 Task: Create new invoice with Date Opened :15-Apr-23, Select Customer: Marcos Pizza, Terms: Payment Term 1. Make invoice entry for item-1 with Date: 15-Apr-23, Description: Chesters Hot Fries 5.25 oz._x000D_
, Action: Material, Income Account: Income:Sales, Quantity: 1, Unit Price: 6.25, Discount %: 9. Make entry for item-2 with Date: 15-Apr-23, Description: Toll House Semi-Sweet Chocolate Chips (10 oz)_x000D_
, Action: Material, Income Account: Income:Sales, Quantity: 2, Unit Price: 9.5, Discount %: 6. Make entry for item-3 with Date: 15-Apr-23, Description: Blue Bunny Strawberry Shortcake Loadd Sundae_x000D_
, Action: Material, Income Account: Income:Sales, Quantity: 2, Unit Price: 10.5, Discount %: 8. Write Notes: Looking forward to serving you again.. Post Invoice with Post Date: 15-Apr-23, Post to Accounts: Assets:Accounts Receivable. Pay / Process Payment with Transaction Date: 15-May-23, Amount: 42.8675, Transfer Account: Checking Account. Print Invoice, display notes by going to Option, then go to Display Tab and check Invoice Notes.
Action: Mouse pressed left at (199, 38)
Screenshot: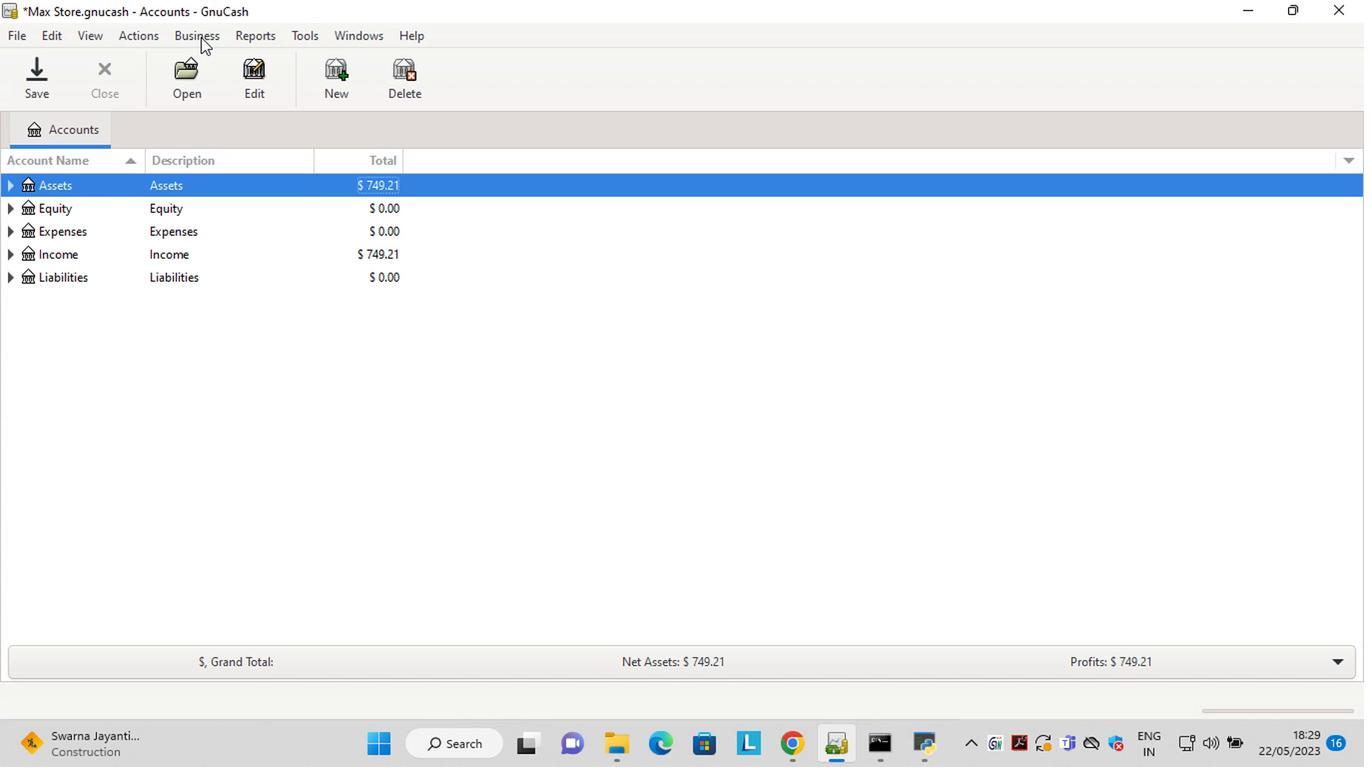 
Action: Mouse moved to (431, 136)
Screenshot: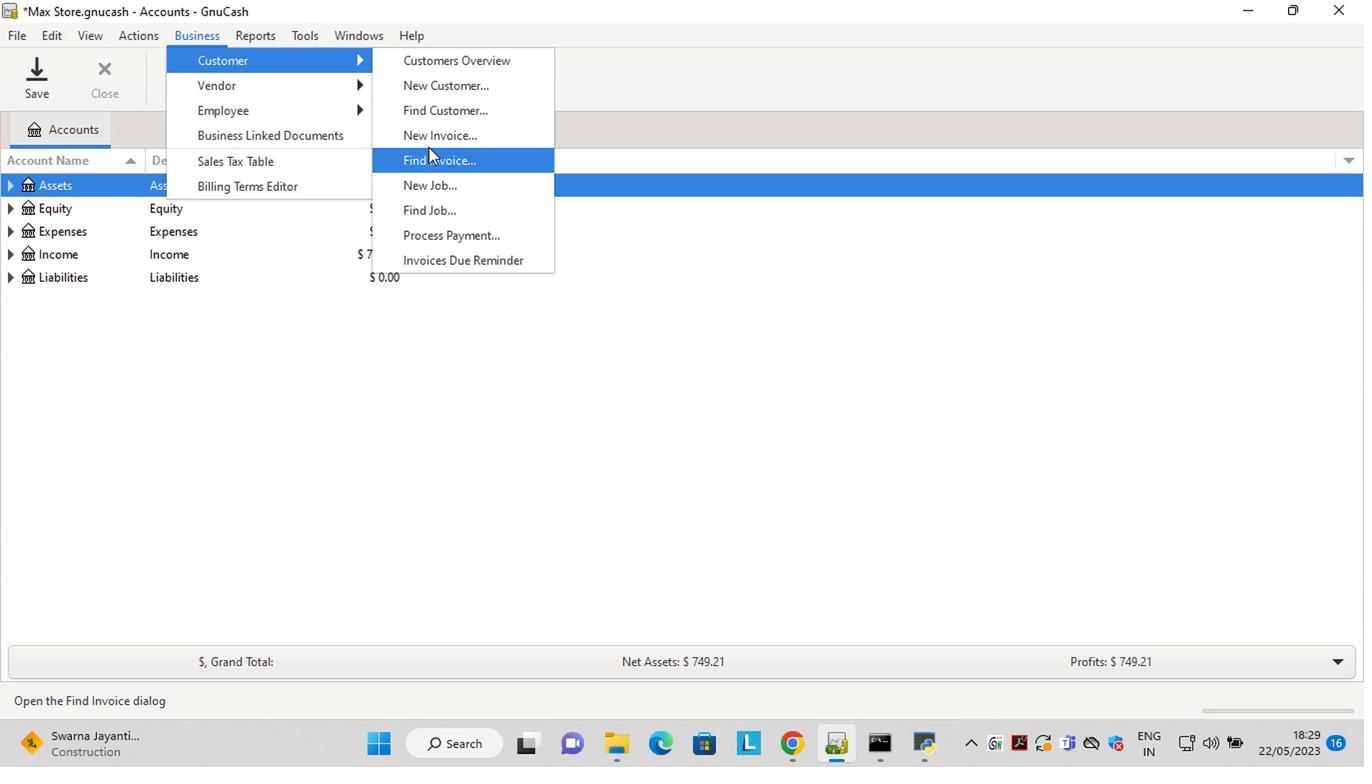 
Action: Mouse pressed left at (431, 136)
Screenshot: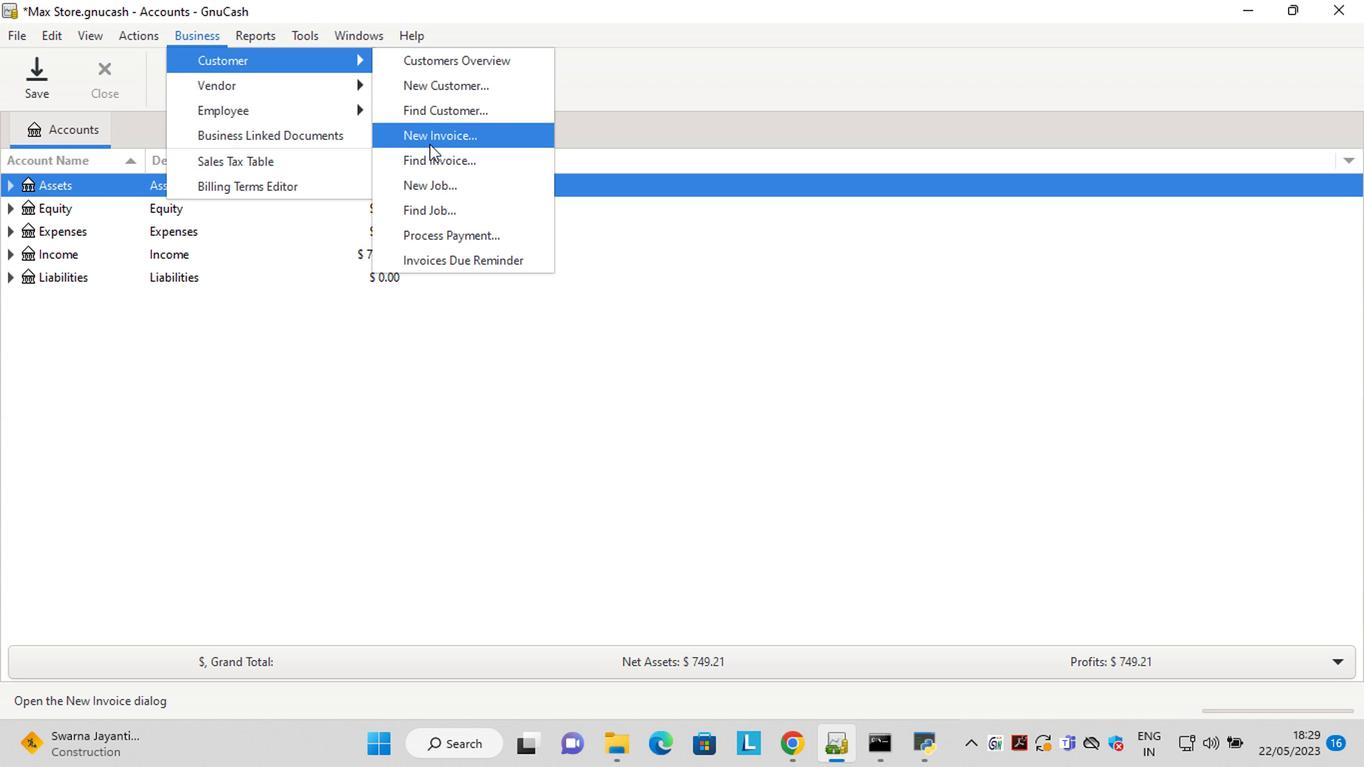 
Action: Mouse moved to (677, 260)
Screenshot: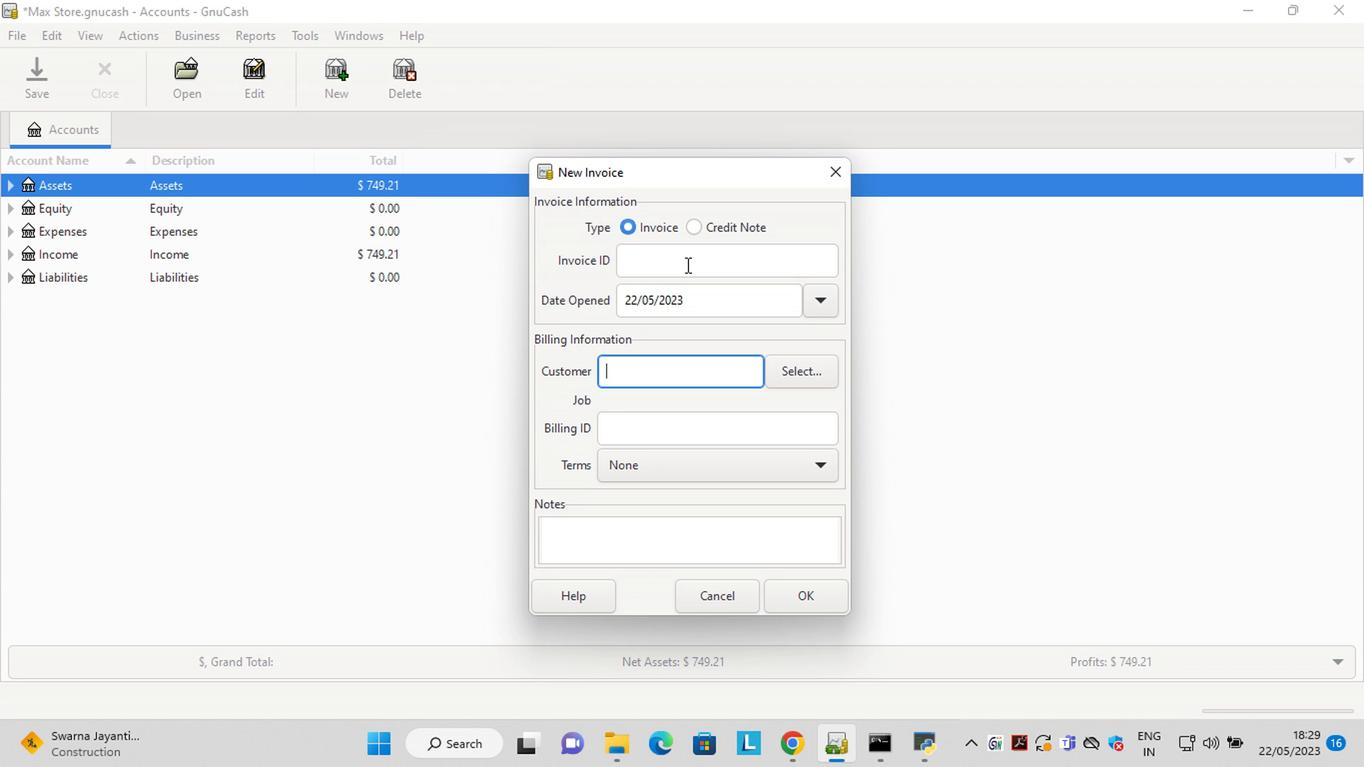 
Action: Mouse pressed left at (677, 260)
Screenshot: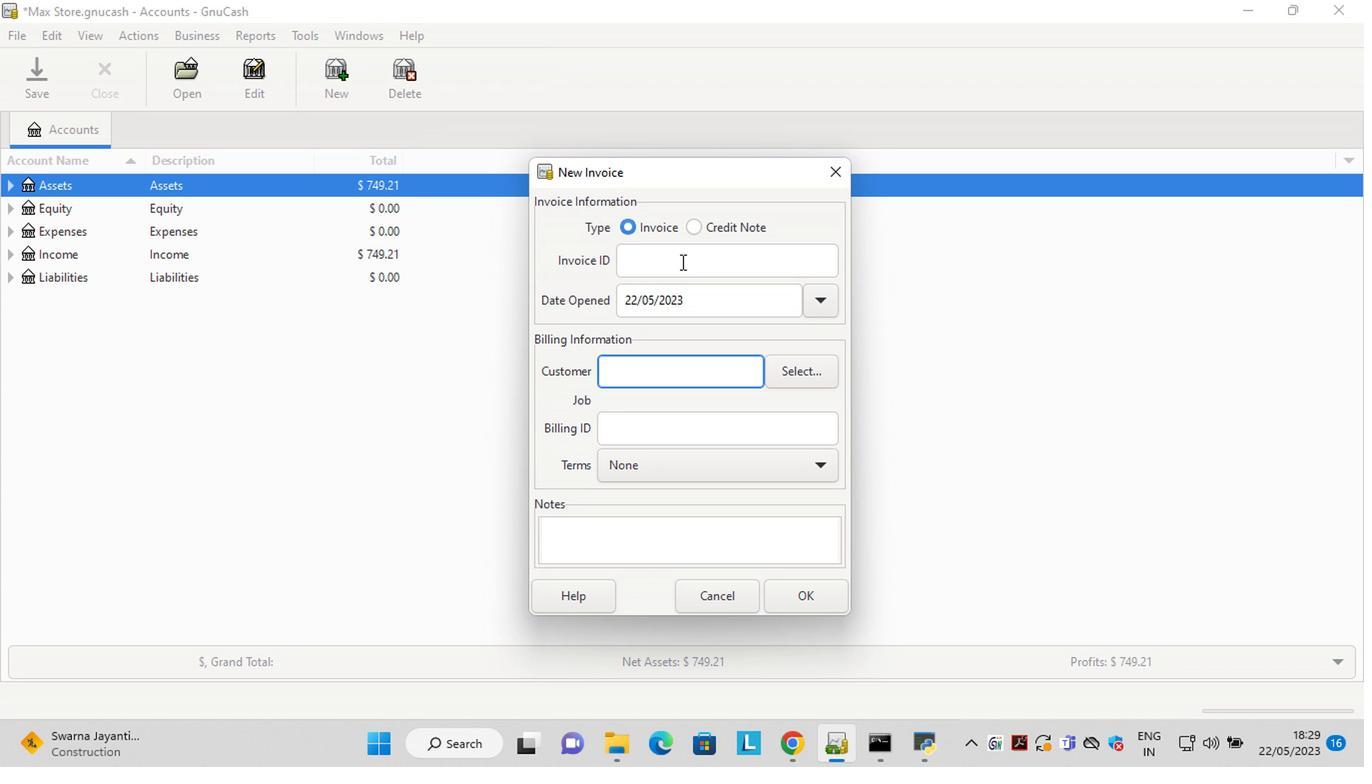 
Action: Mouse moved to (696, 301)
Screenshot: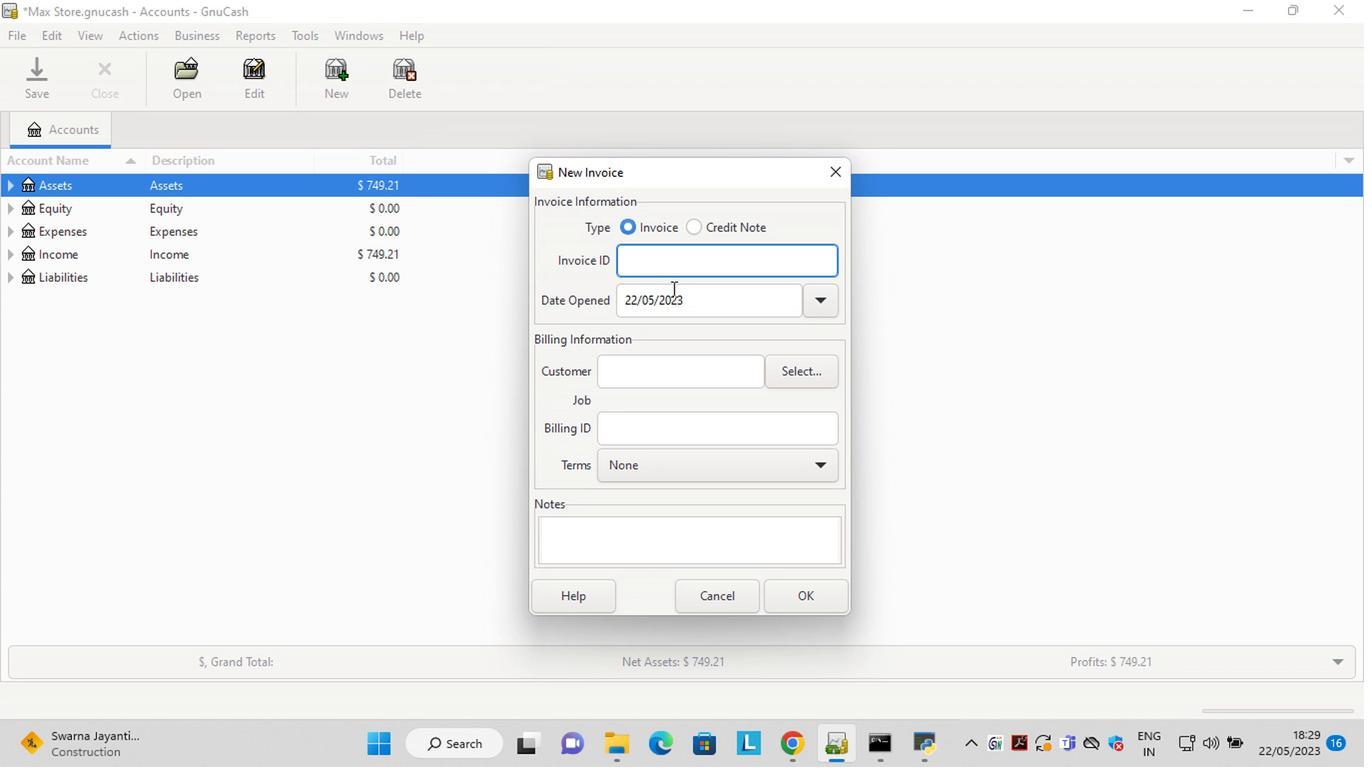 
Action: Mouse pressed left at (696, 301)
Screenshot: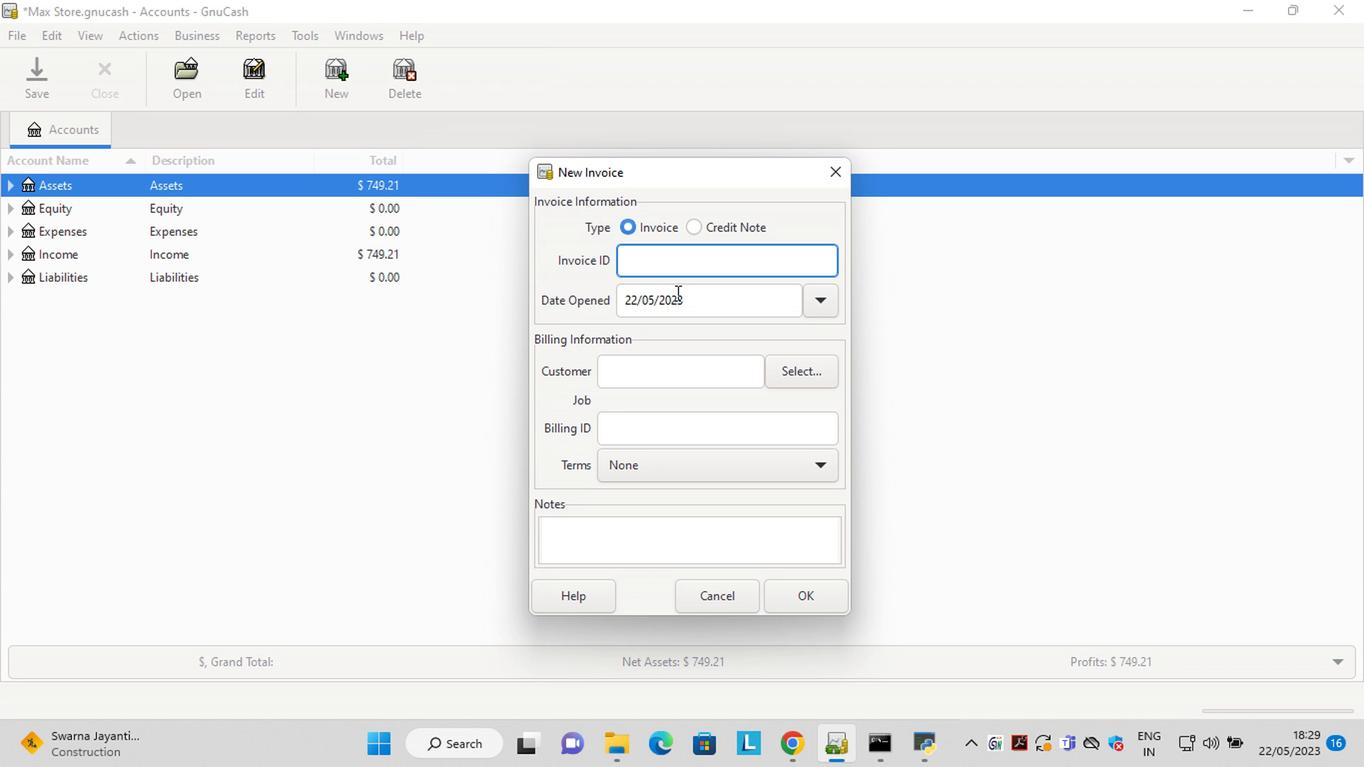 
Action: Key pressed <Key.left><Key.left><Key.left><Key.left><Key.left><Key.left><Key.left><Key.left><Key.left><Key.left><Key.left><Key.delete><Key.delete>15<Key.right><Key.right><Key.delete>4
Screenshot: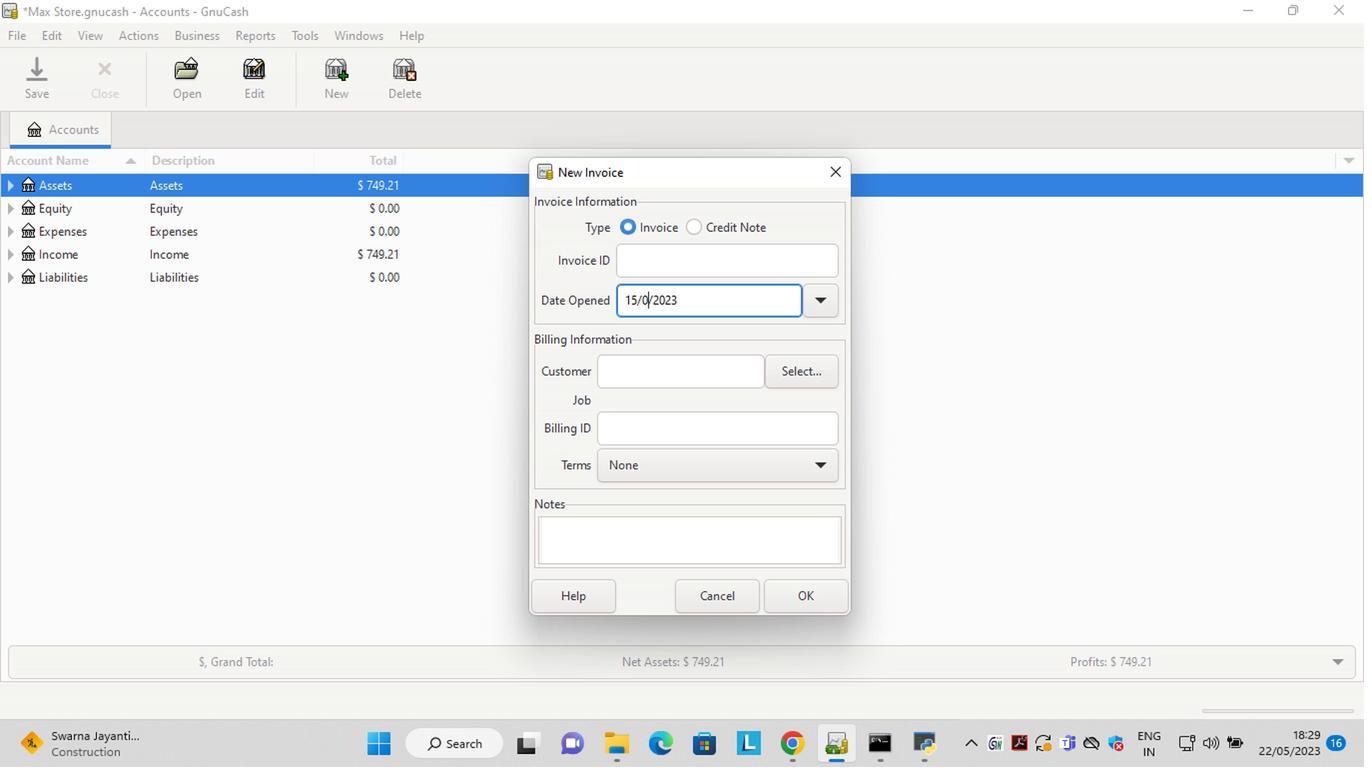 
Action: Mouse moved to (790, 373)
Screenshot: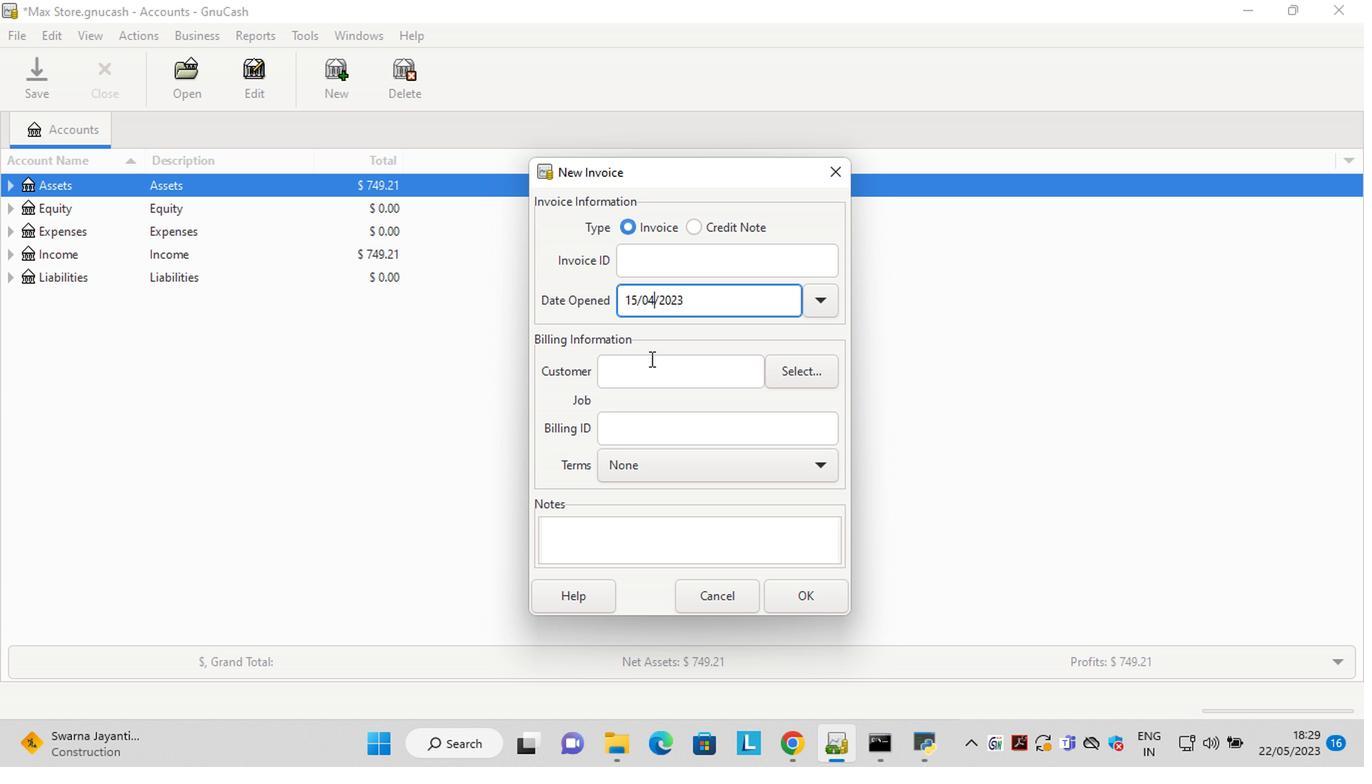 
Action: Mouse pressed left at (790, 373)
Screenshot: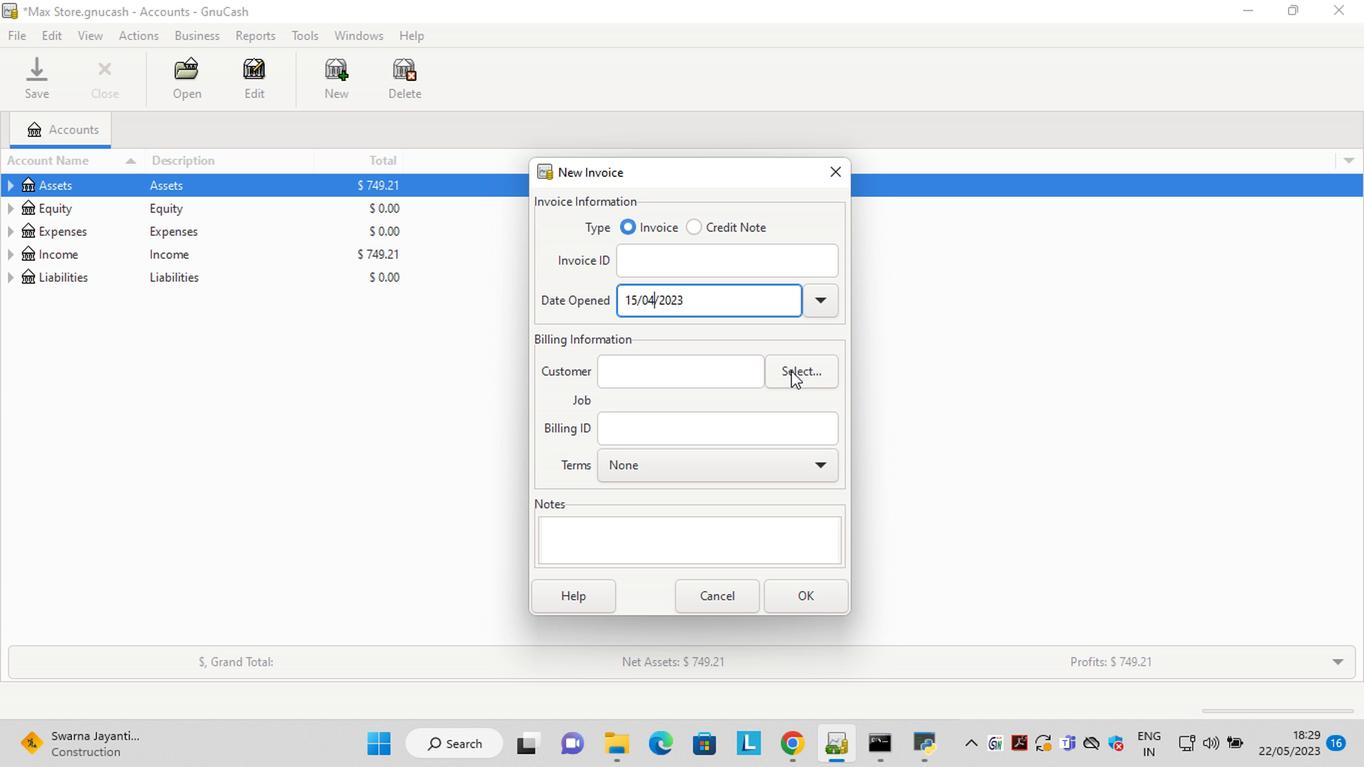 
Action: Mouse moved to (732, 334)
Screenshot: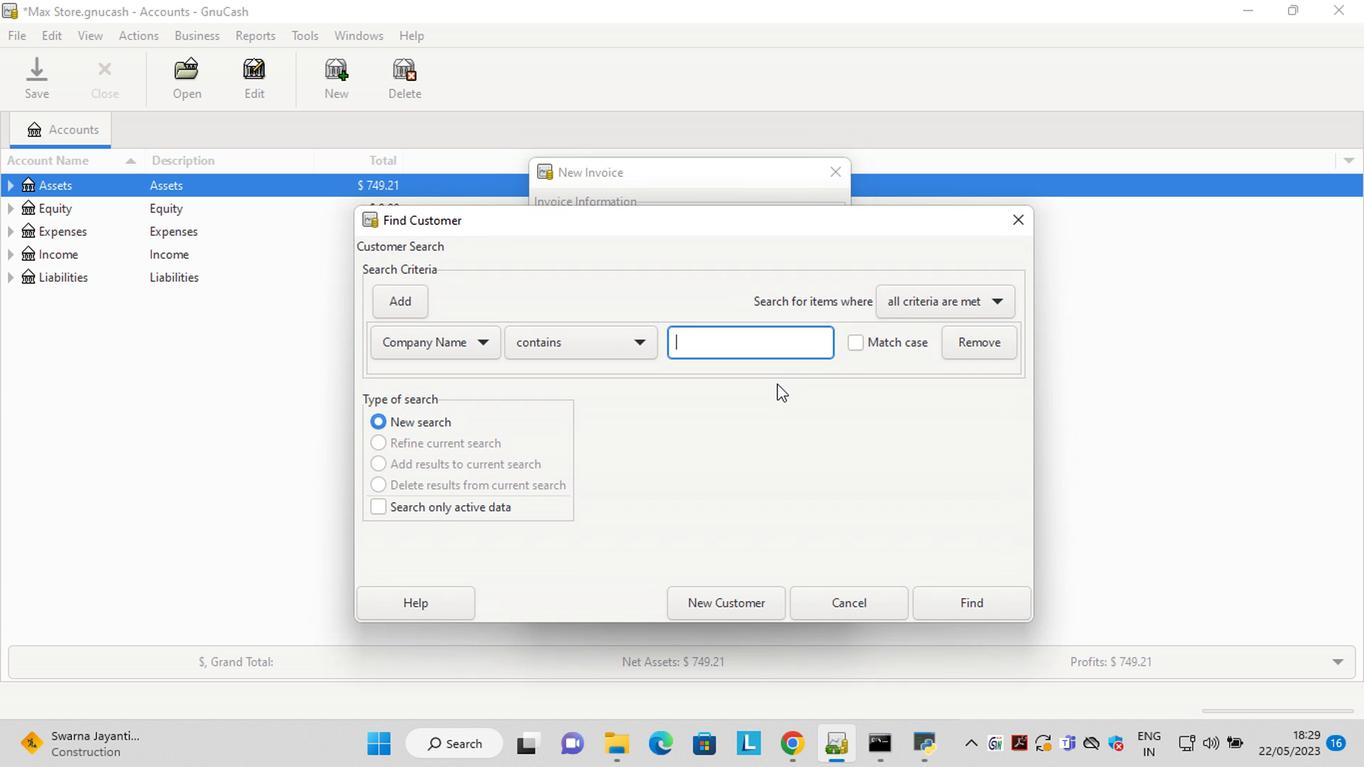 
Action: Mouse pressed left at (732, 334)
Screenshot: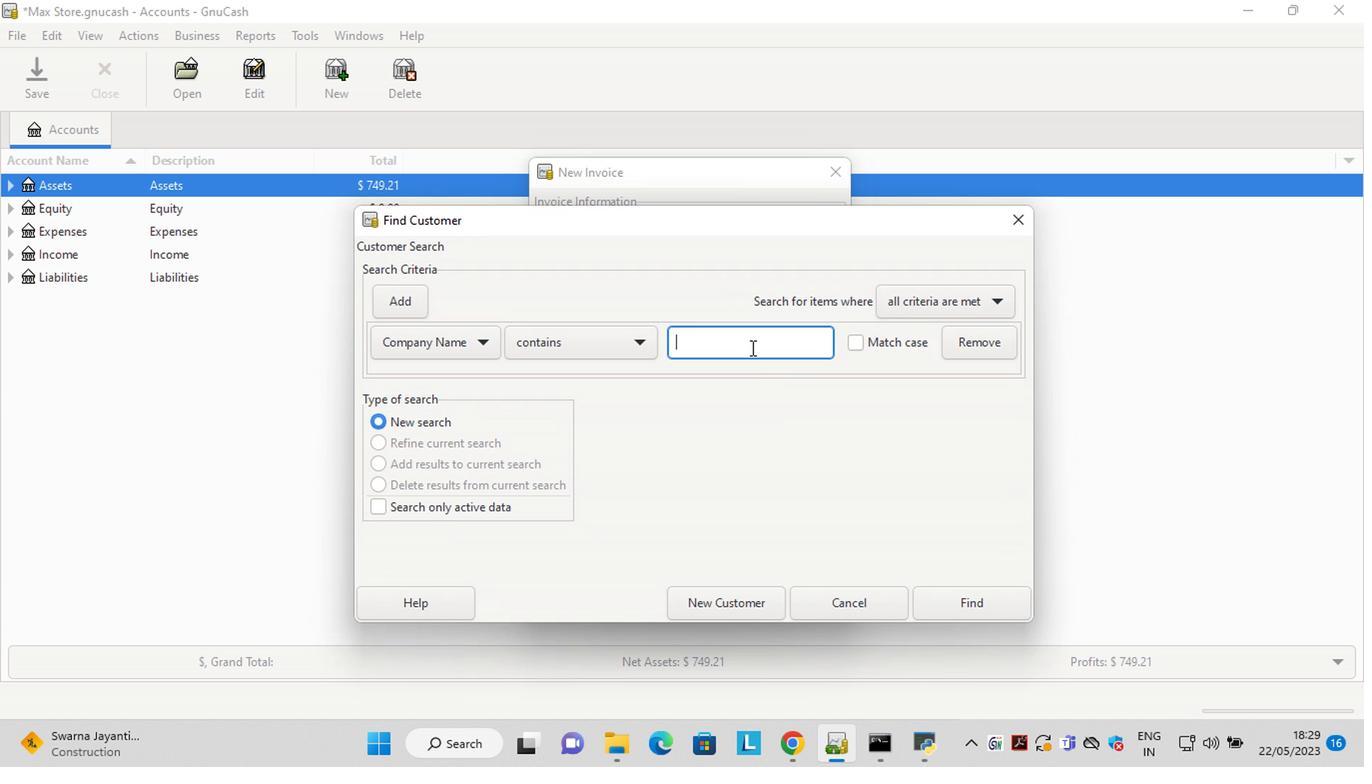 
Action: Key pressed <Key.shift>Marcos
Screenshot: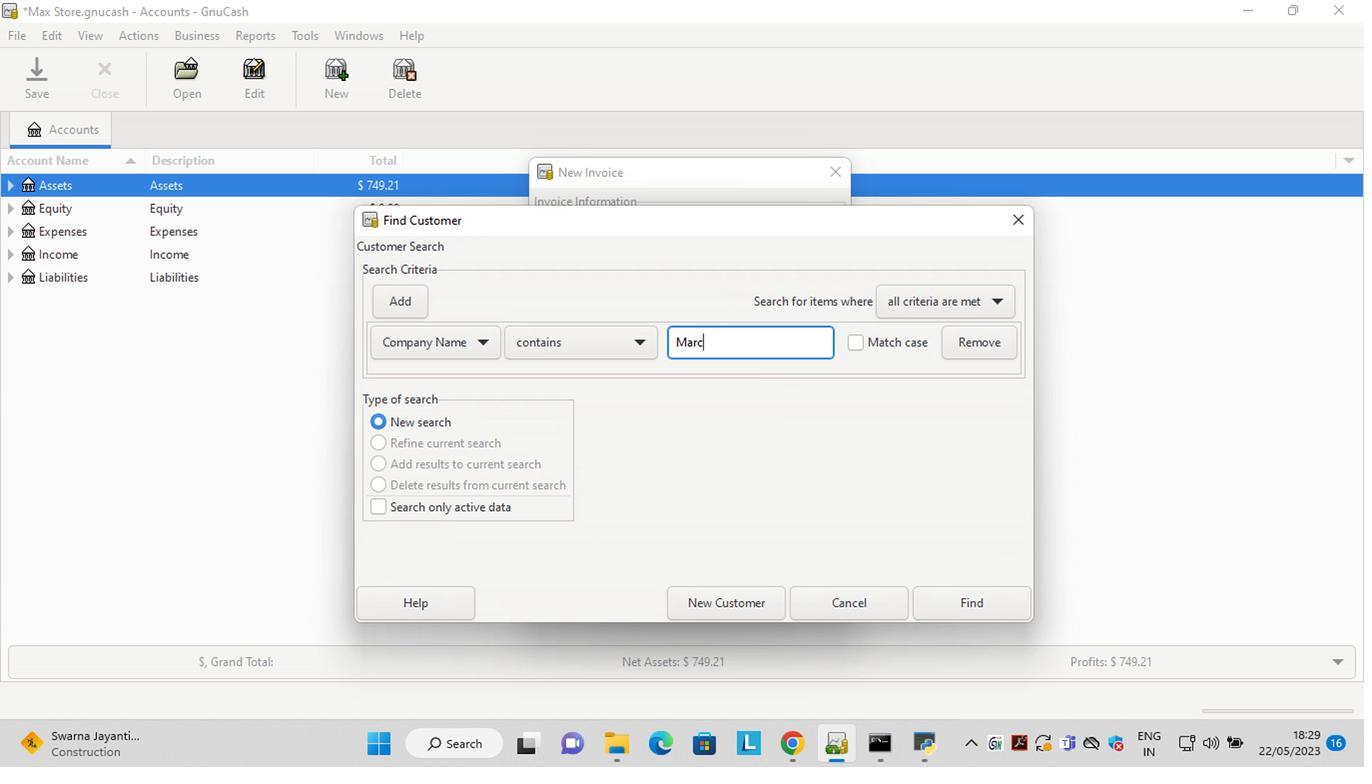 
Action: Mouse moved to (969, 608)
Screenshot: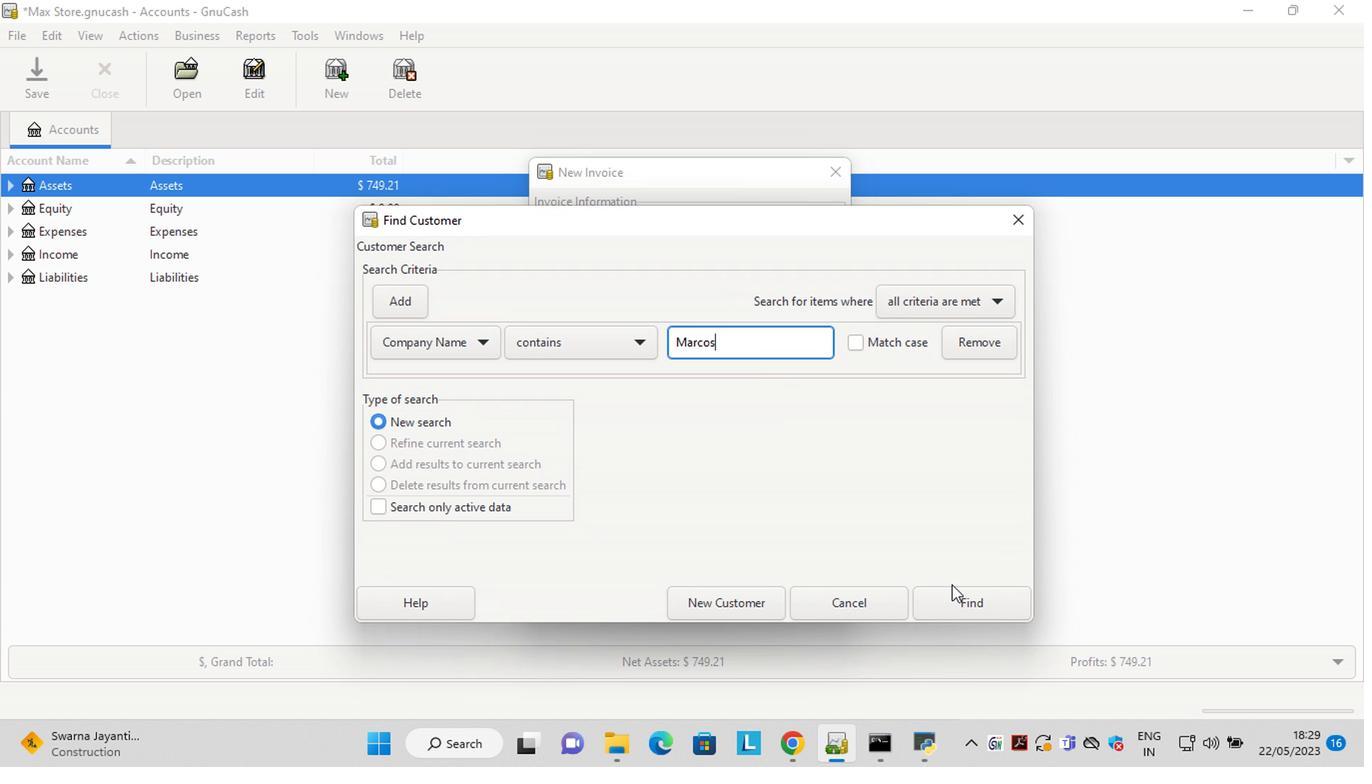 
Action: Mouse pressed left at (969, 608)
Screenshot: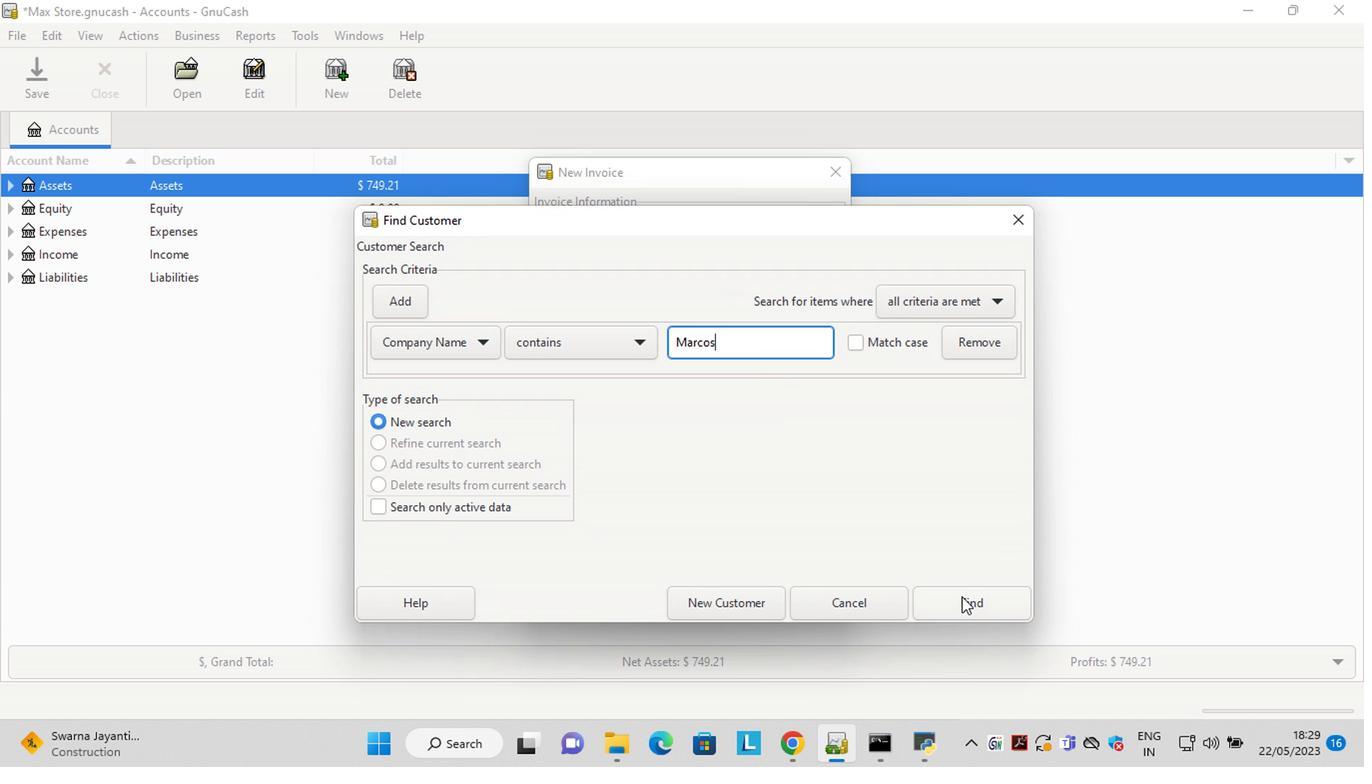 
Action: Mouse moved to (693, 401)
Screenshot: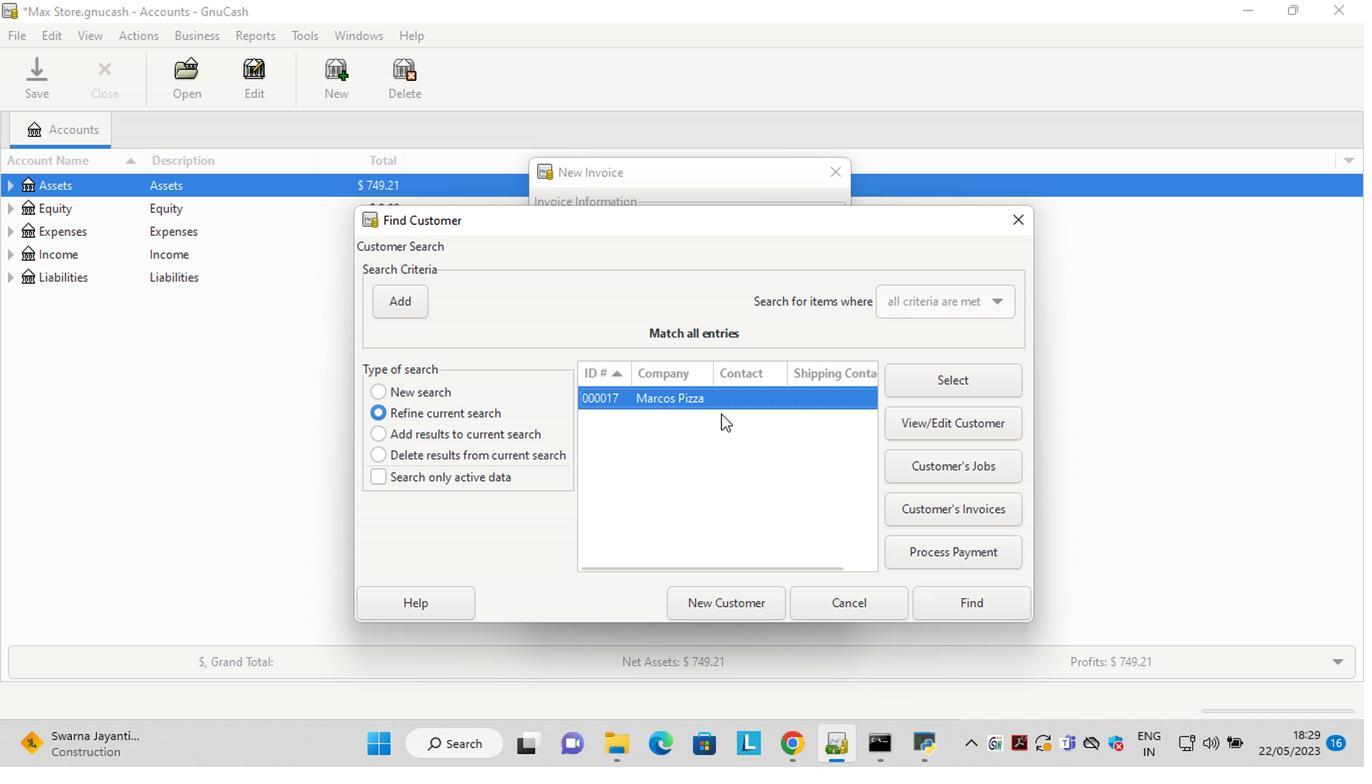 
Action: Mouse pressed left at (693, 401)
Screenshot: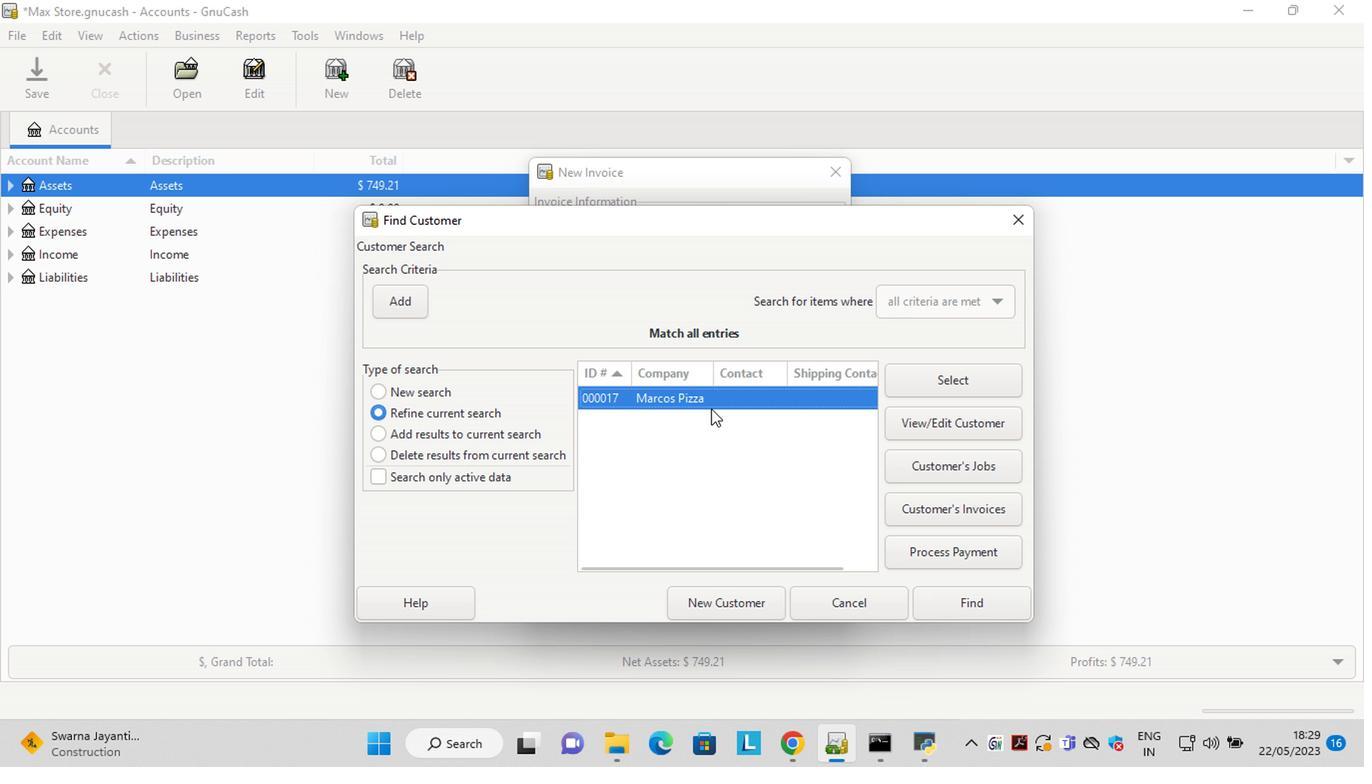 
Action: Mouse pressed left at (693, 401)
Screenshot: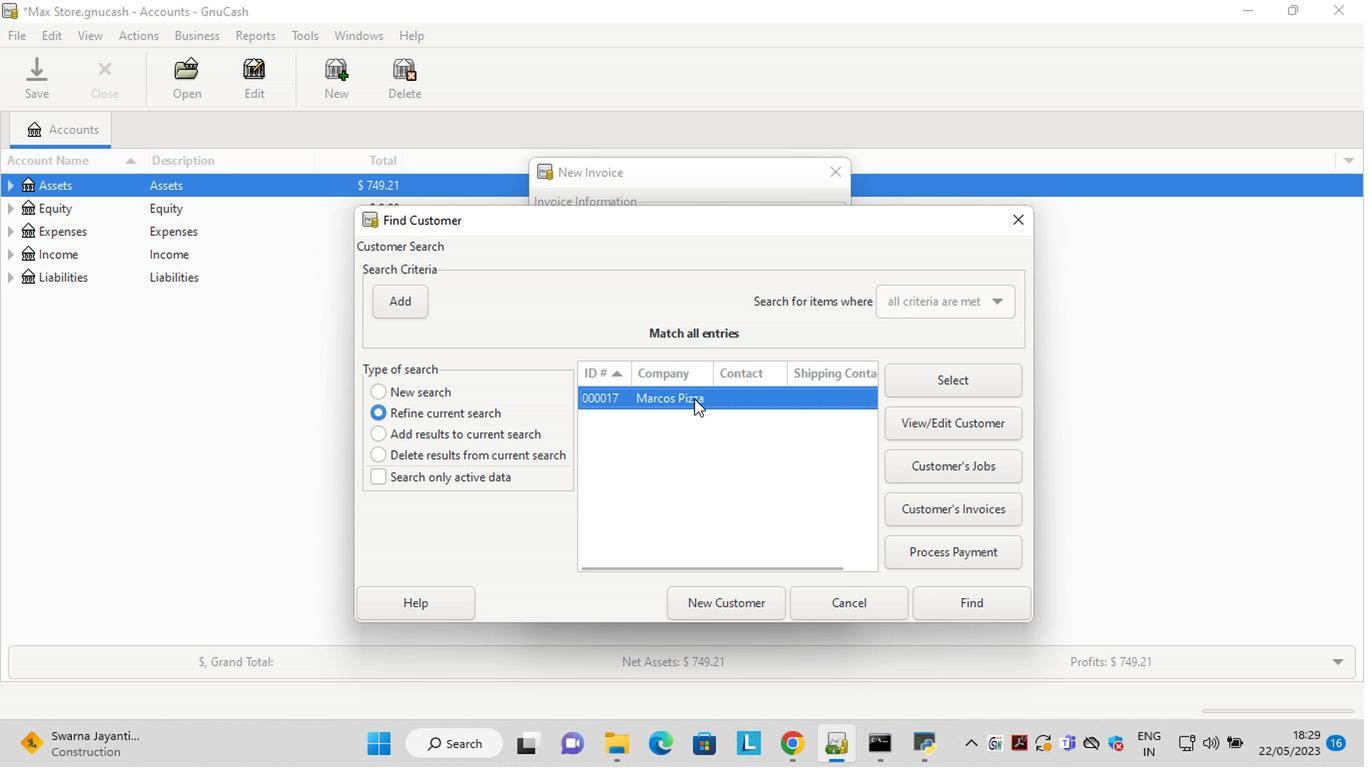 
Action: Mouse moved to (713, 486)
Screenshot: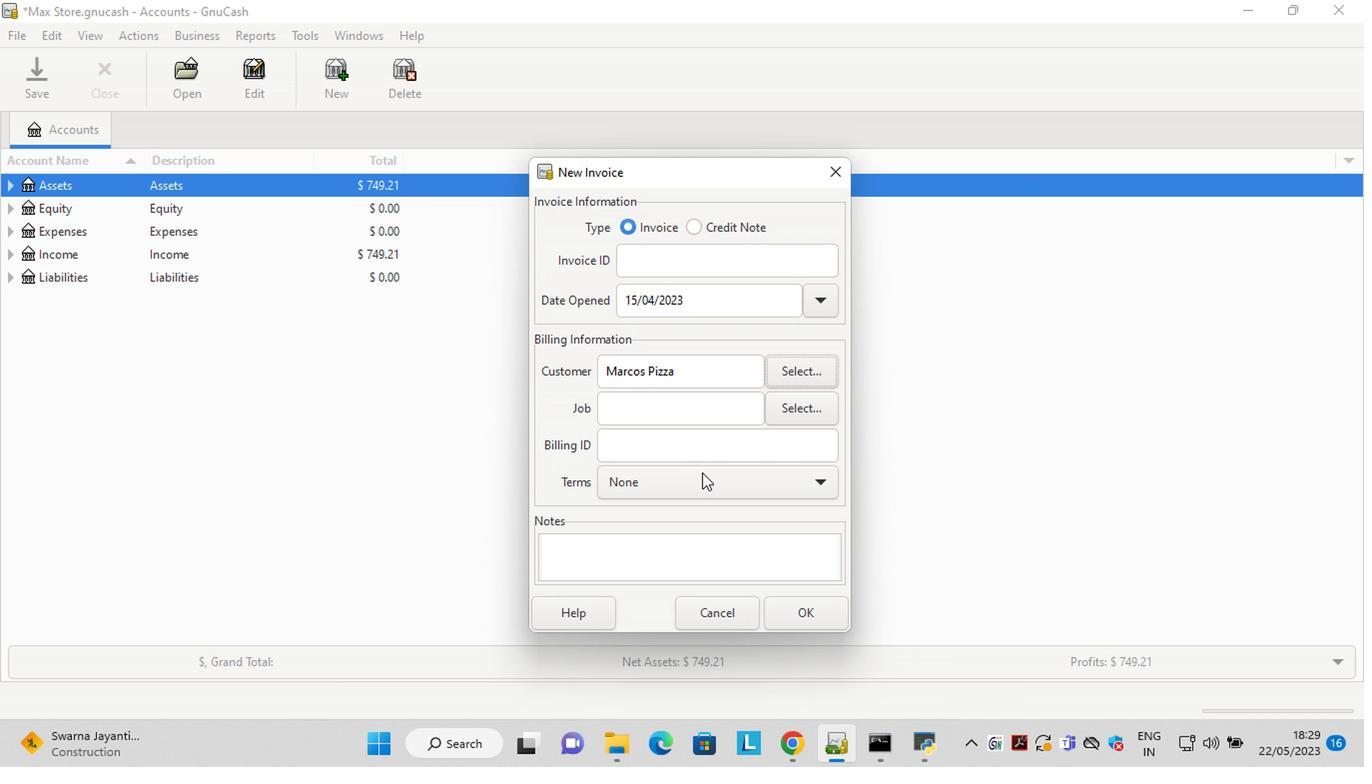 
Action: Mouse pressed left at (713, 486)
Screenshot: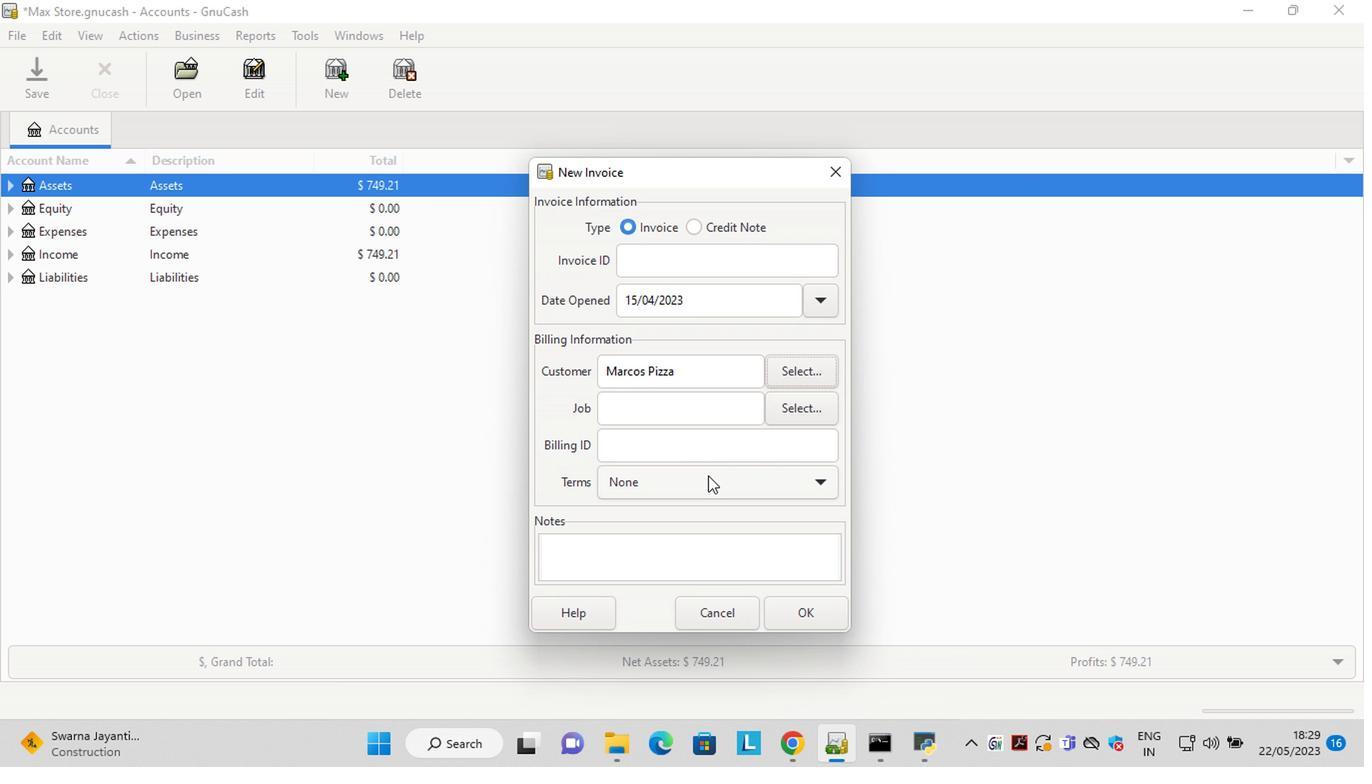 
Action: Mouse moved to (679, 520)
Screenshot: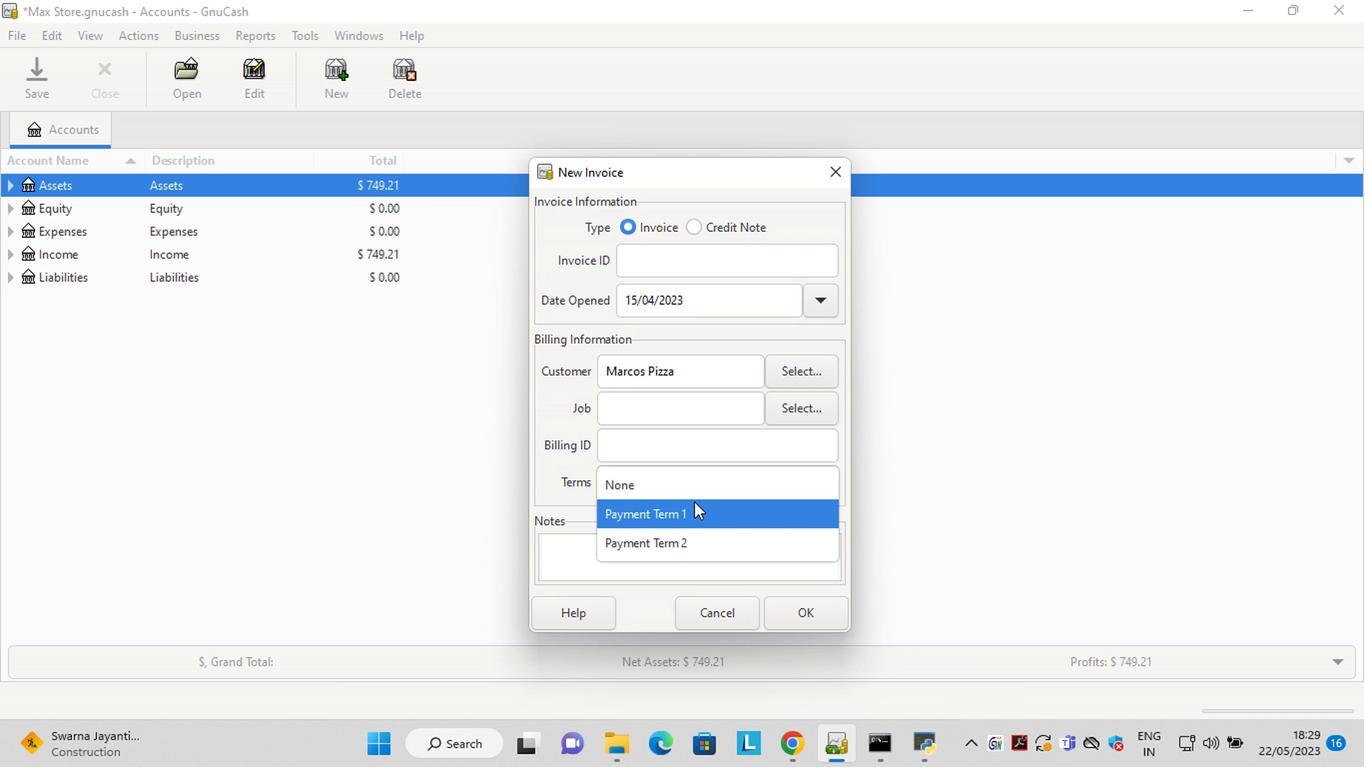 
Action: Mouse pressed left at (679, 520)
Screenshot: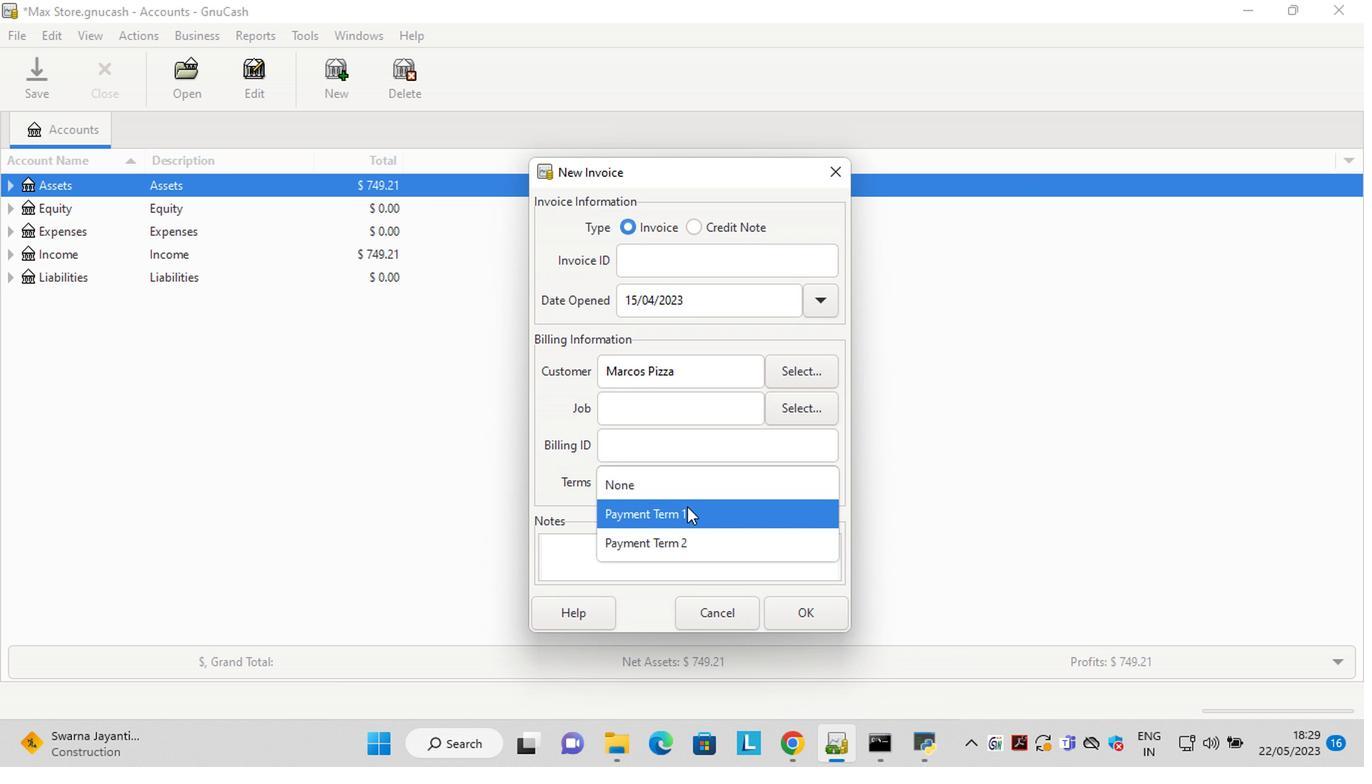 
Action: Mouse moved to (808, 618)
Screenshot: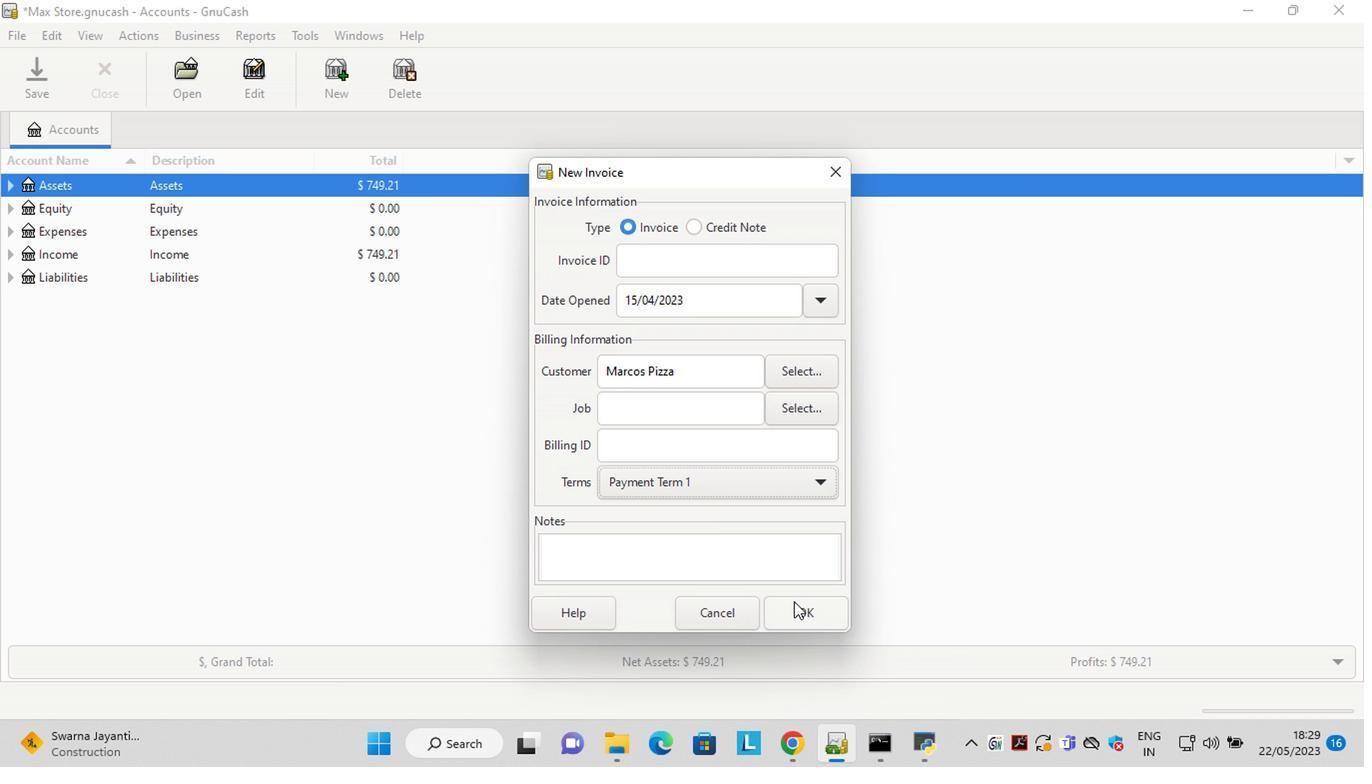 
Action: Mouse pressed left at (808, 618)
Screenshot: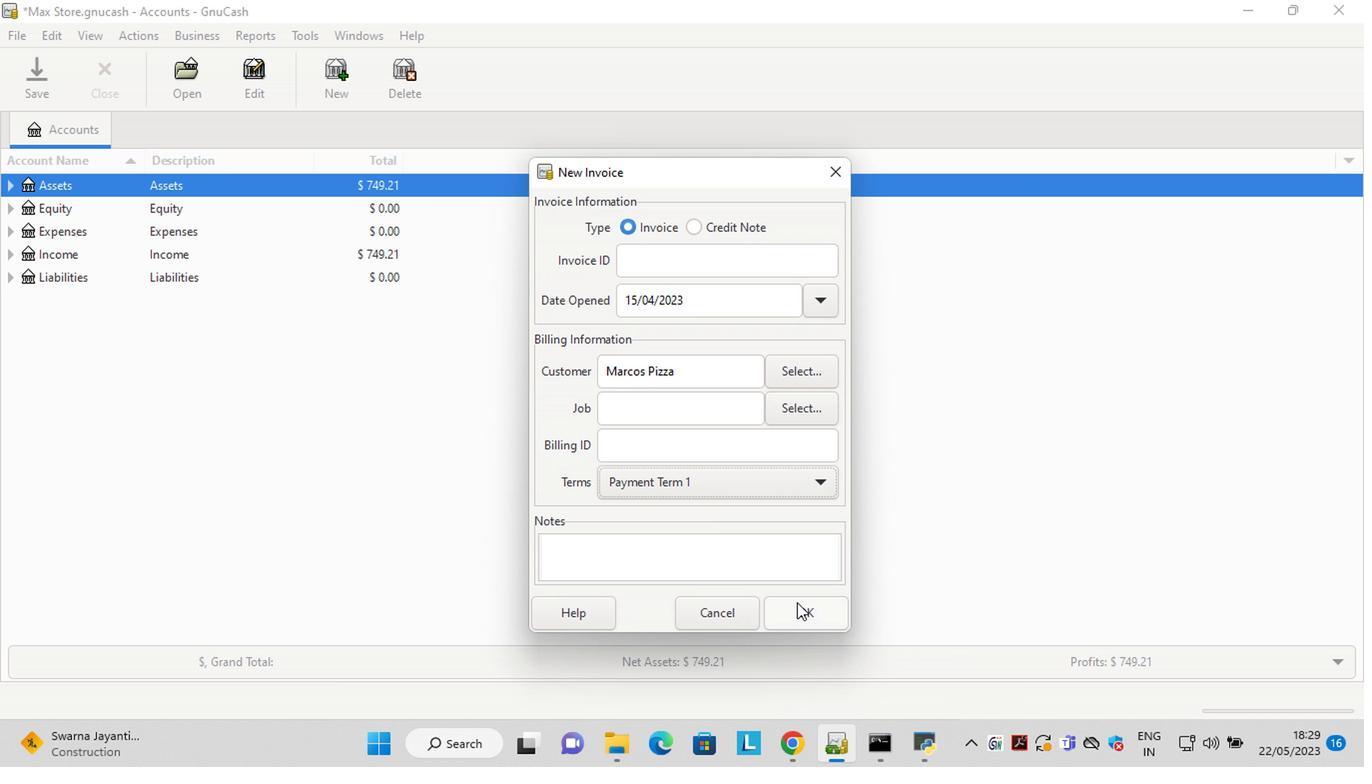 
Action: Mouse moved to (772, 506)
Screenshot: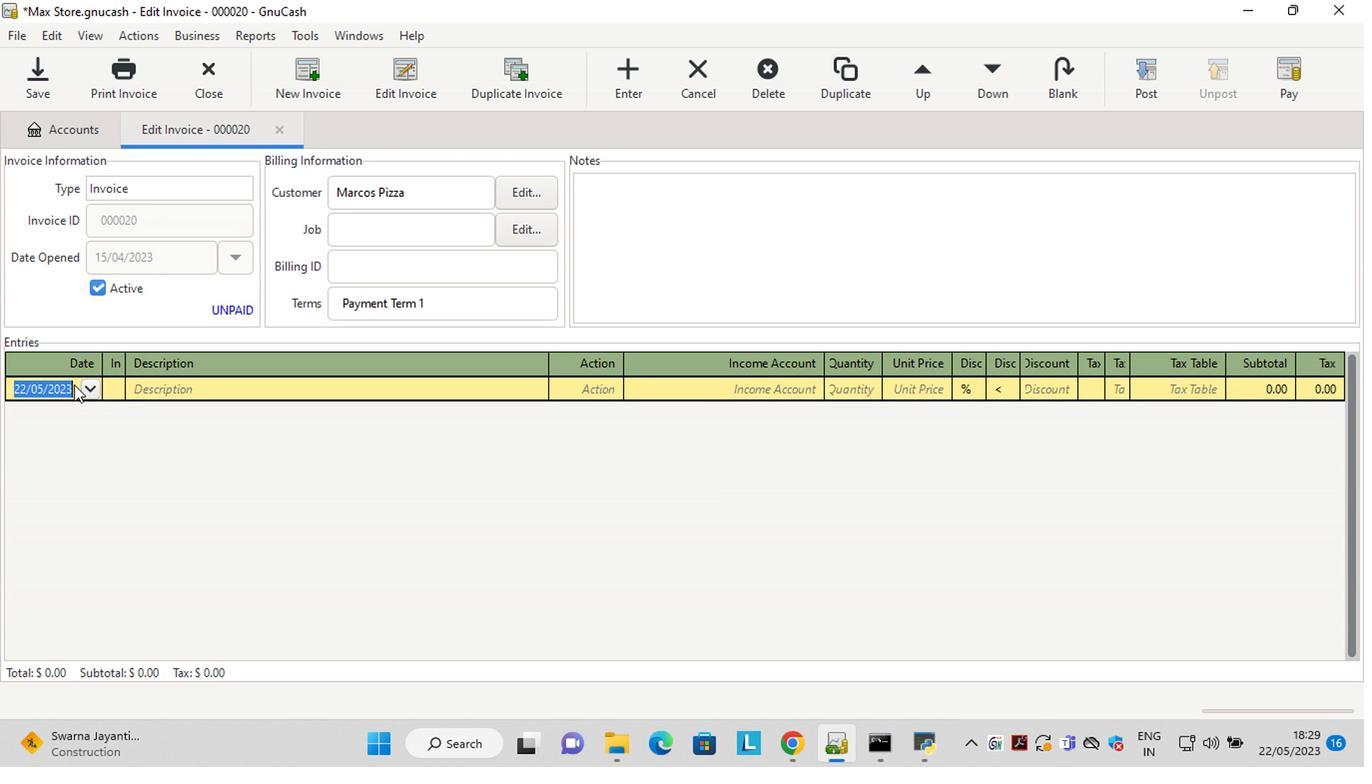 
Action: Key pressed <Key.left><Key.delete><Key.delete>15<Key.right><Key.right><Key.delete>4<Key.tab><Key.shift>Chesters<Key.space><Key.shift>Hot<Key.space><Key.shift>Fries<Key.space>5.25<Key.space>oz<Key.tab>ma<Key.tab>sale<Key.tab>1<Key.tab>6.25<Key.tab>
Screenshot: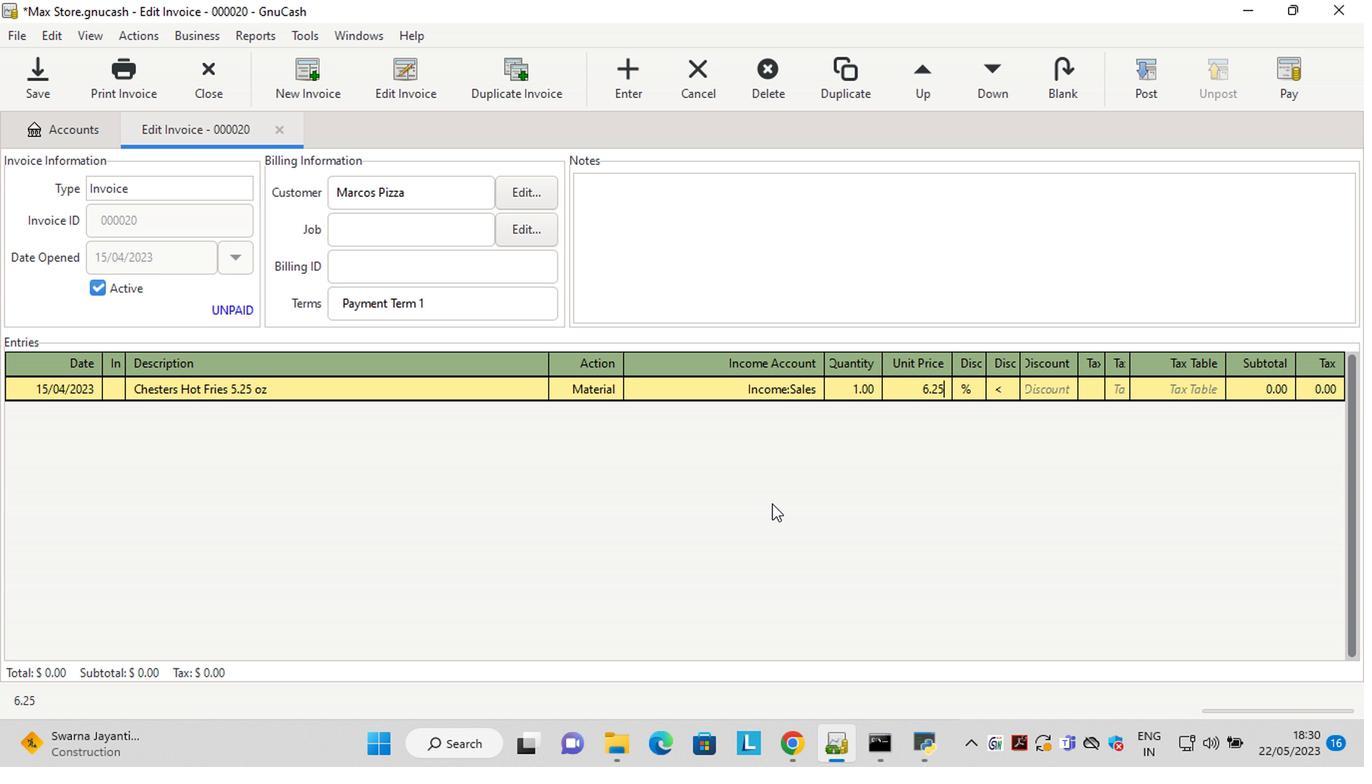 
Action: Mouse moved to (1003, 394)
Screenshot: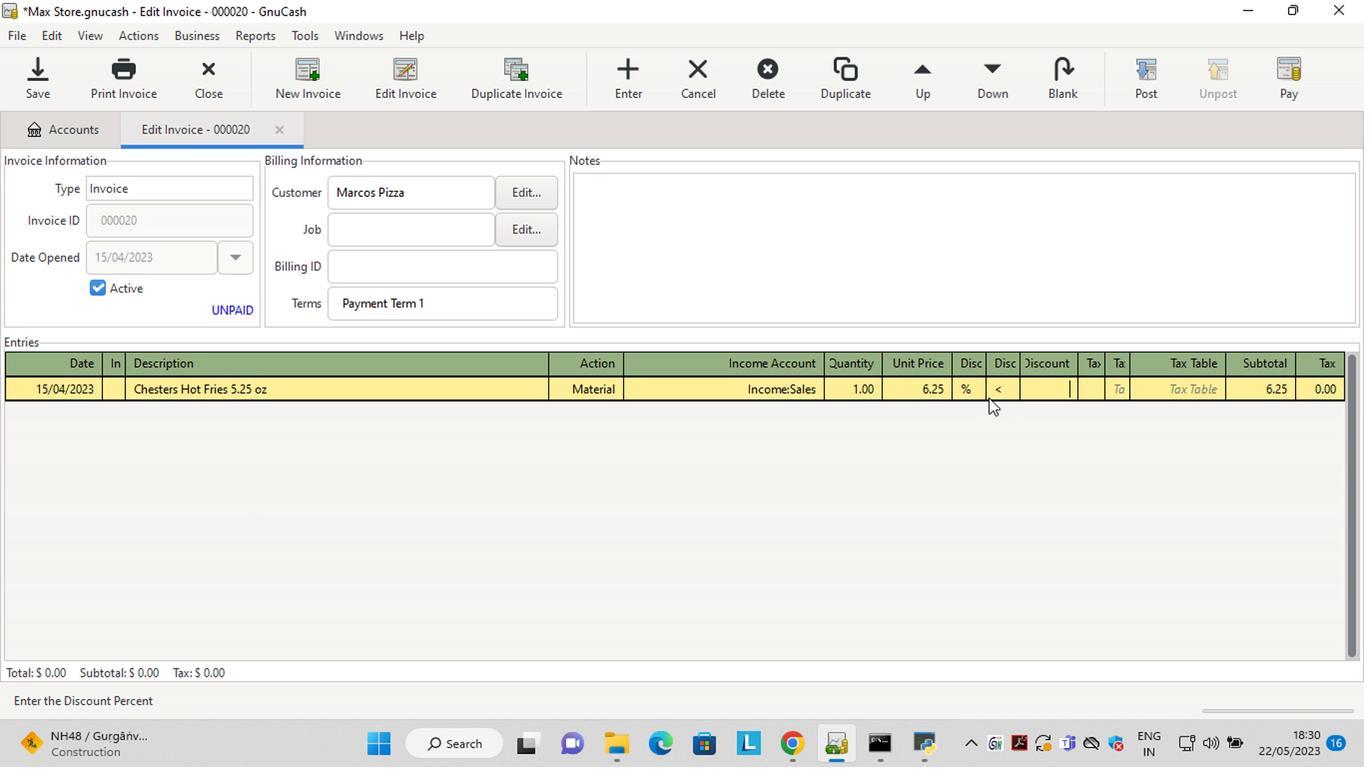 
Action: Mouse pressed left at (1003, 394)
Screenshot: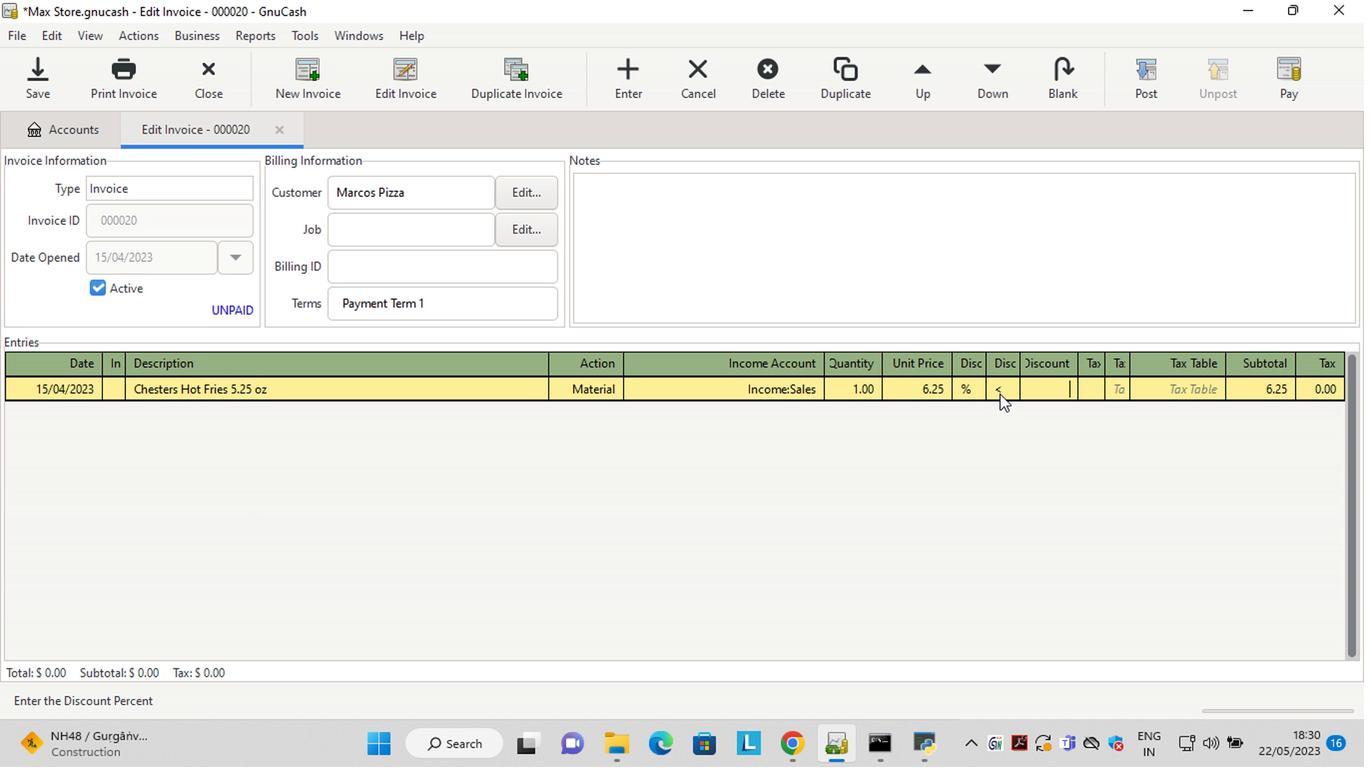 
Action: Mouse moved to (1042, 389)
Screenshot: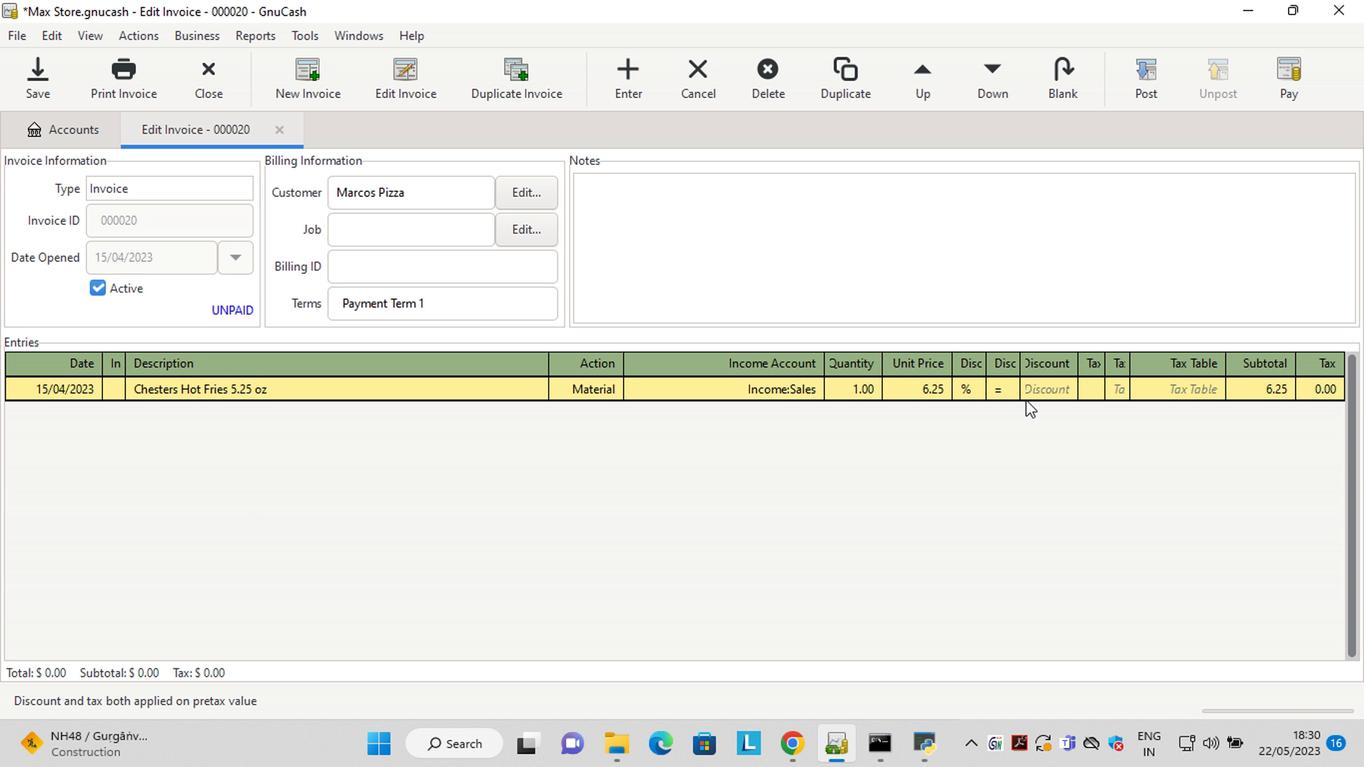 
Action: Mouse pressed left at (1042, 389)
Screenshot: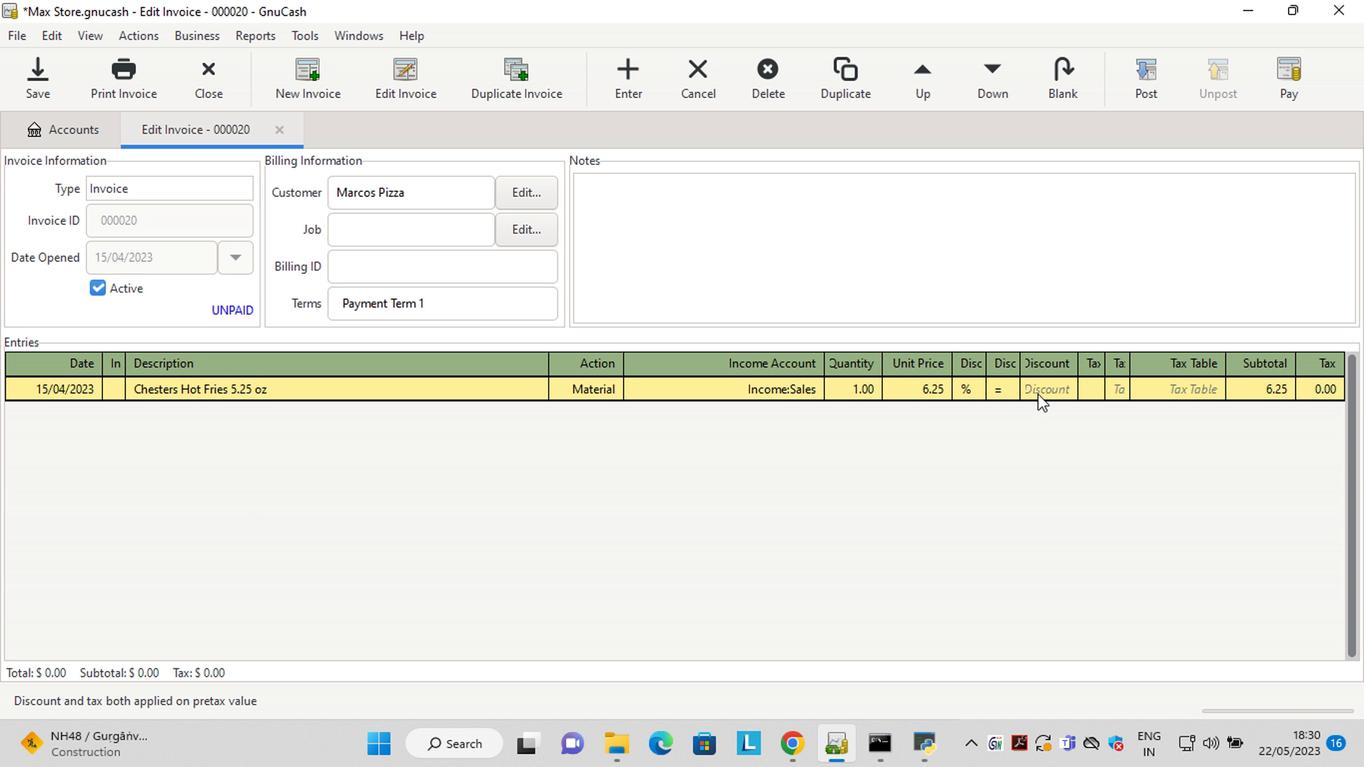 
Action: Key pressed 9<Key.tab><Key.tab><Key.shift>Toll<Key.space><Key.shift>House<Key.space>s<Key.backspace><Key.shift>Semi<Key.space><Key.backspace>-<Key.shift><Key.shift><Key.shift><Key.shift><Key.shift><Key.shift><Key.shift><Key.shift><Key.shift><Key.shift><Key.shift><Key.shift>Sweet<Key.tab>man<Key.tab><Key.left>
Screenshot: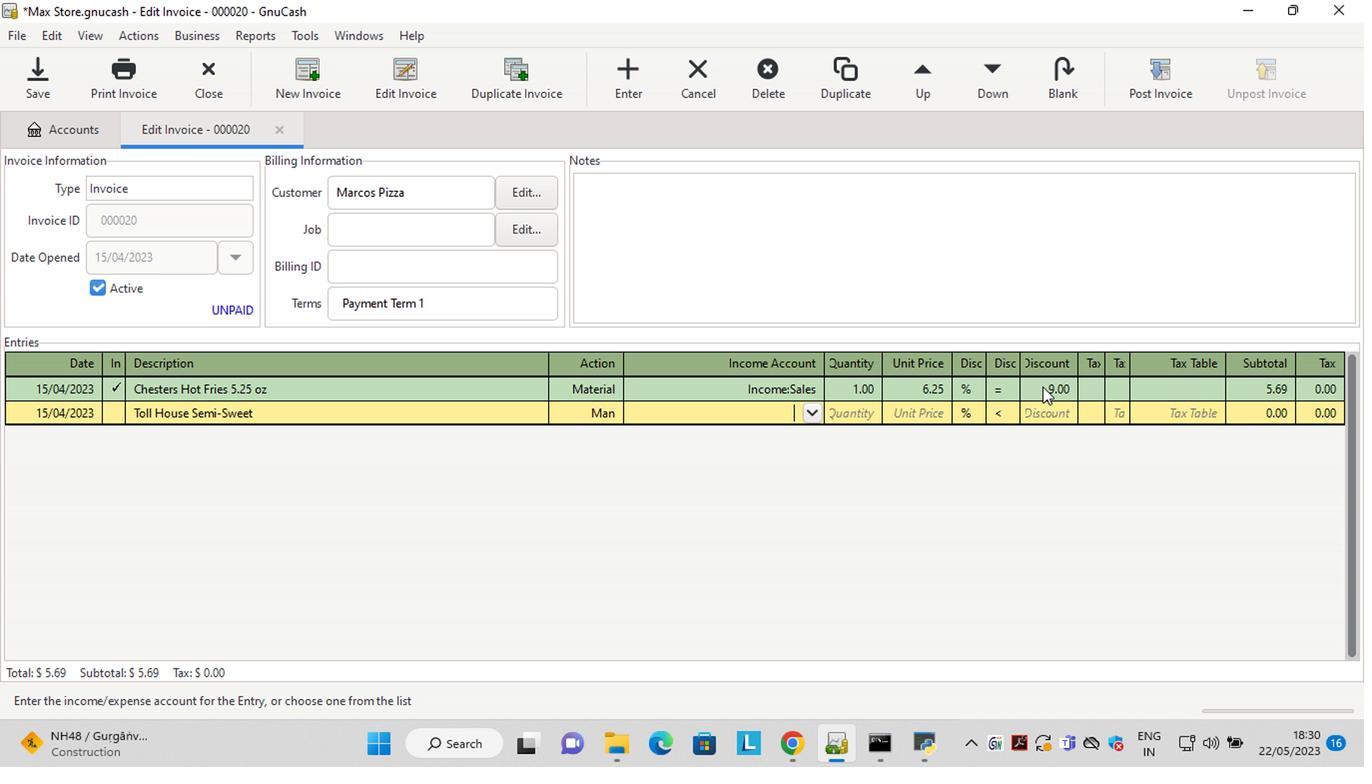 
Action: Mouse moved to (596, 417)
Screenshot: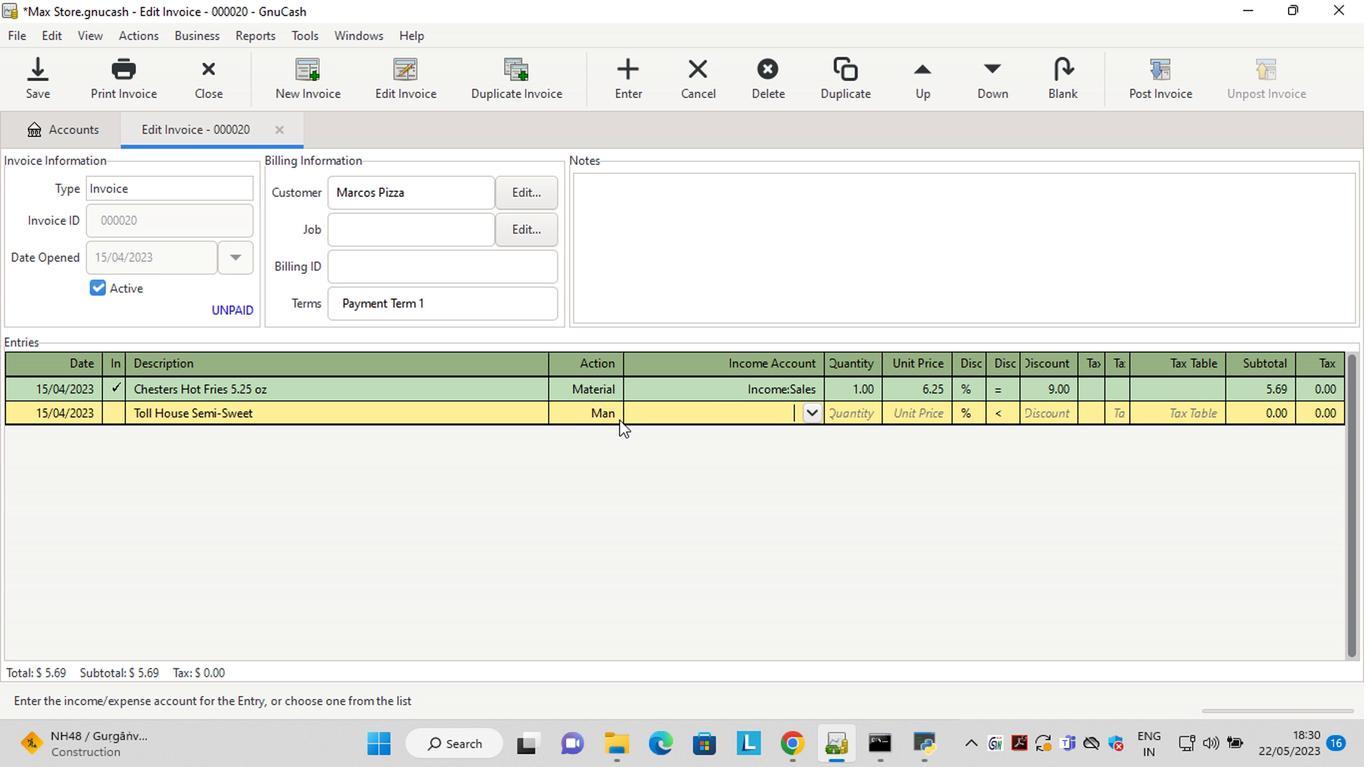 
Action: Mouse pressed left at (596, 417)
Screenshot: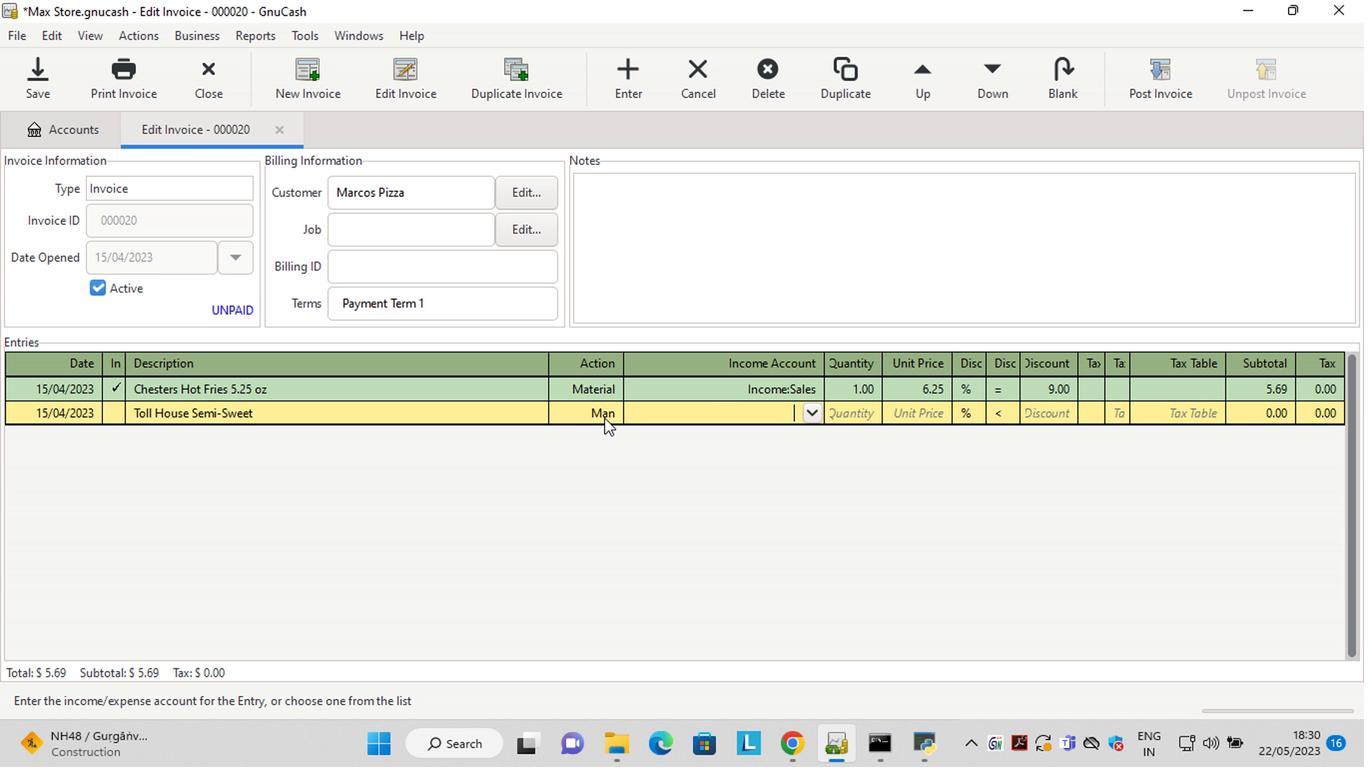 
Action: Key pressed <Key.delete><Key.delete>e<Key.backspace>a<Key.tab>sale<Key.tab>2<Key.tab>9.5<Key.tab>
Screenshot: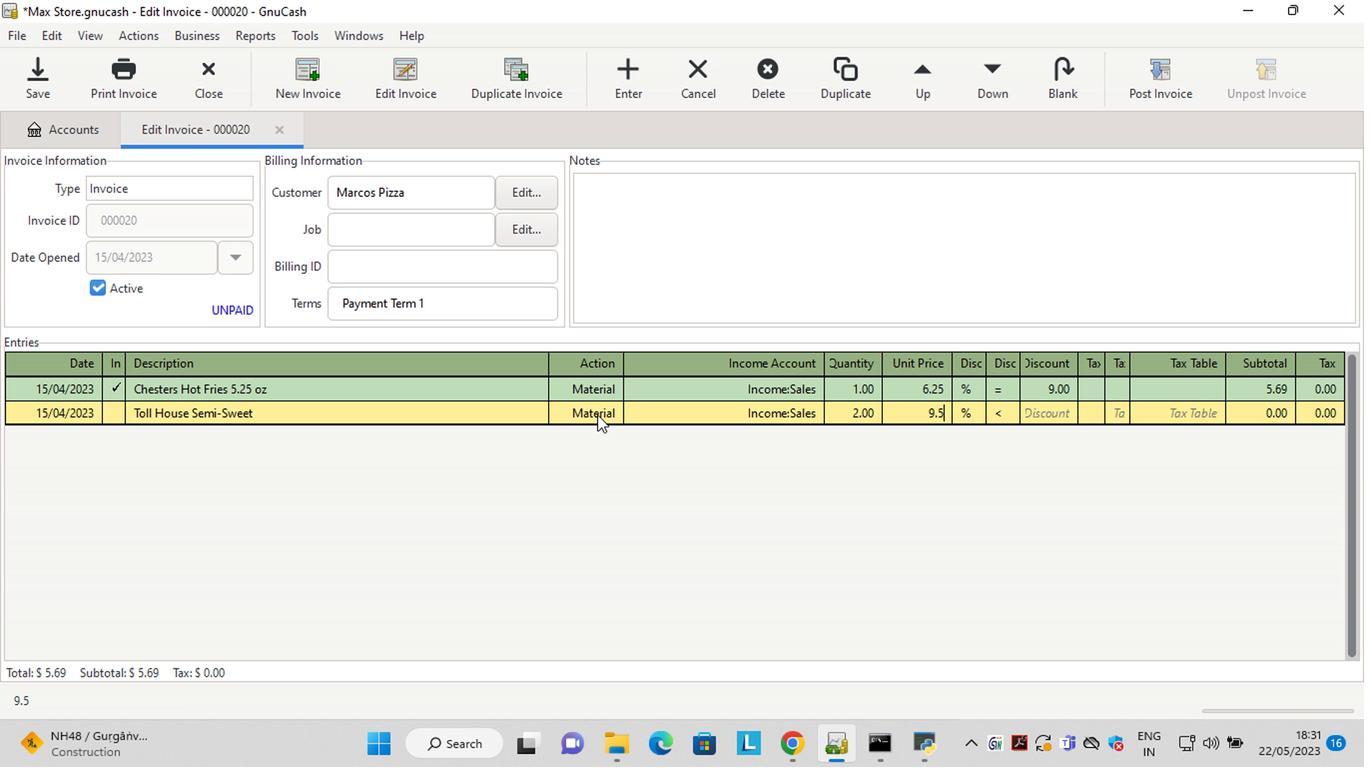 
Action: Mouse moved to (1003, 415)
Screenshot: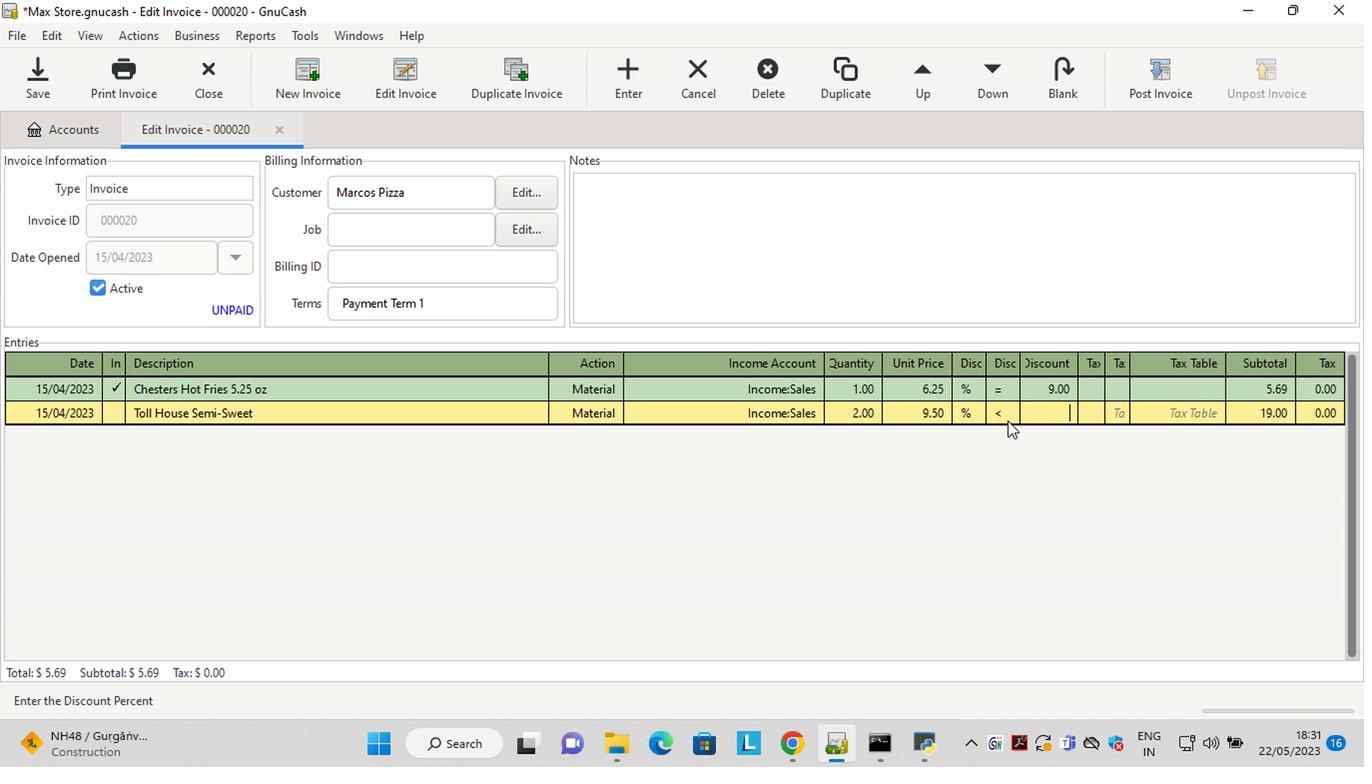 
Action: Mouse pressed left at (1003, 415)
Screenshot: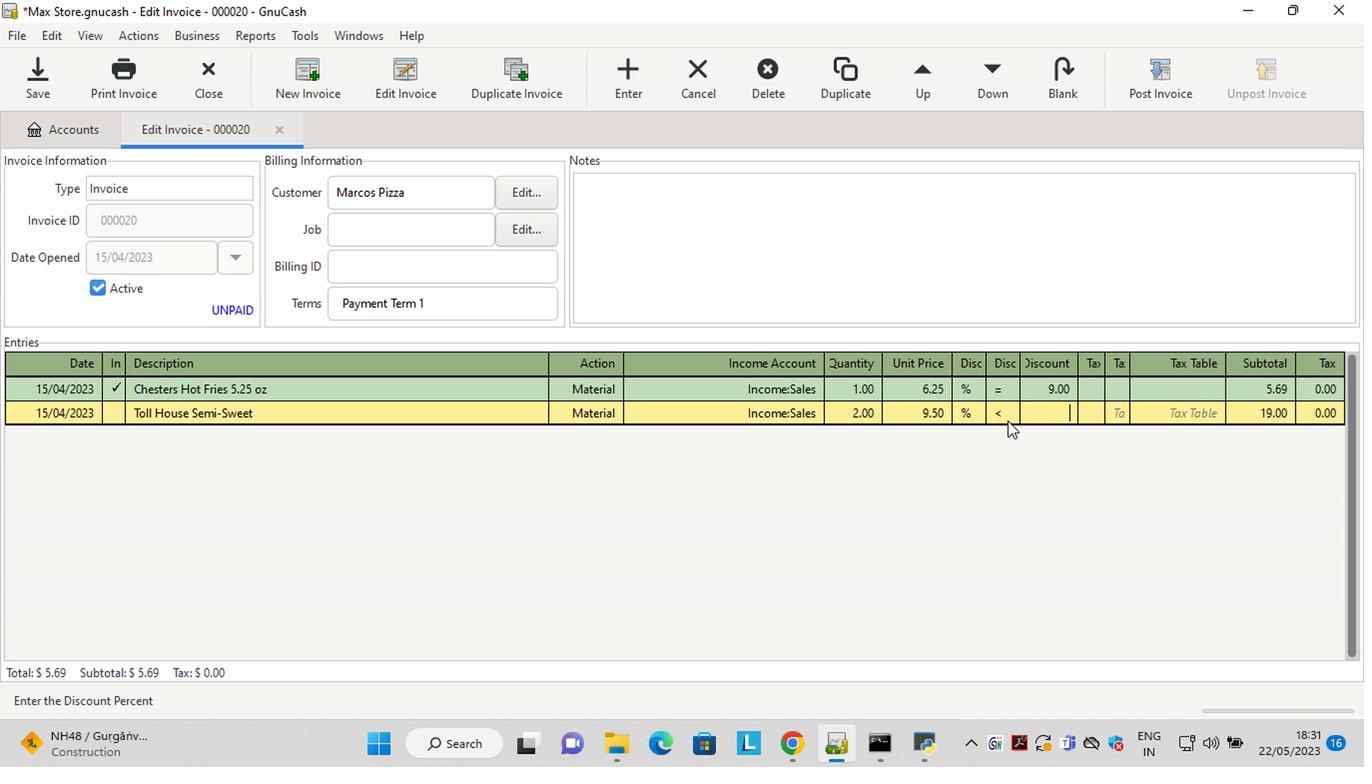 
Action: Mouse moved to (1041, 415)
Screenshot: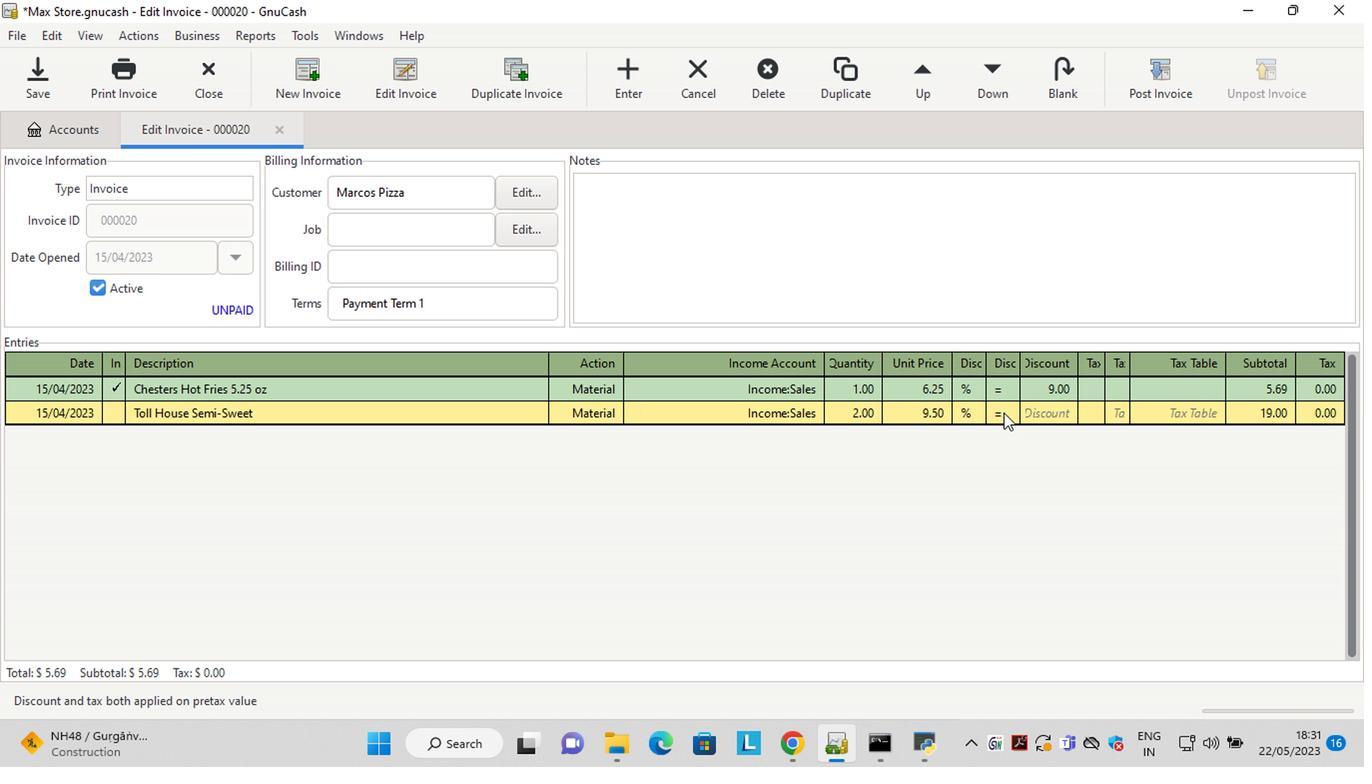 
Action: Mouse pressed left at (1041, 415)
Screenshot: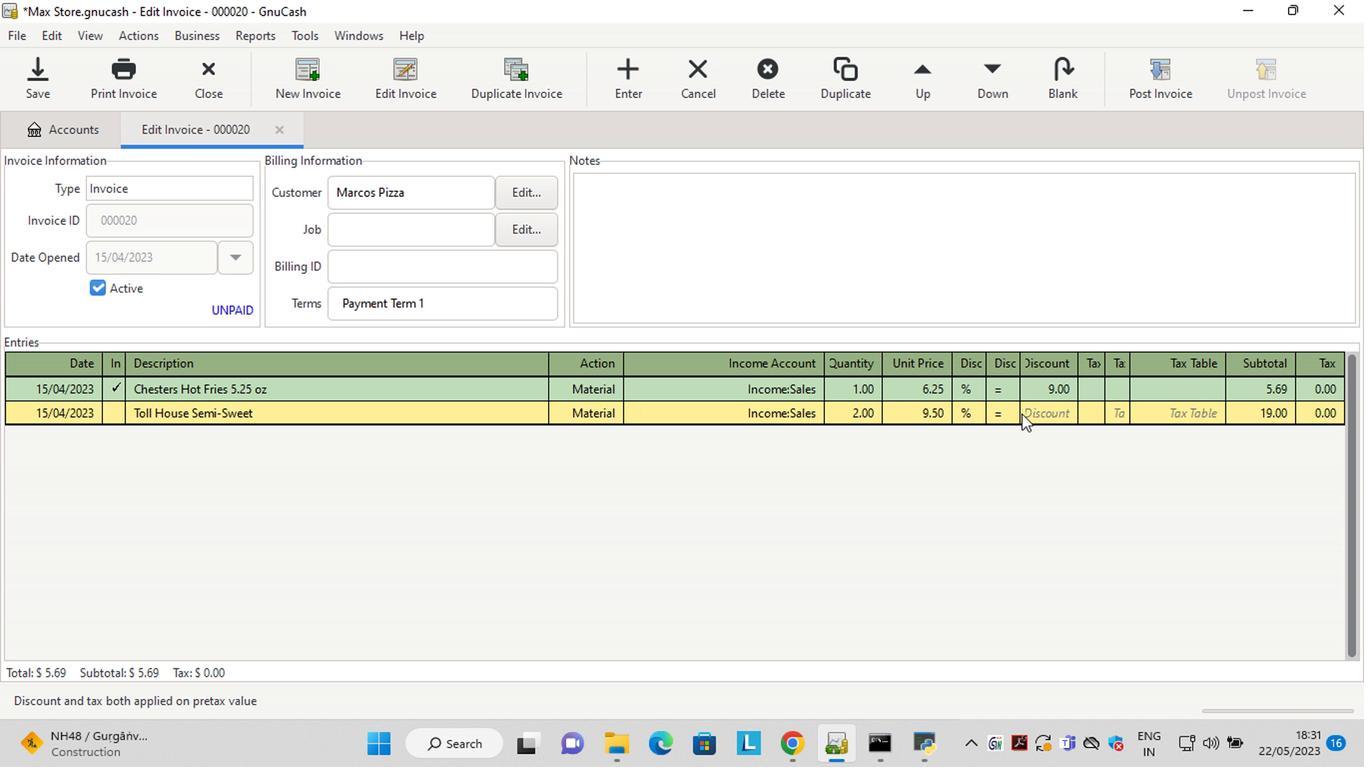 
Action: Key pressed 6<Key.tab><Key.tab><Key.shift>Blu<Key.space><Key.shift>Bunny<Key.space><Key.shift>Strawberry<Key.space><Key.shift>Shortcake<Key.space><Key.shift>Loadd<Key.space><Key.shift>Sundae<Key.tab>ma<Key.tab>sa<Key.tab>2<Key.tab>10.5<Key.tab>
Screenshot: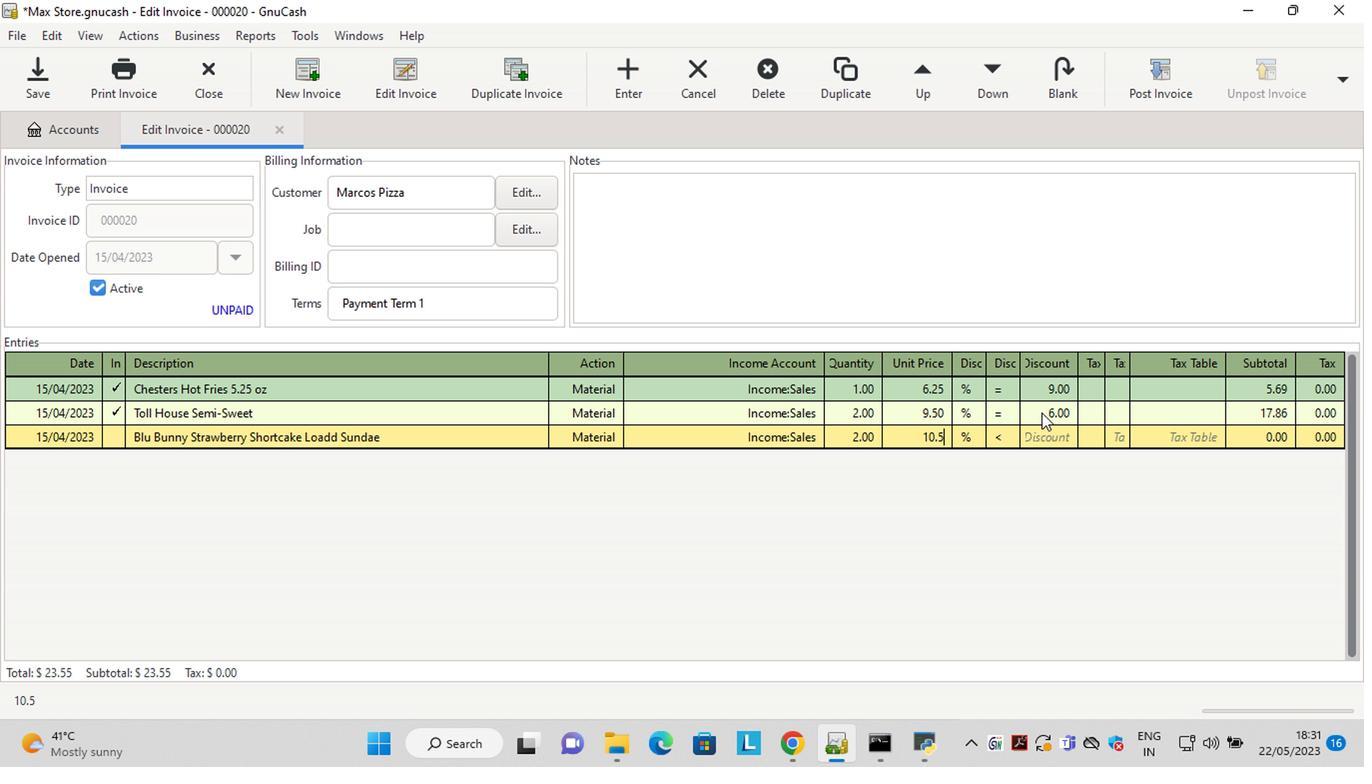 
Action: Mouse moved to (1009, 437)
Screenshot: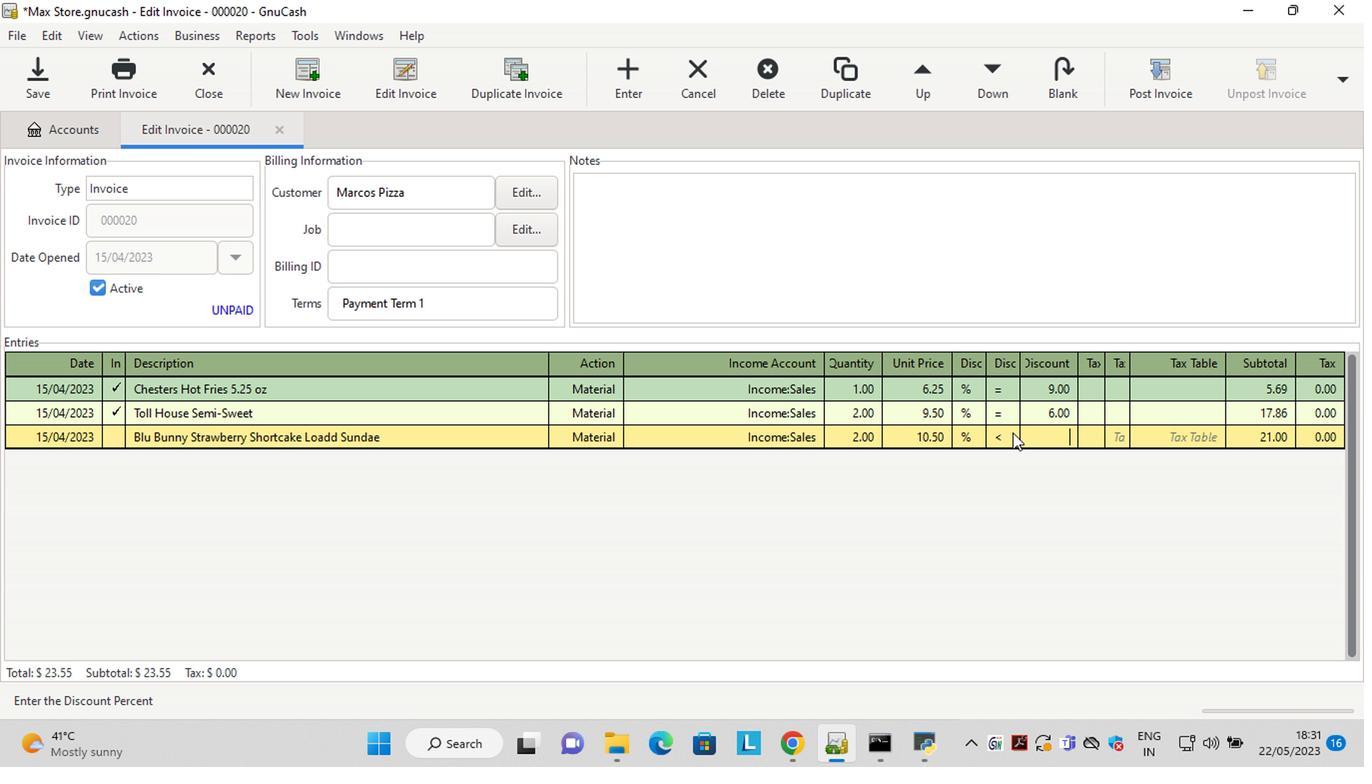 
Action: Mouse pressed left at (1009, 437)
Screenshot: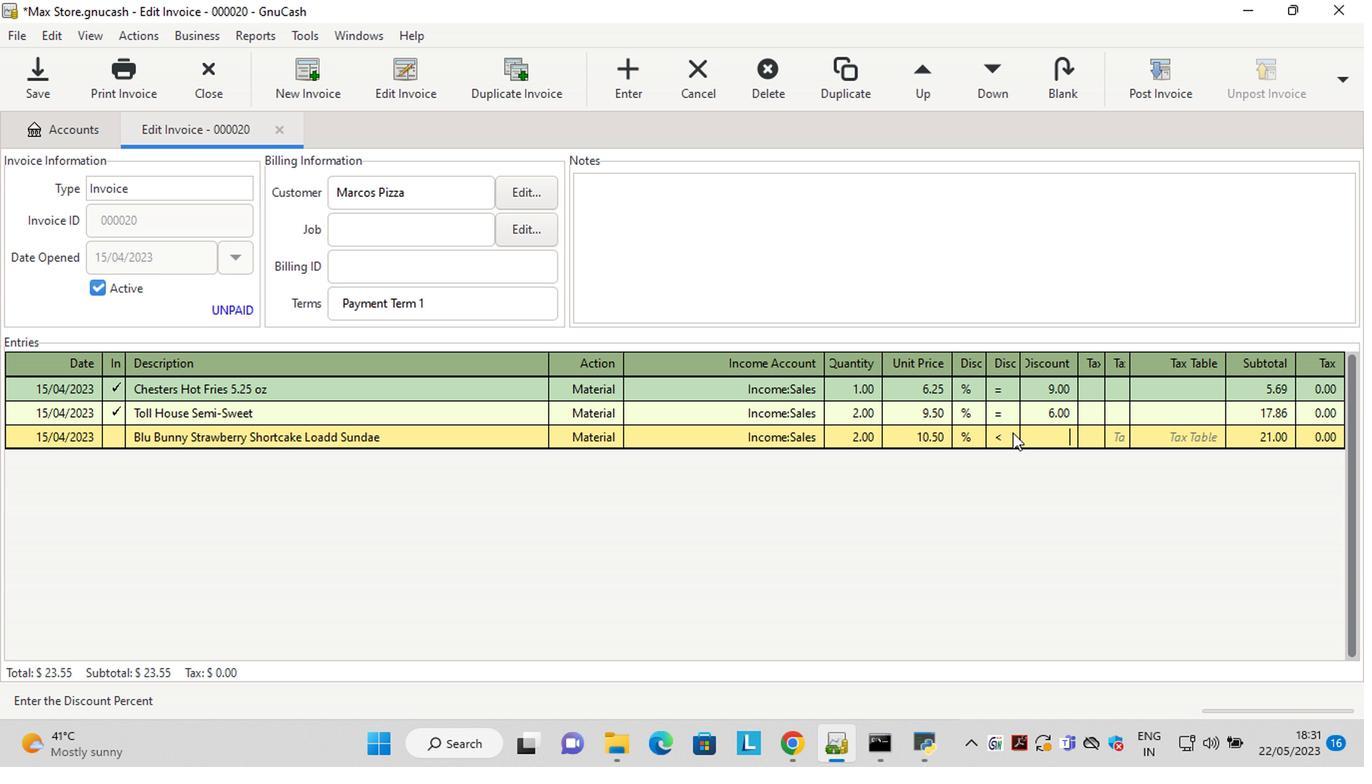 
Action: Mouse moved to (1049, 440)
Screenshot: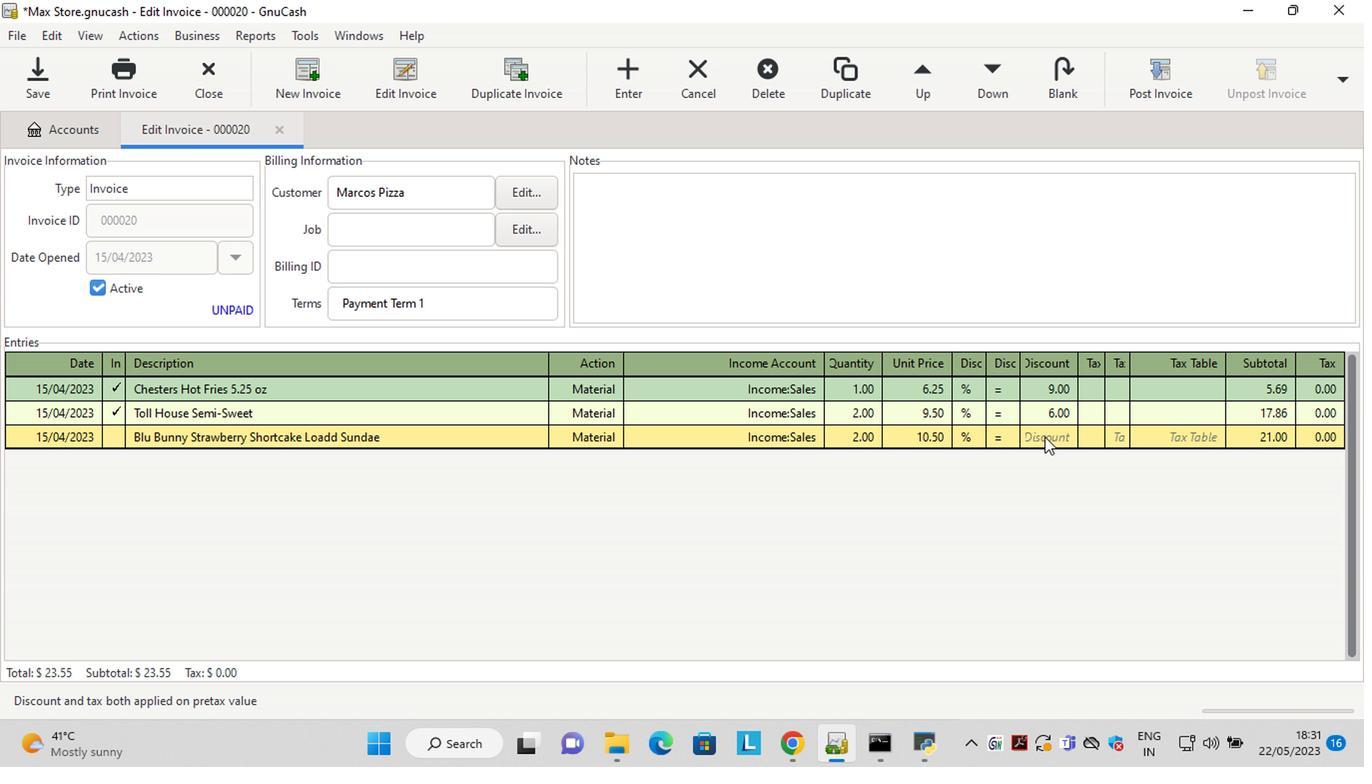 
Action: Mouse pressed left at (1049, 440)
Screenshot: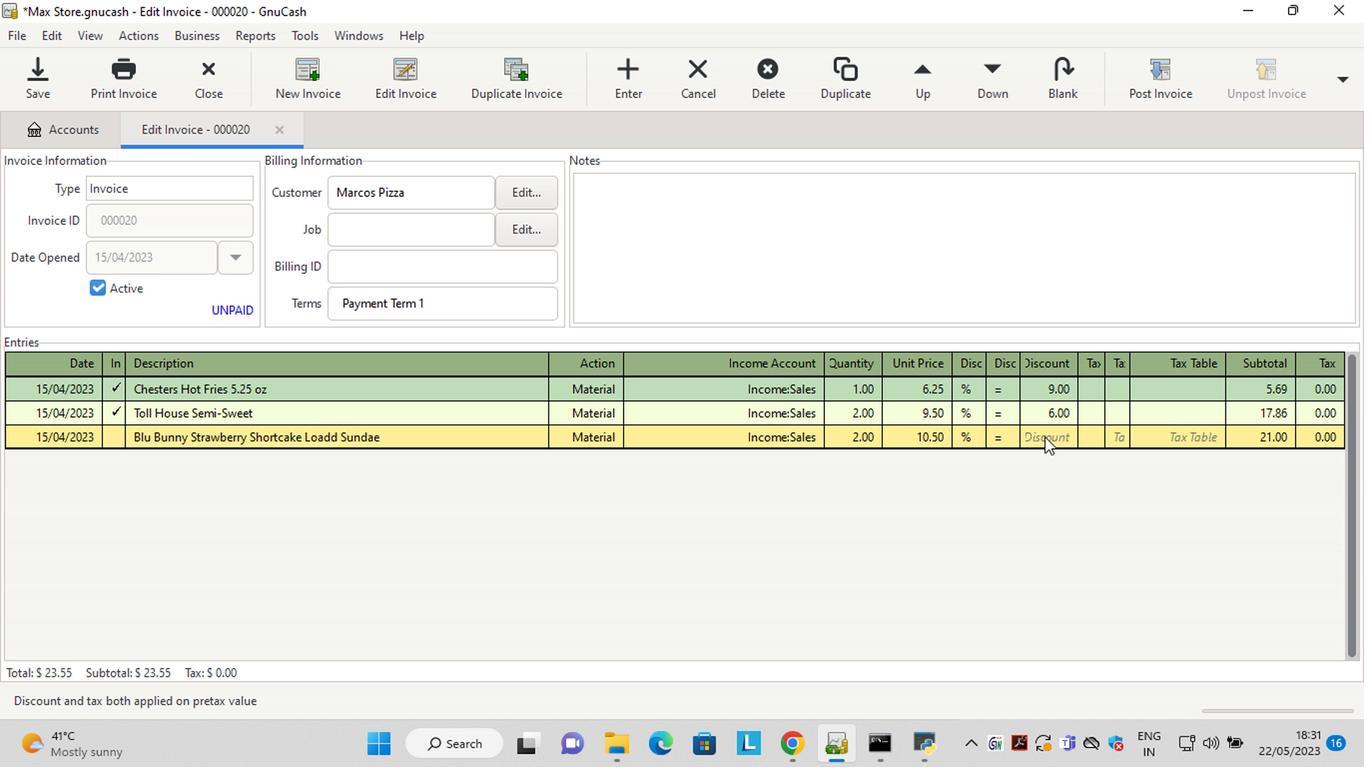 
Action: Key pressed 8<Key.tab>
Screenshot: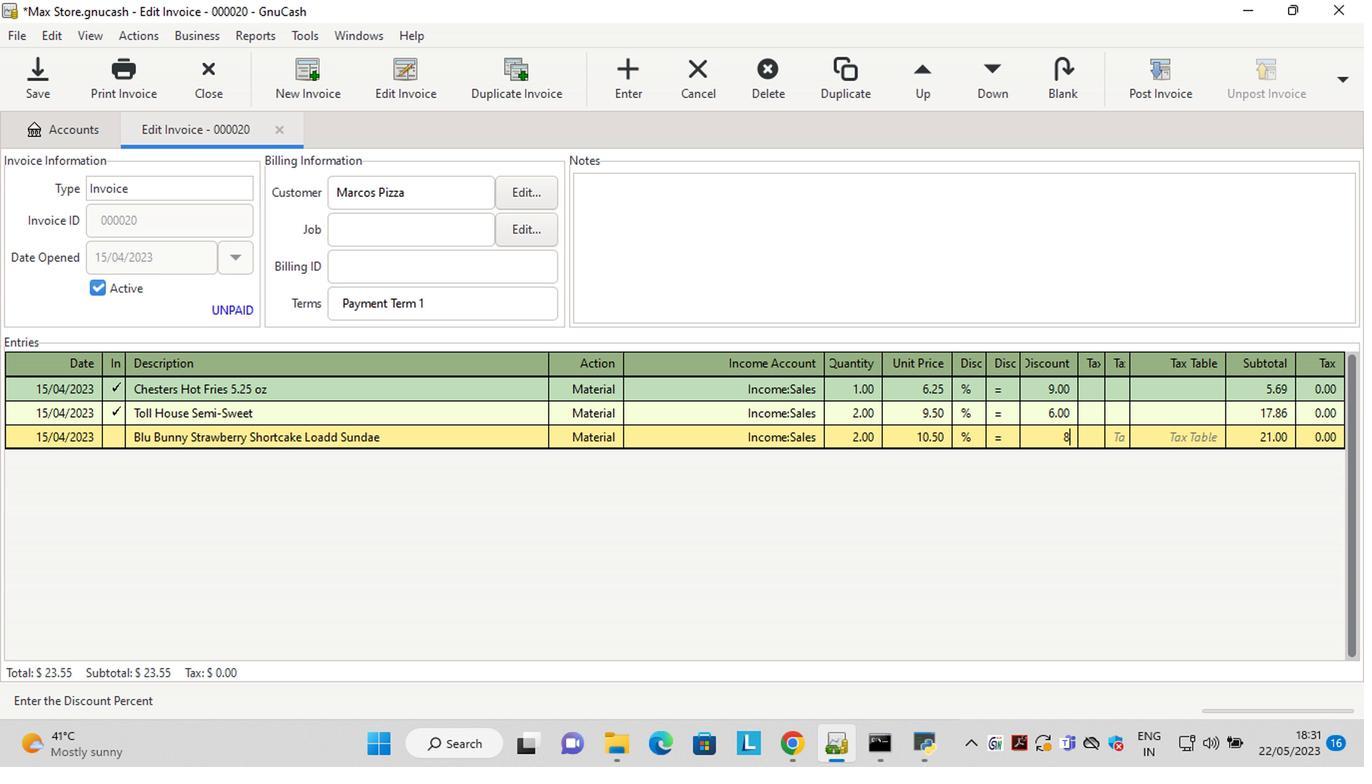 
Action: Mouse moved to (689, 204)
Screenshot: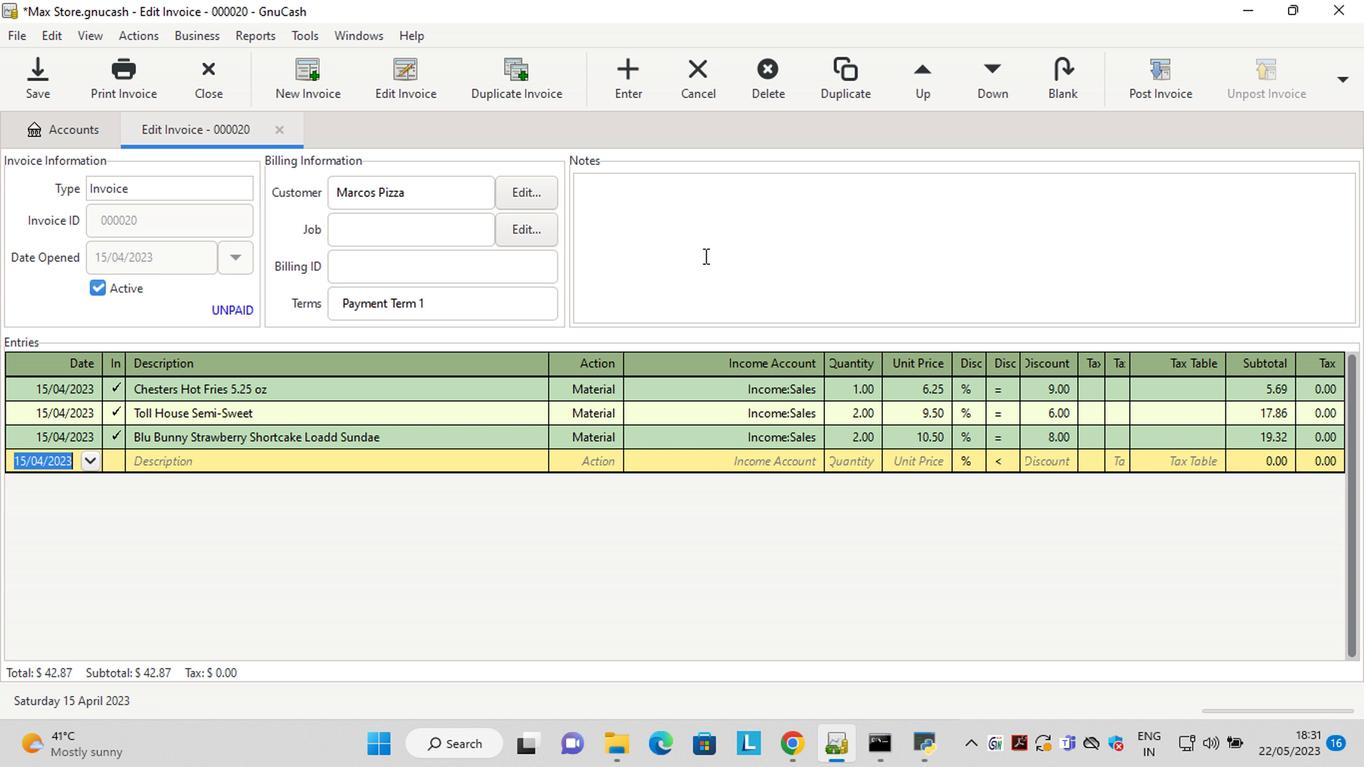 
Action: Mouse pressed left at (689, 204)
Screenshot: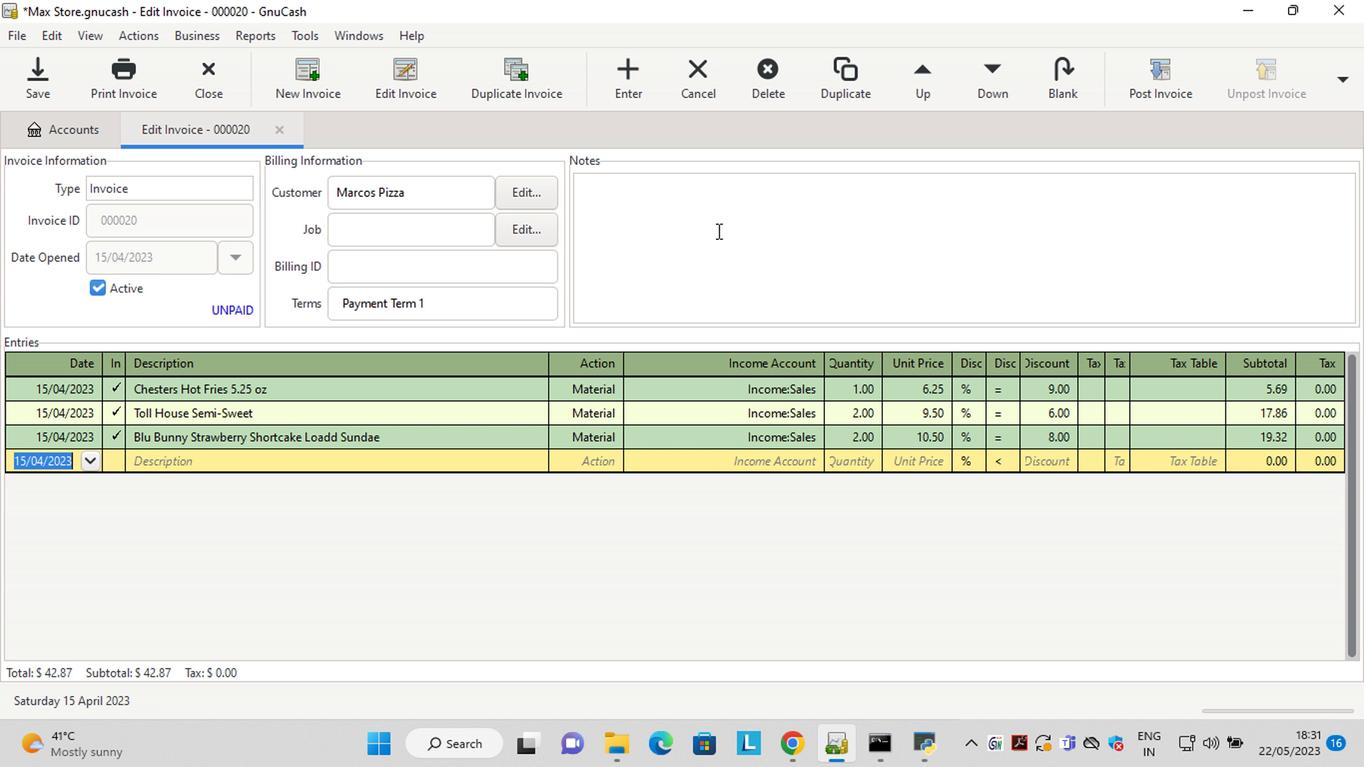 
Action: Key pressed <Key.shift>Looking<Key.space>forward<Key.space>to<Key.space>serving<Key.space>you<Key.space>again.
Screenshot: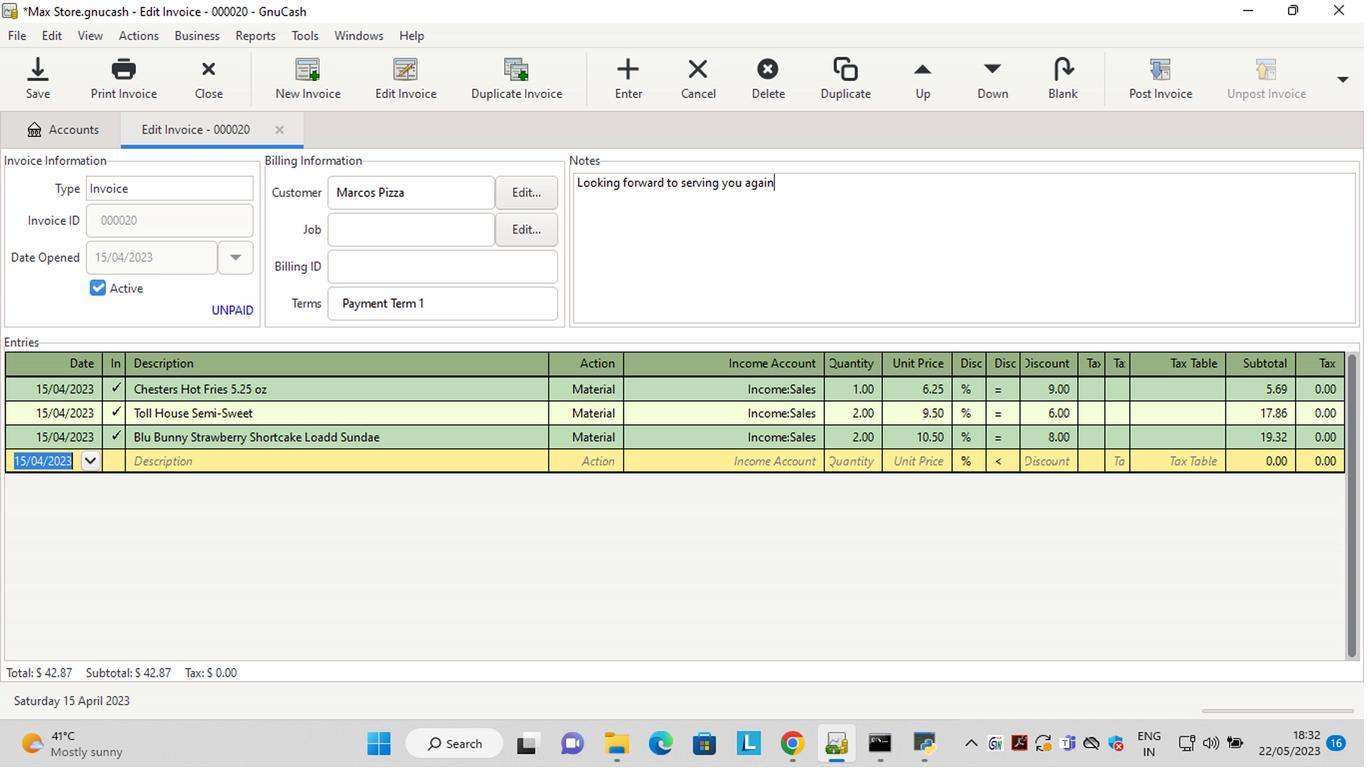 
Action: Mouse moved to (1158, 77)
Screenshot: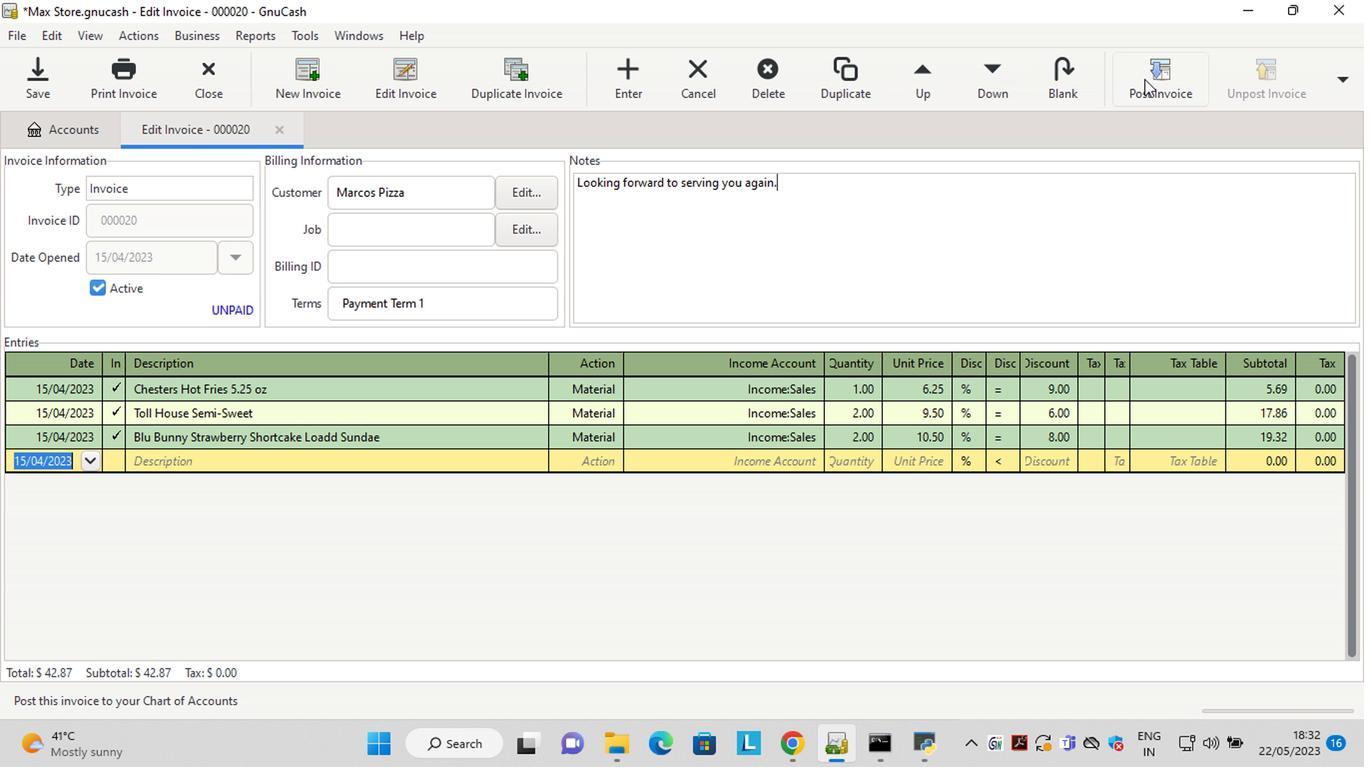 
Action: Mouse pressed left at (1158, 77)
Screenshot: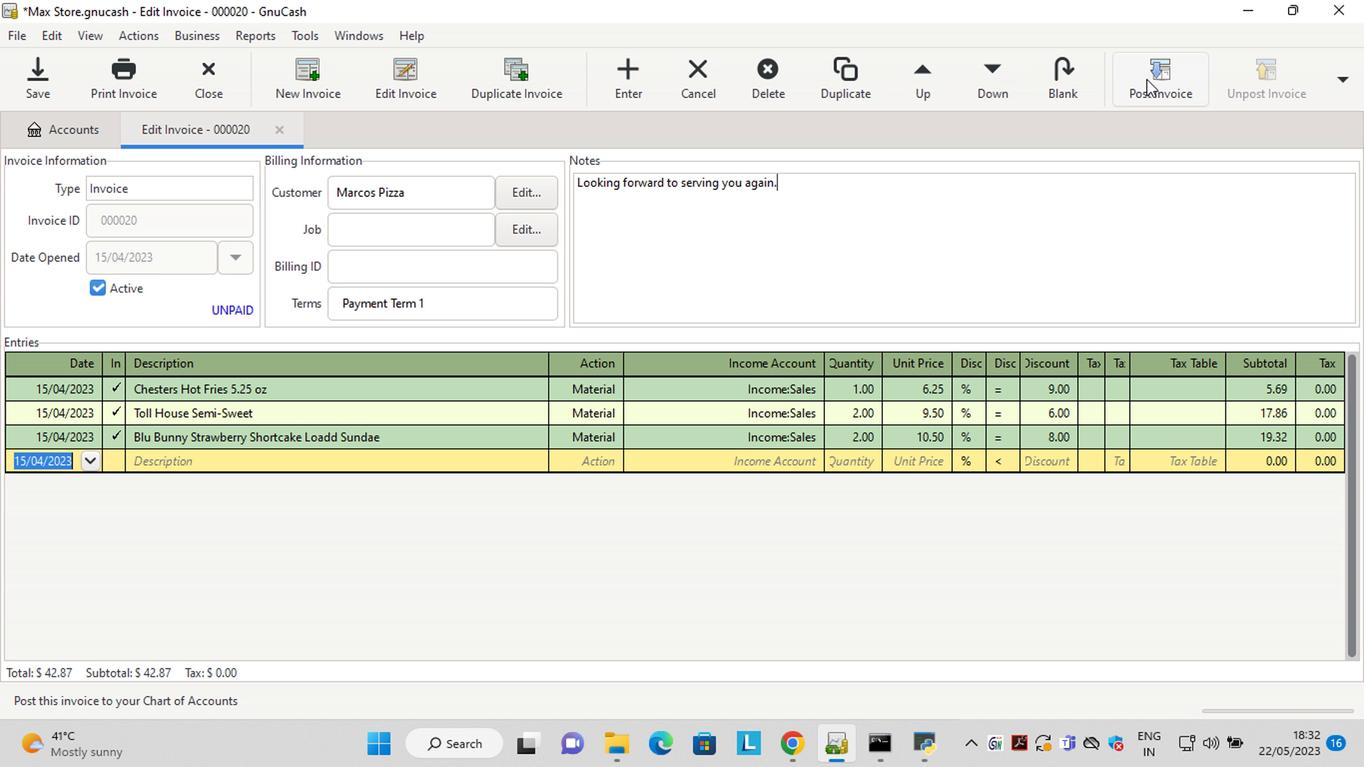 
Action: Mouse moved to (748, 328)
Screenshot: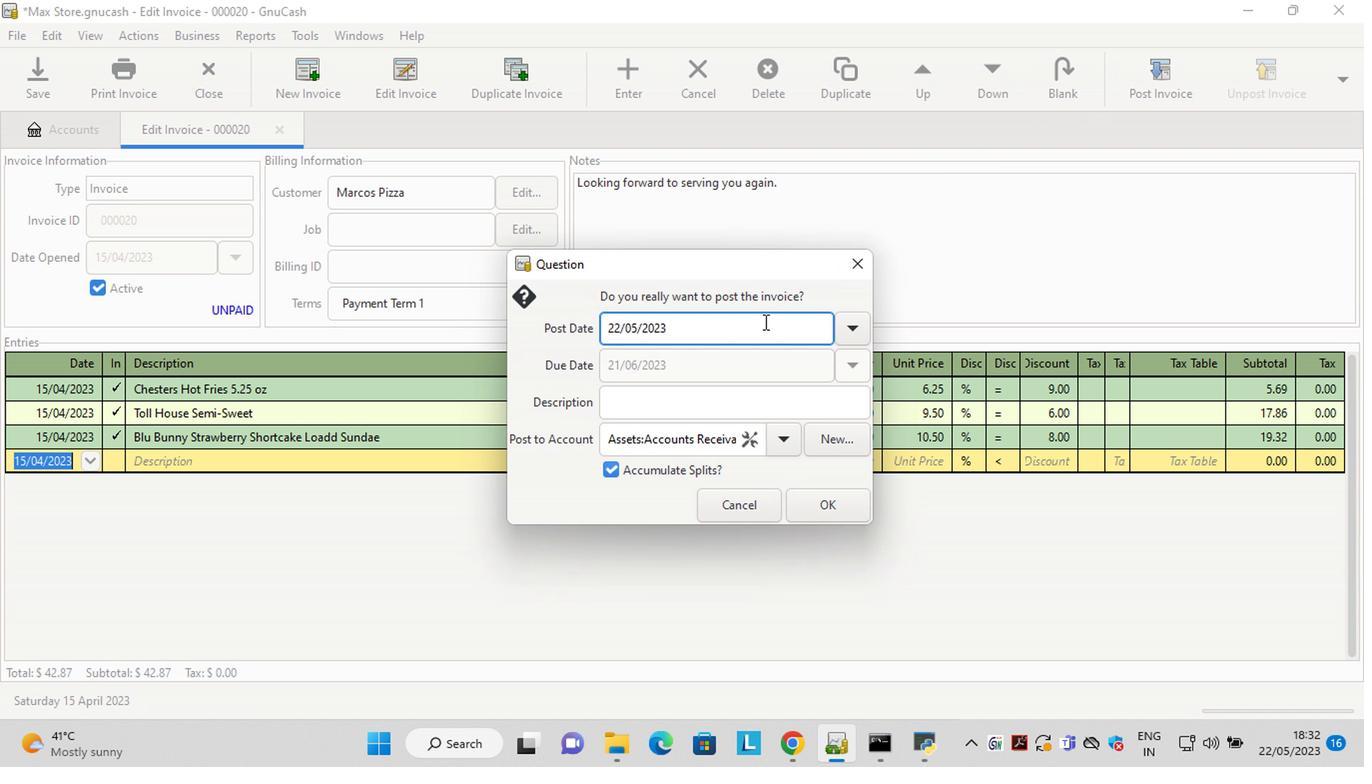 
Action: Mouse pressed left at (748, 328)
Screenshot: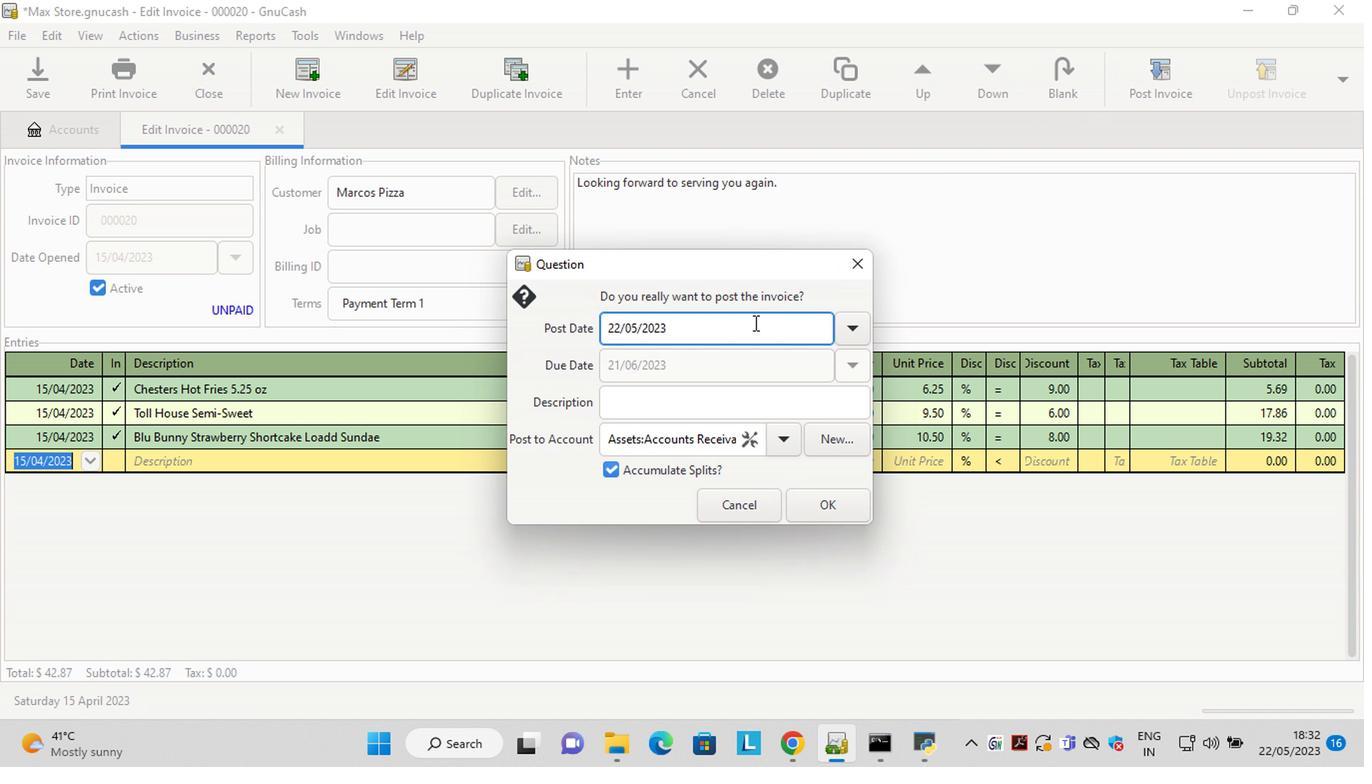 
Action: Key pressed <Key.left><Key.left><Key.left><Key.left><Key.left><Key.left><Key.left><Key.left><Key.left><Key.left><Key.left><Key.left><Key.left><Key.left><Key.left><Key.left><Key.delete><Key.delete>15<Key.right><Key.down><Key.right>
Screenshot: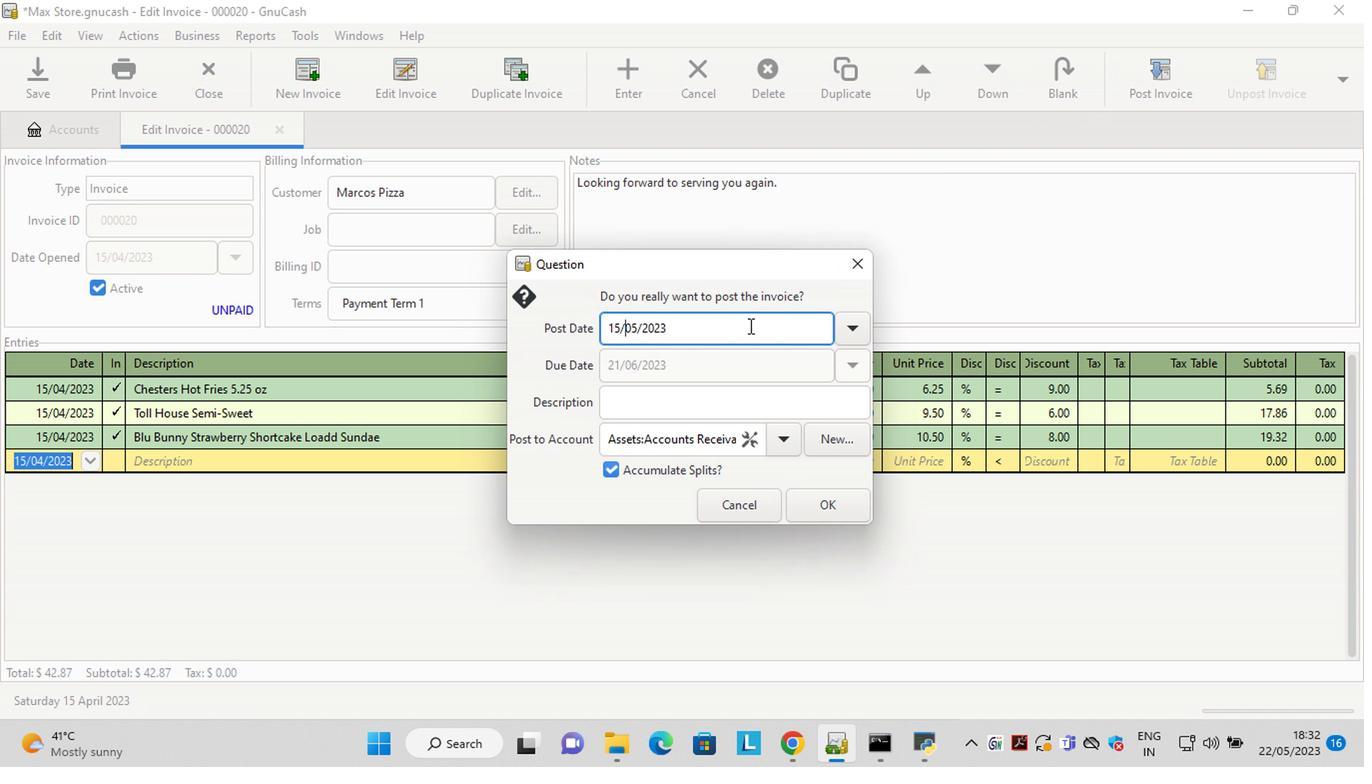 
Action: Mouse pressed left at (748, 328)
Screenshot: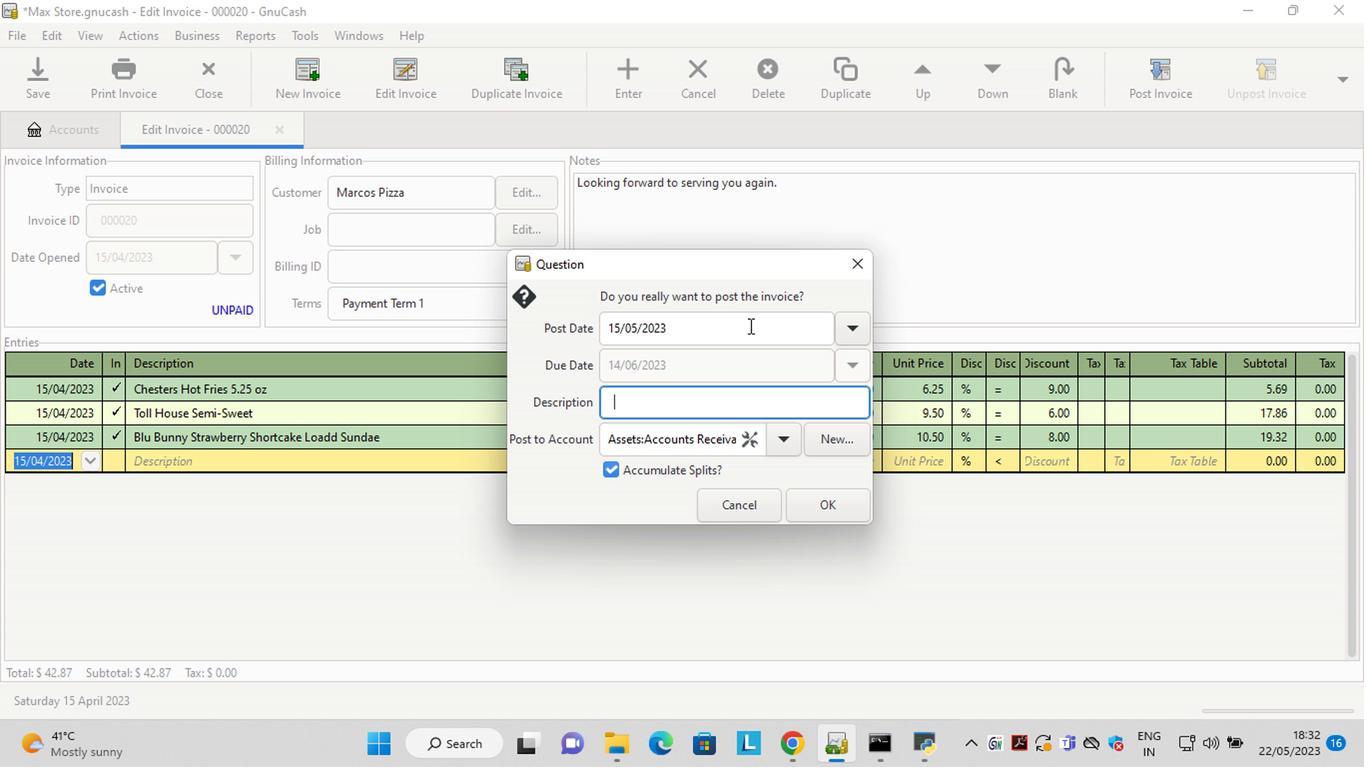 
Action: Key pressed <Key.left><Key.left><Key.left><Key.left><Key.left><Key.left><Key.delete>4
Screenshot: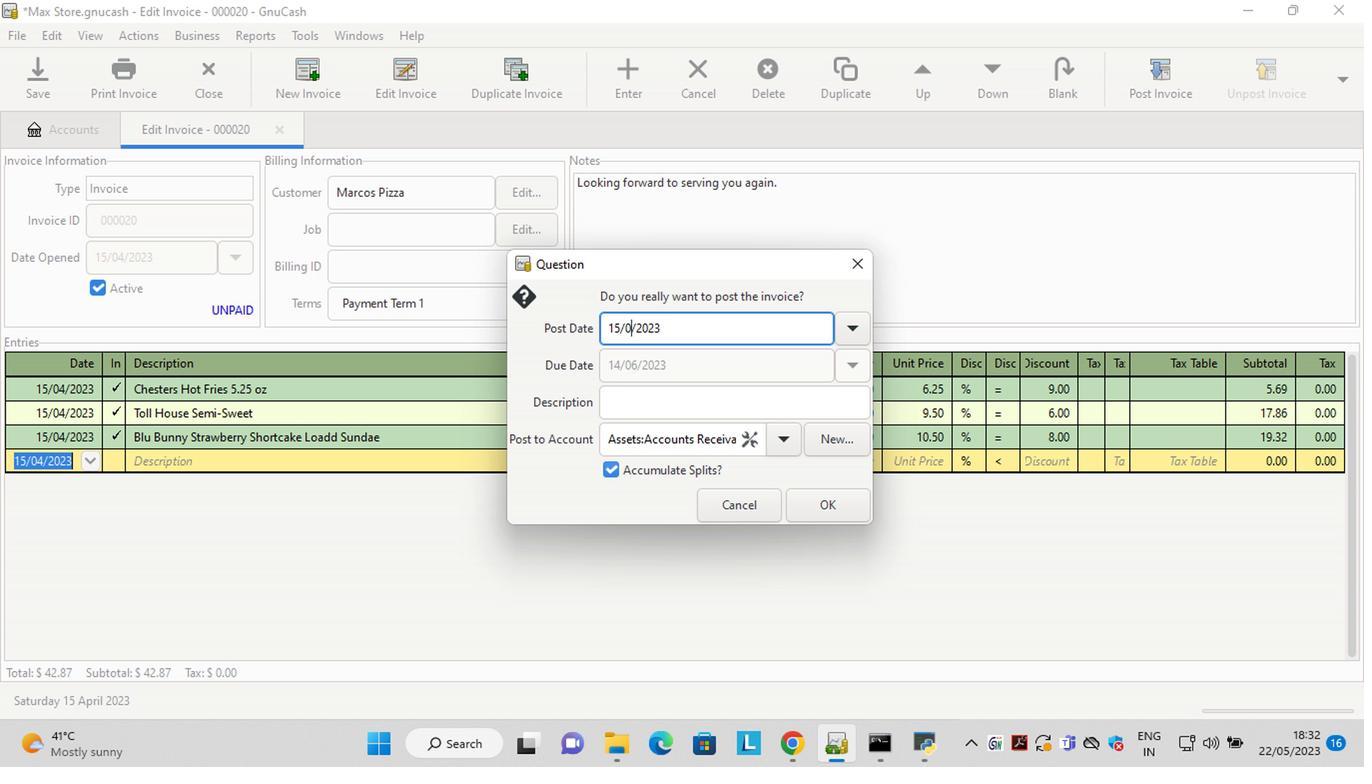 
Action: Mouse moved to (817, 510)
Screenshot: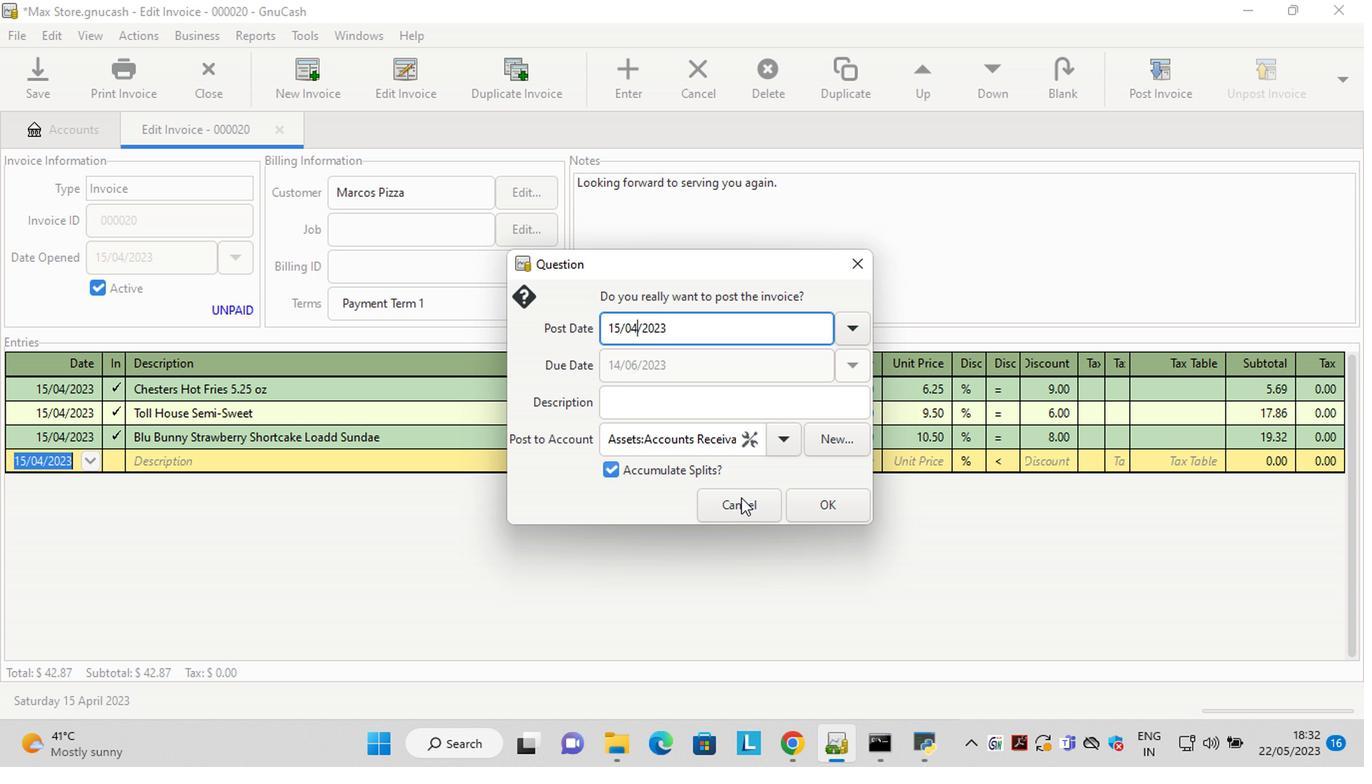 
Action: Mouse pressed left at (817, 510)
Screenshot: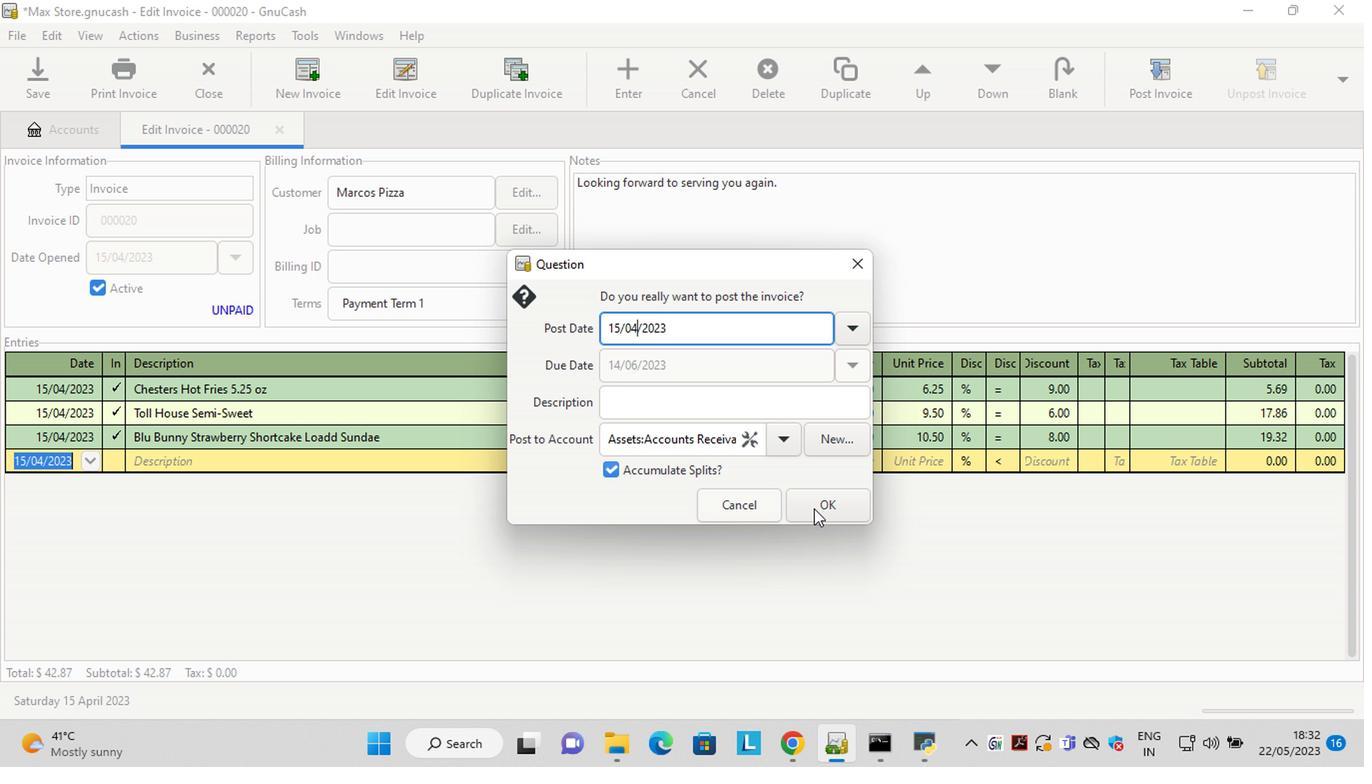
Action: Mouse moved to (1293, 69)
Screenshot: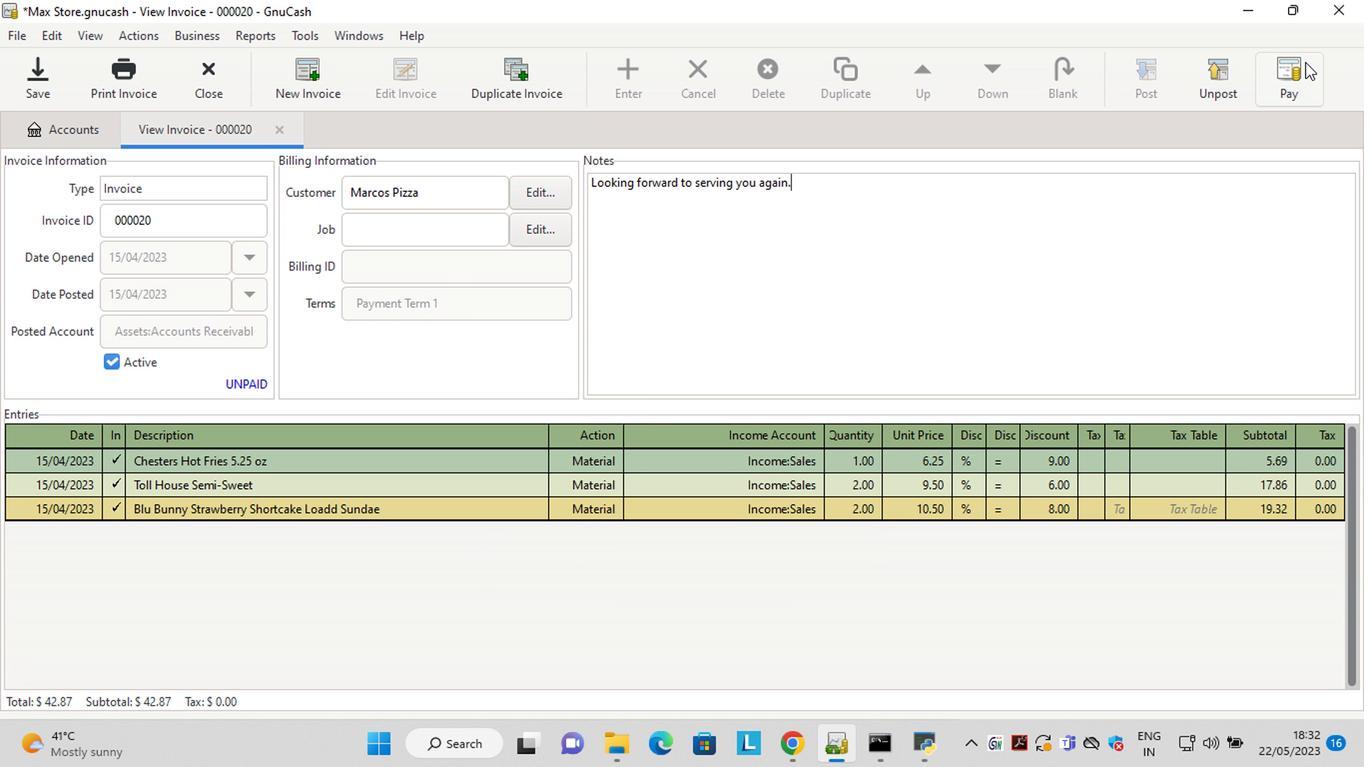 
Action: Mouse pressed left at (1293, 69)
Screenshot: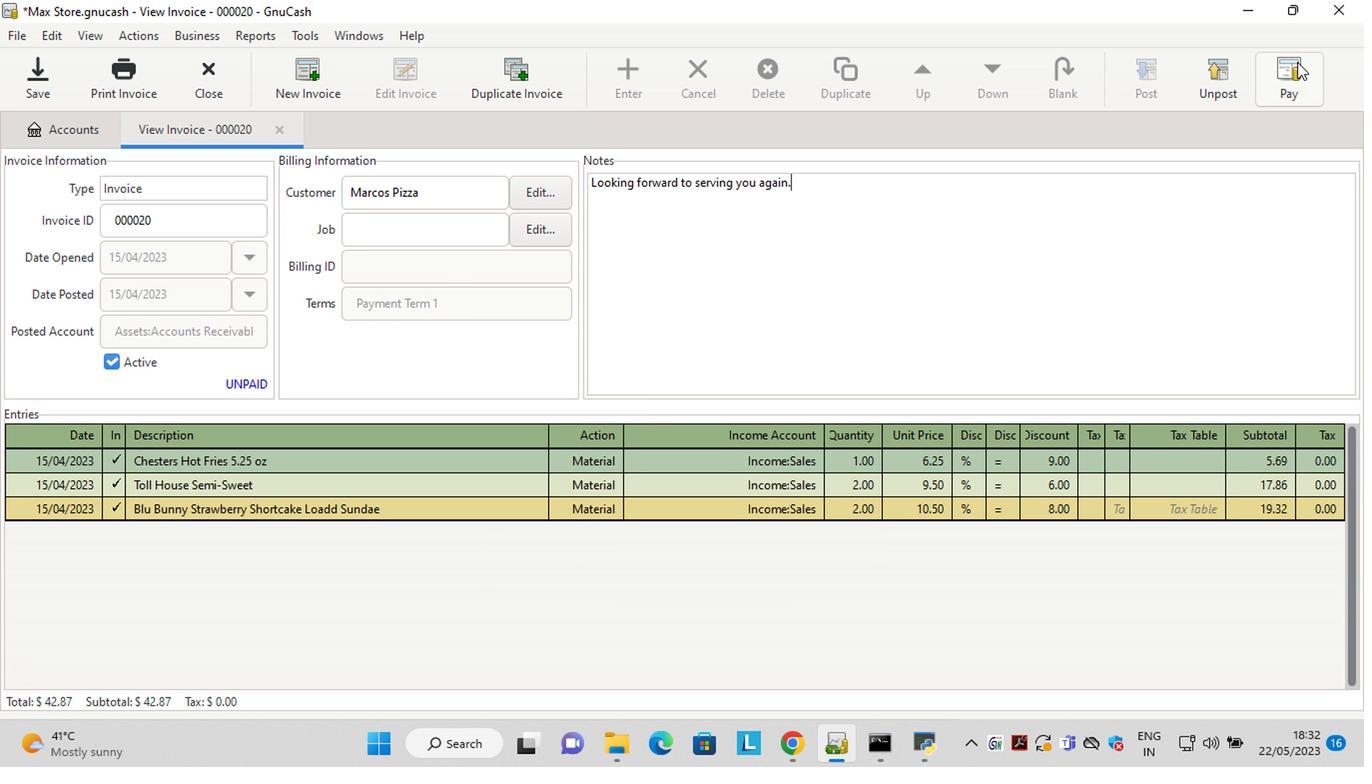 
Action: Mouse moved to (568, 388)
Screenshot: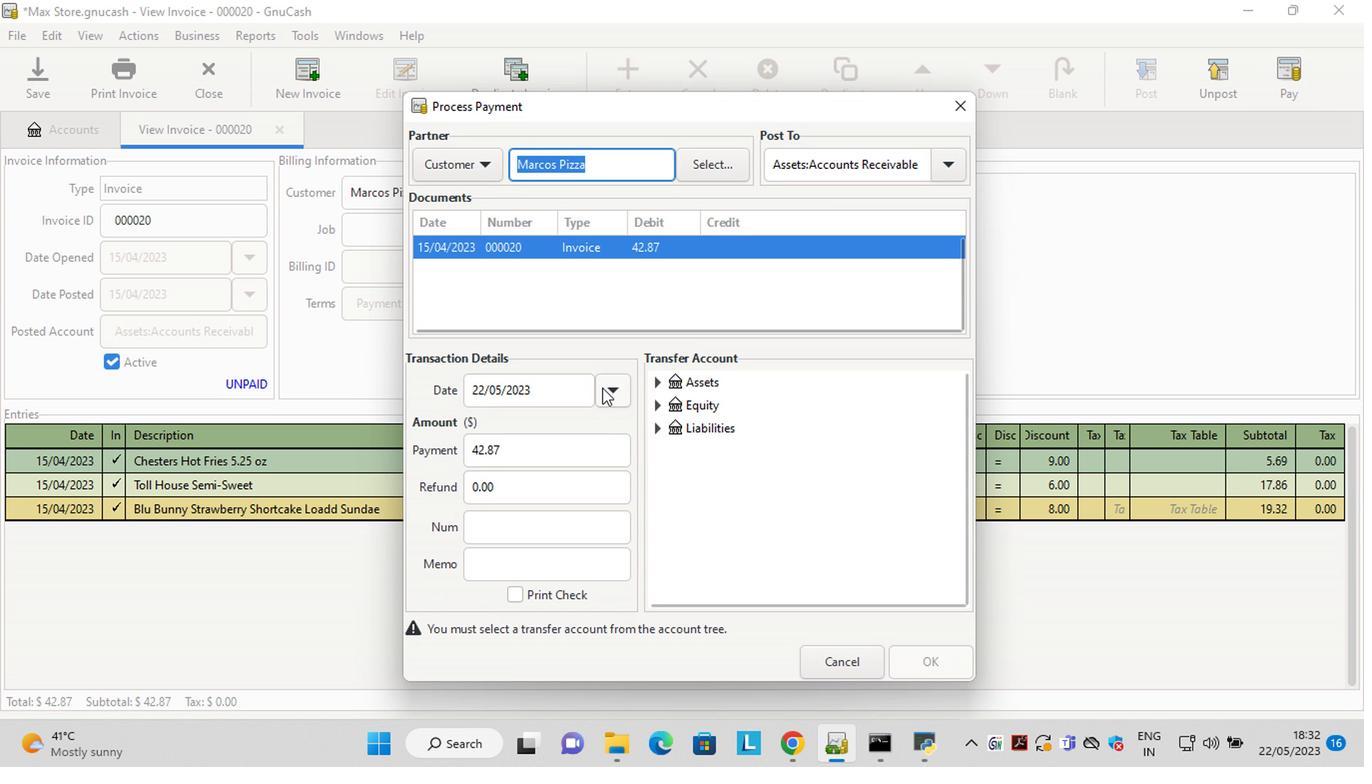 
Action: Mouse pressed left at (568, 388)
Screenshot: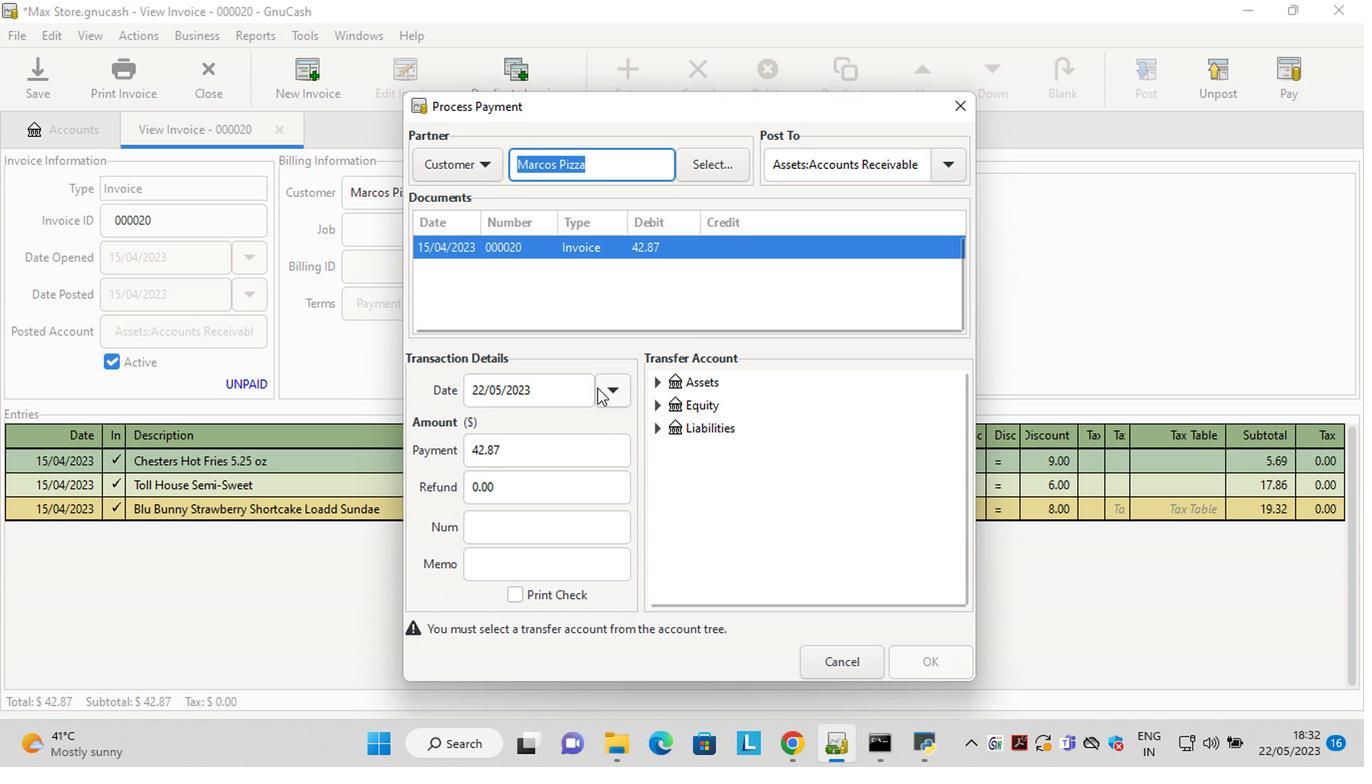 
Action: Key pressed <Key.left><Key.left><Key.left><Key.left><Key.left><Key.left><Key.left><Key.left><Key.left><Key.left><Key.left><Key.left><Key.left><Key.left><Key.left><Key.left><Key.left><Key.delete><Key.delete>15
Screenshot: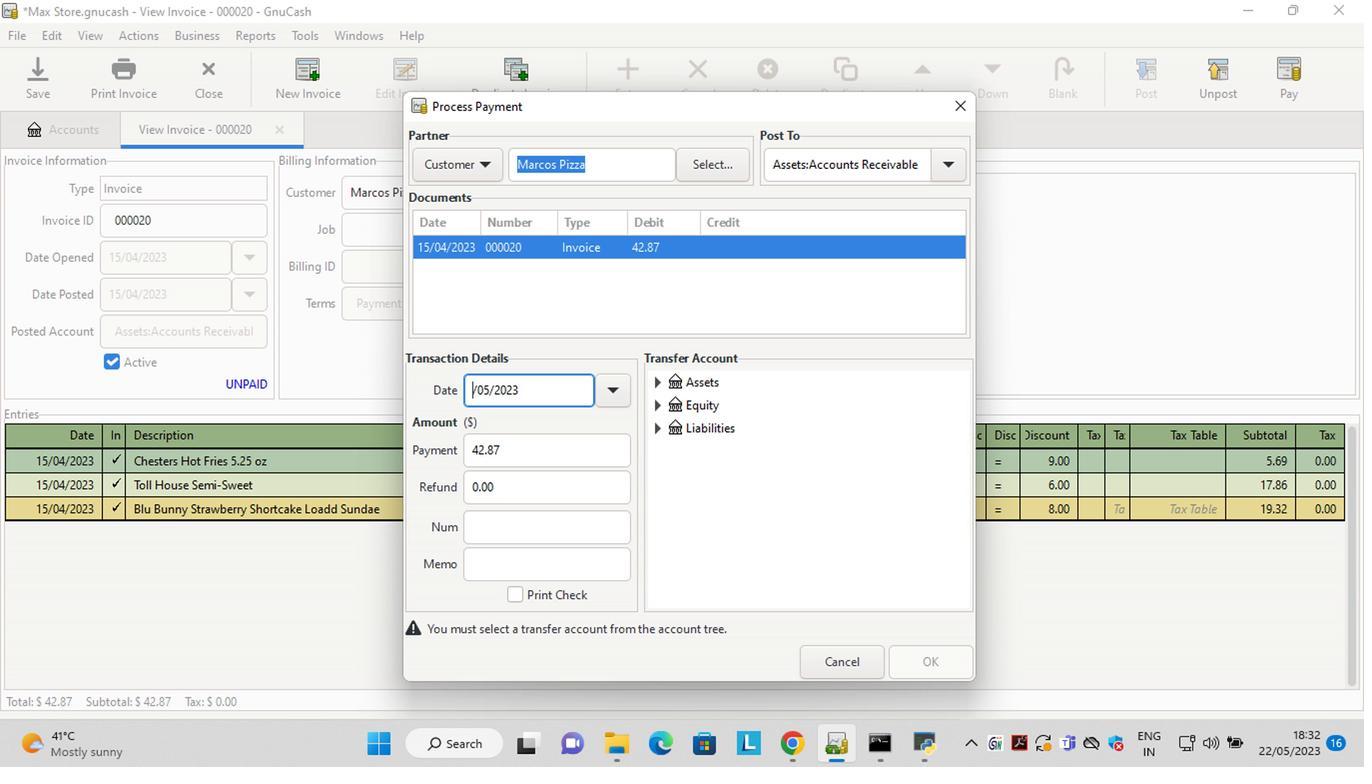 
Action: Mouse moved to (659, 386)
Screenshot: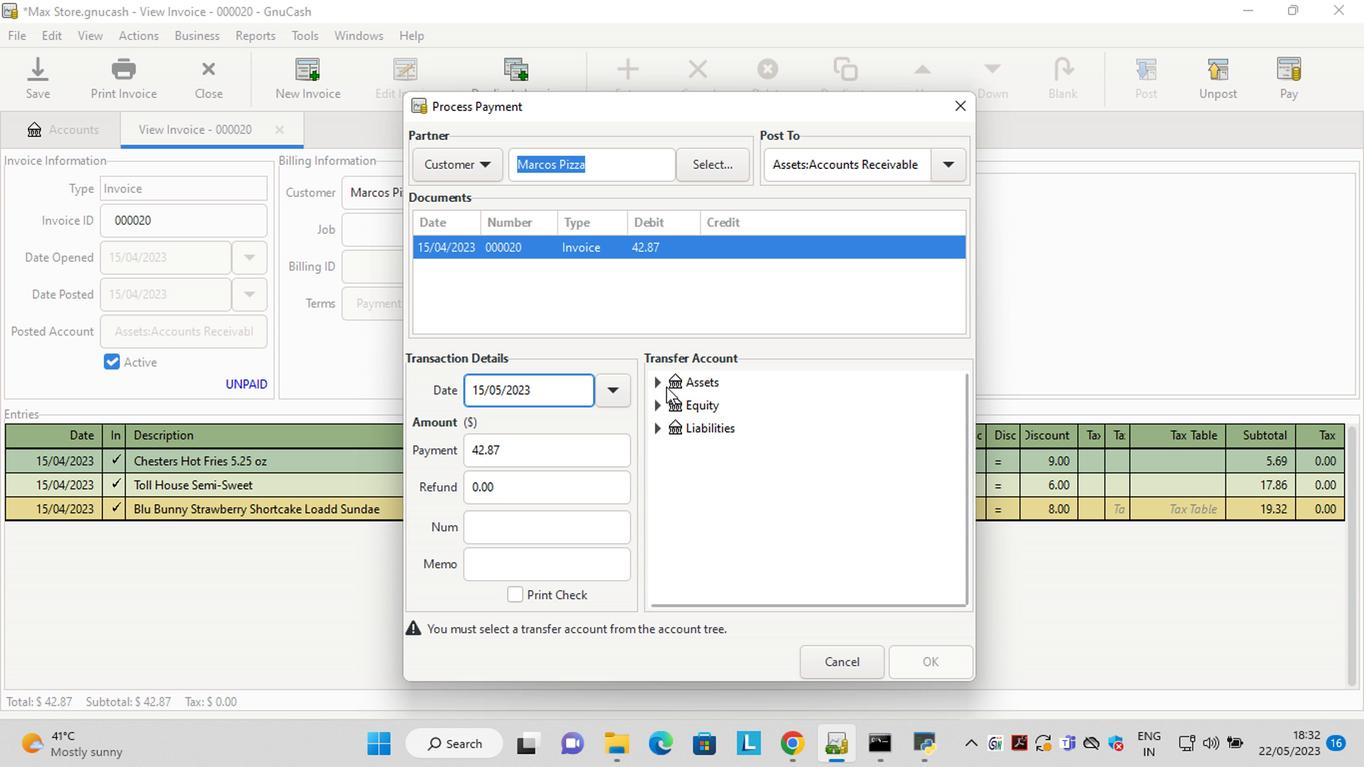 
Action: Mouse pressed left at (659, 386)
Screenshot: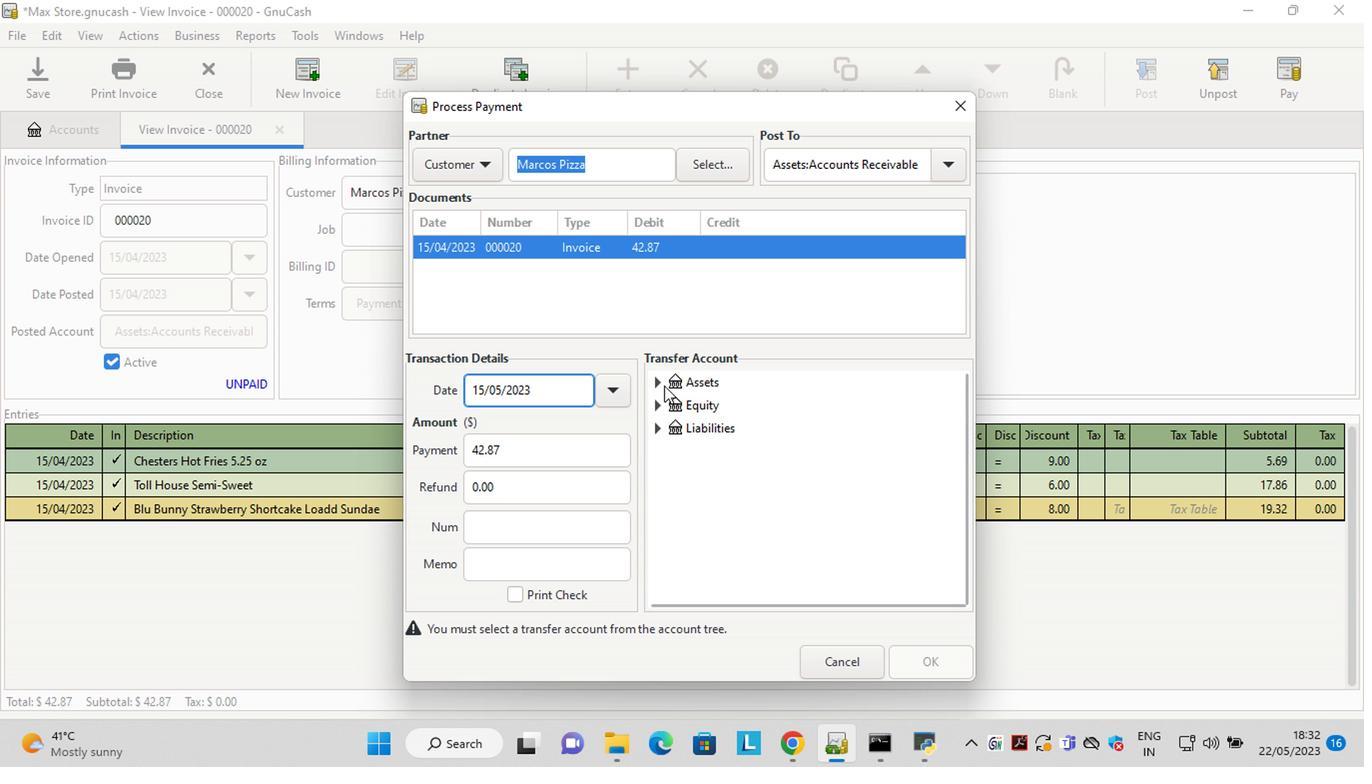 
Action: Mouse moved to (676, 410)
Screenshot: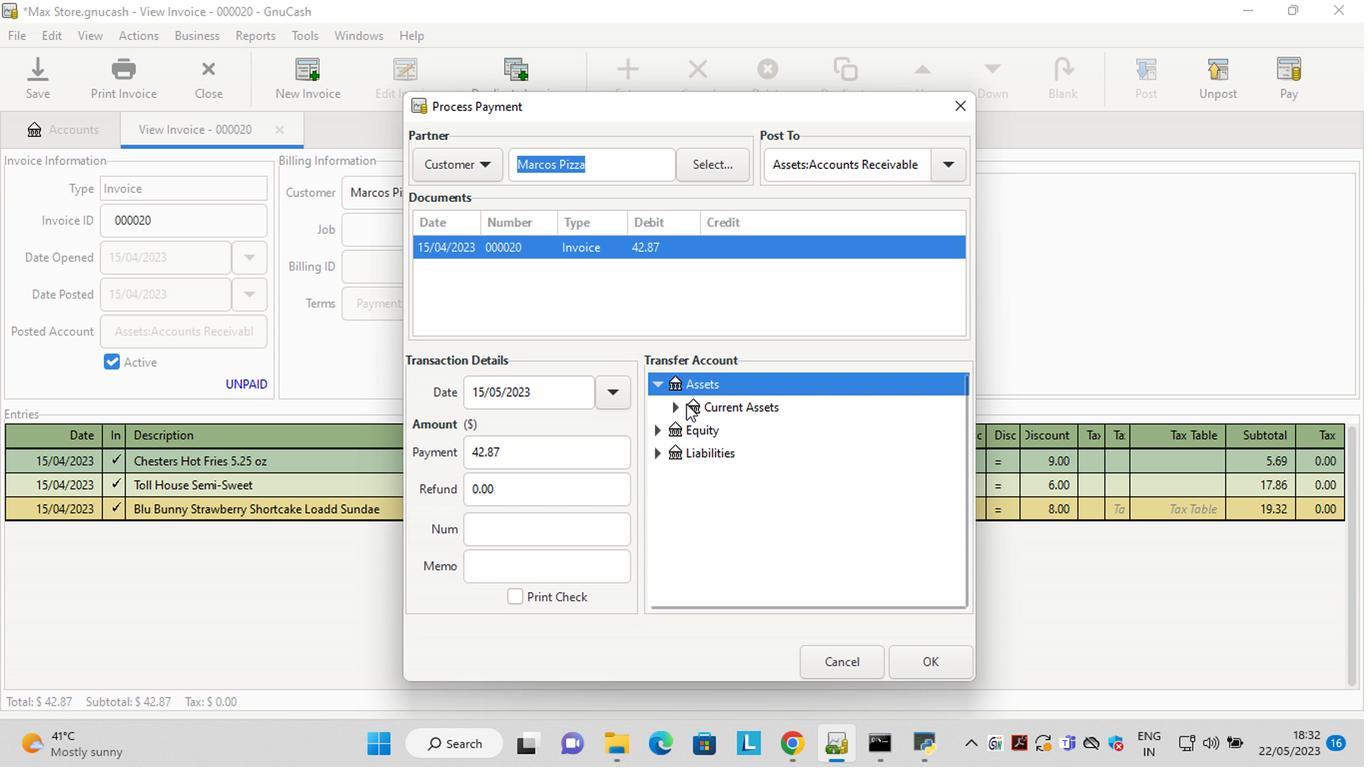 
Action: Mouse pressed left at (676, 410)
Screenshot: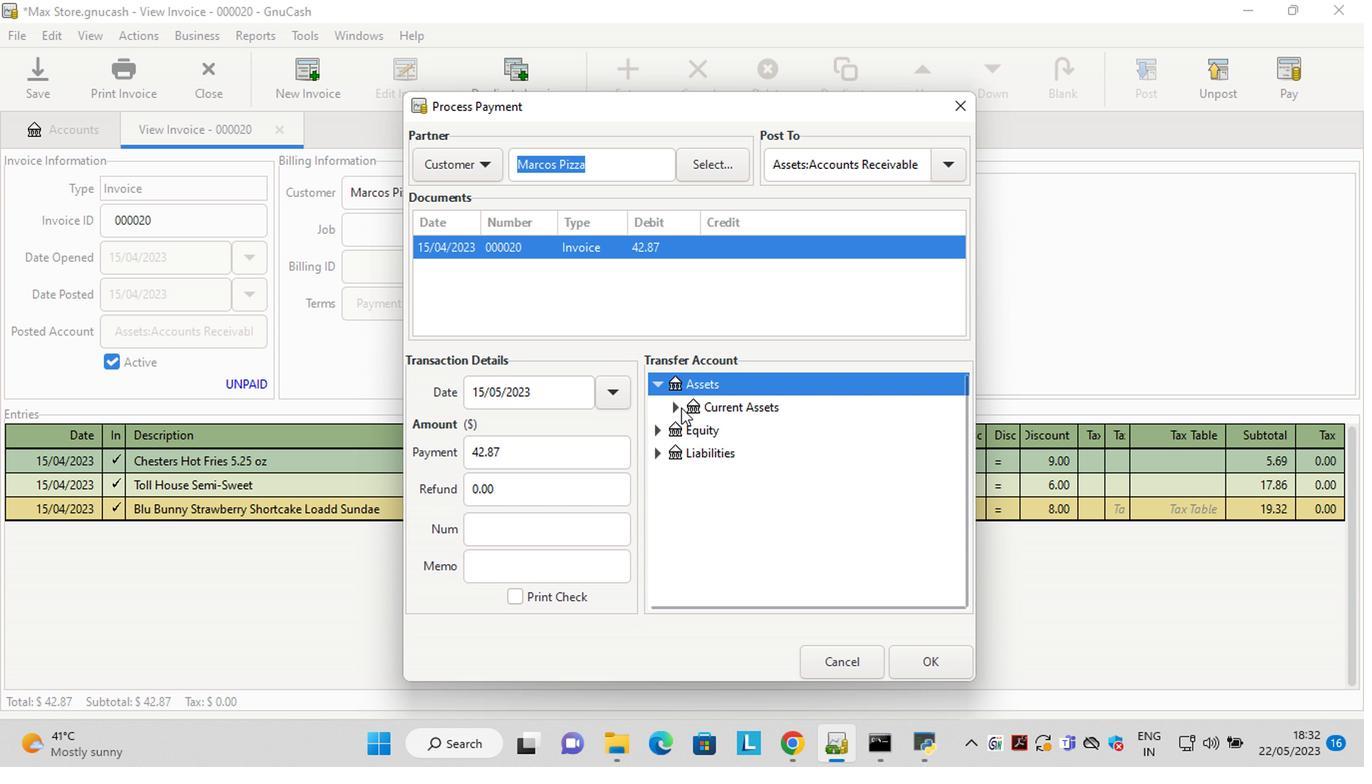 
Action: Mouse moved to (746, 433)
Screenshot: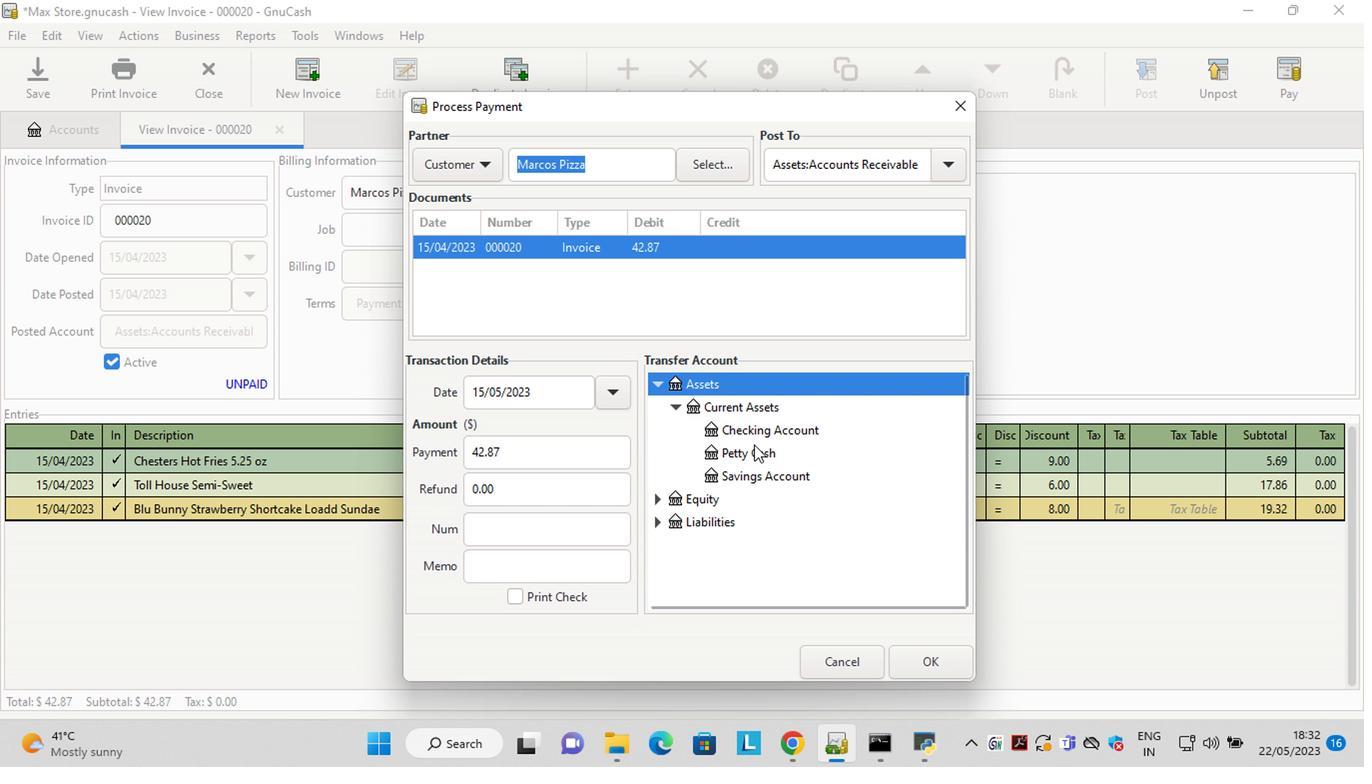 
Action: Mouse pressed left at (746, 433)
Screenshot: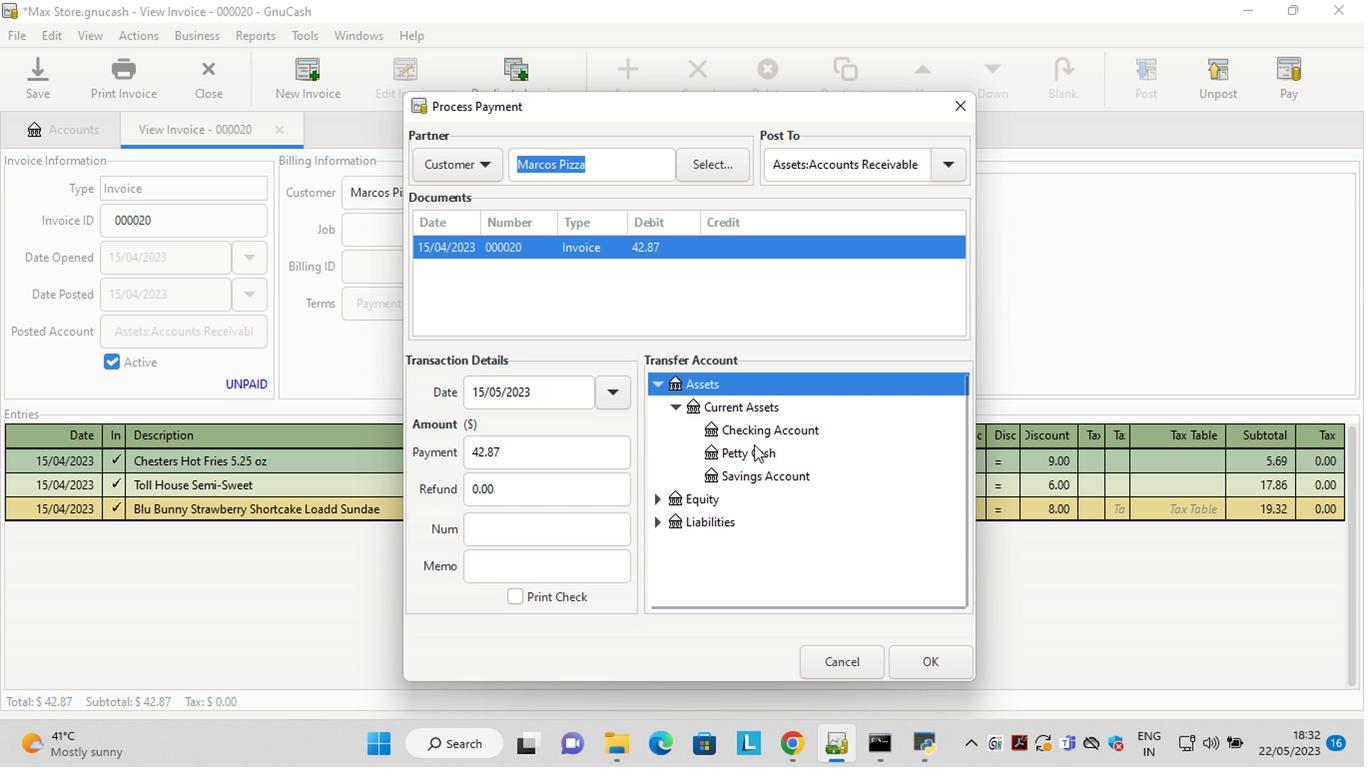 
Action: Mouse moved to (931, 664)
Screenshot: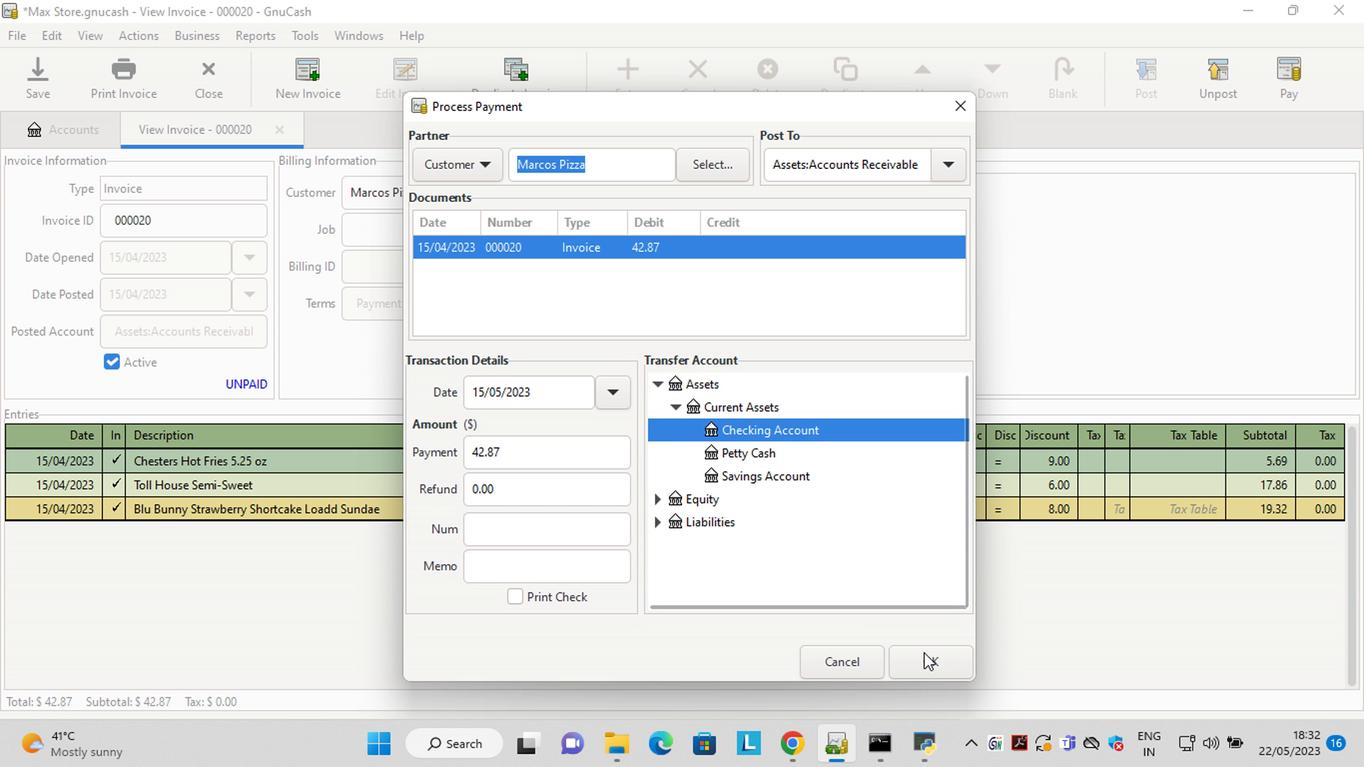 
Action: Mouse pressed left at (931, 664)
Screenshot: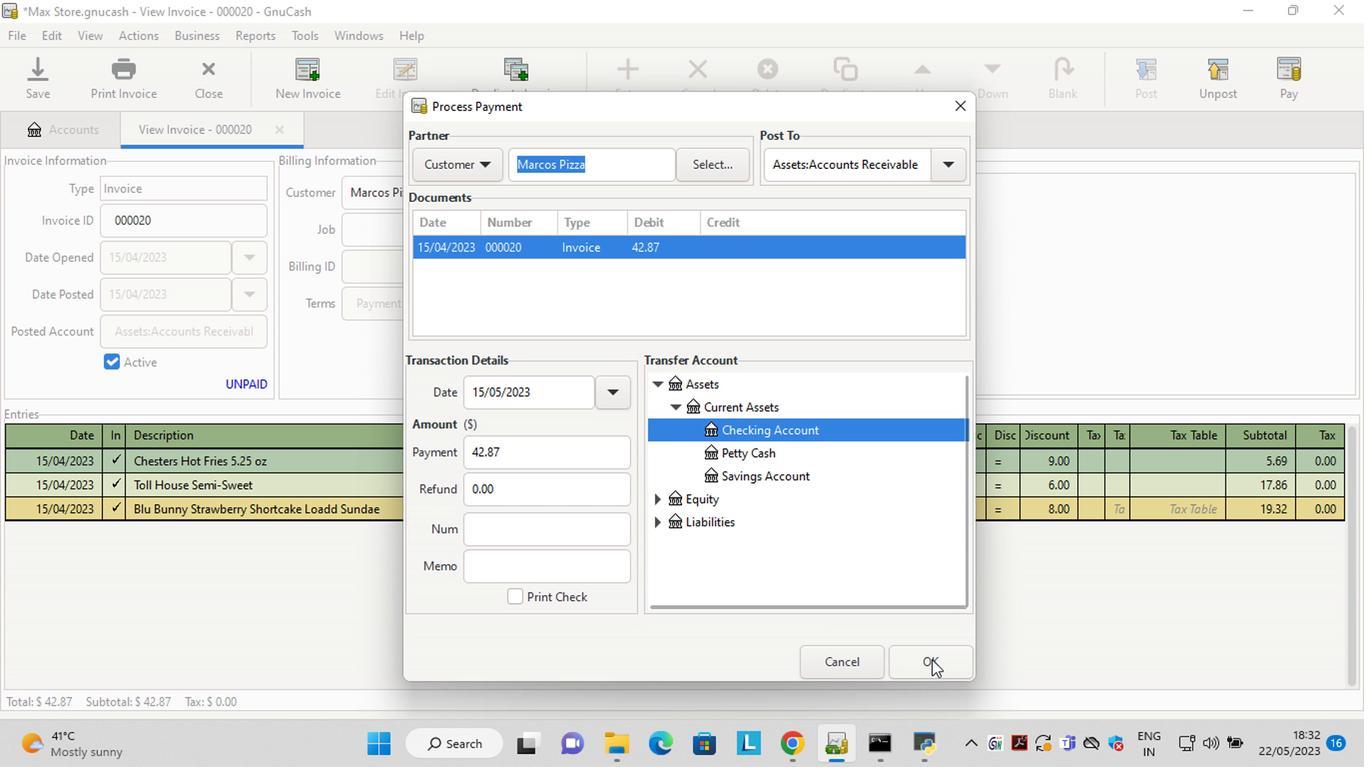 
Action: Mouse moved to (116, 72)
Screenshot: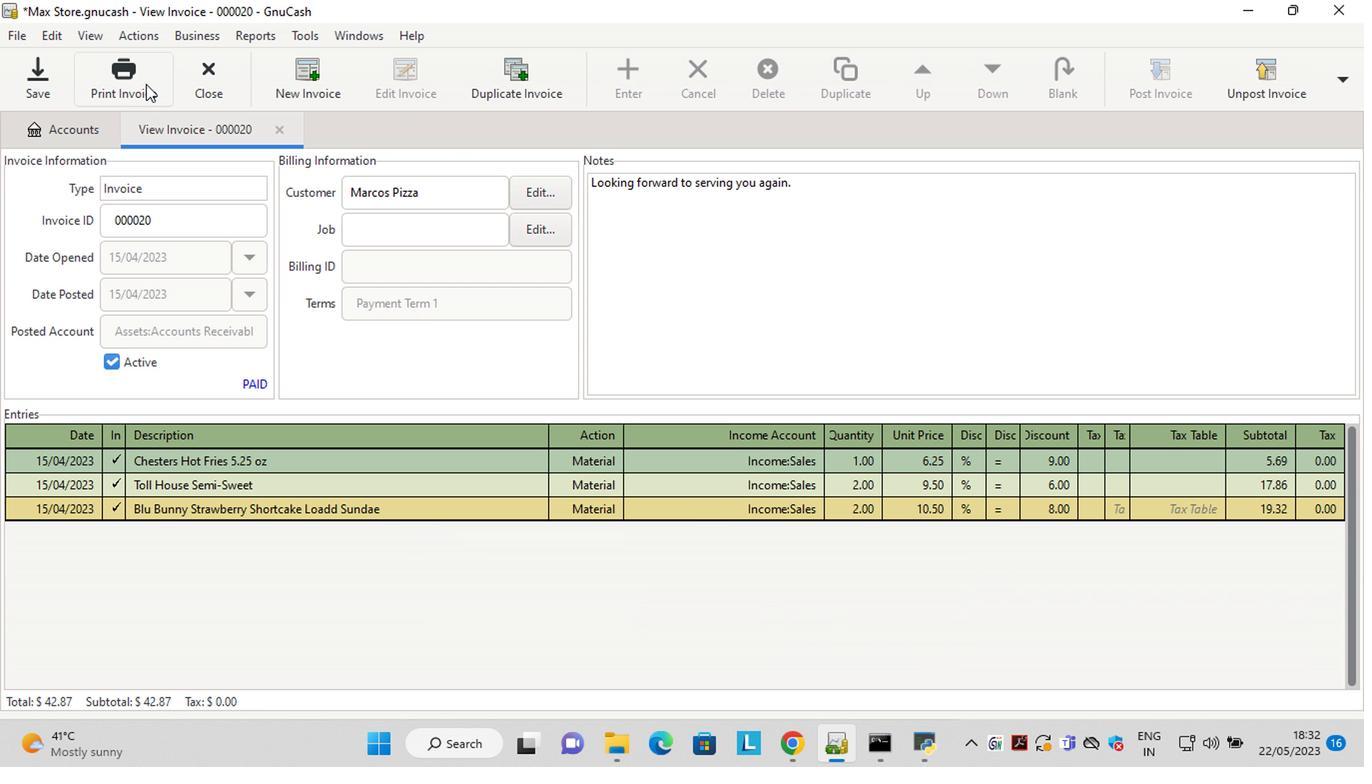 
Action: Mouse pressed left at (116, 72)
Screenshot: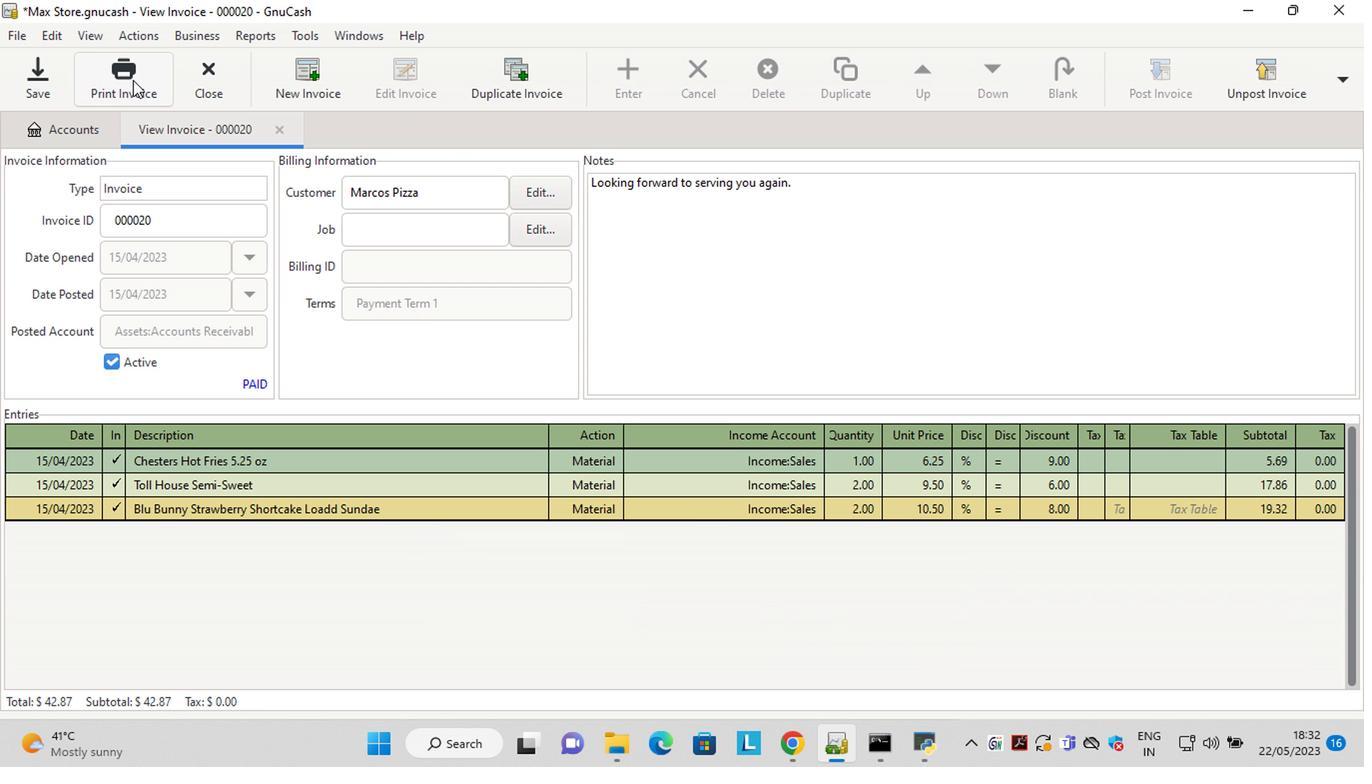 
Action: Mouse moved to (504, 71)
Screenshot: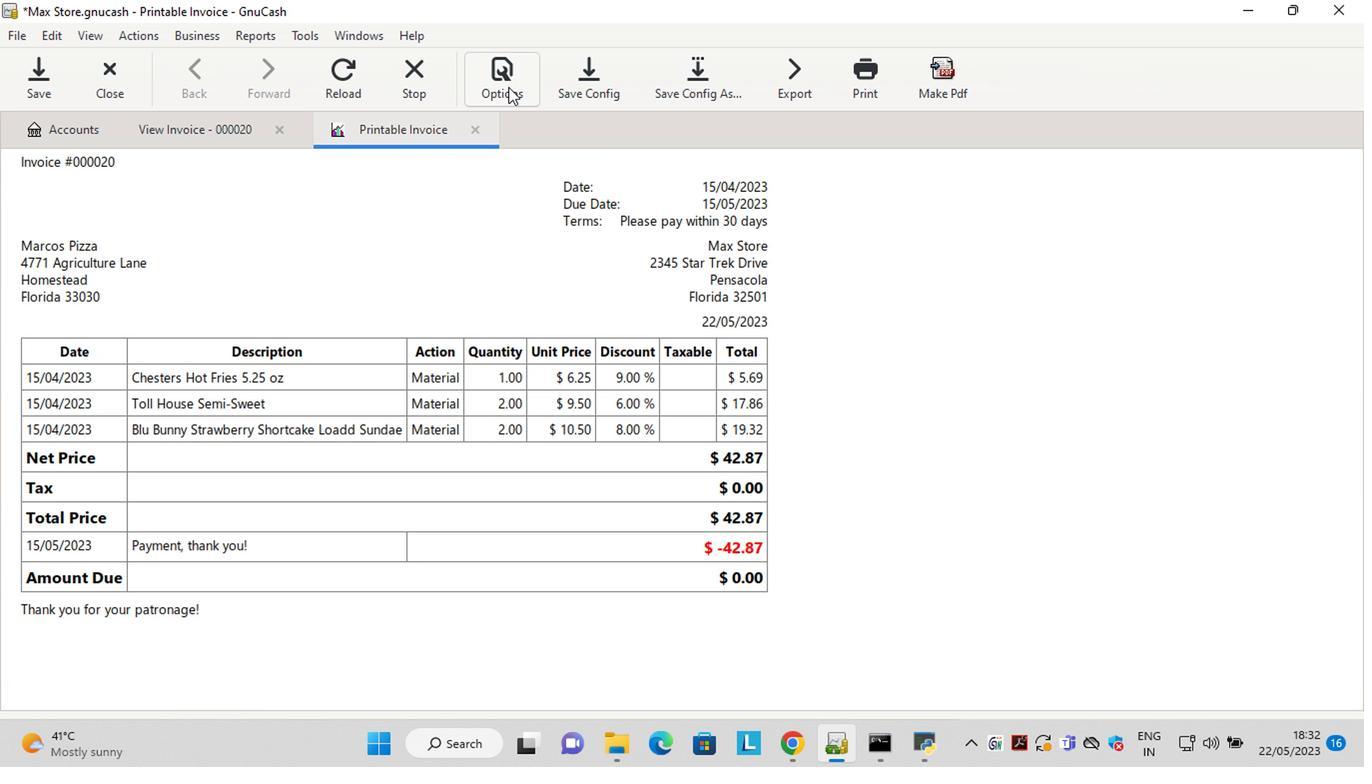 
Action: Mouse pressed left at (504, 71)
Screenshot: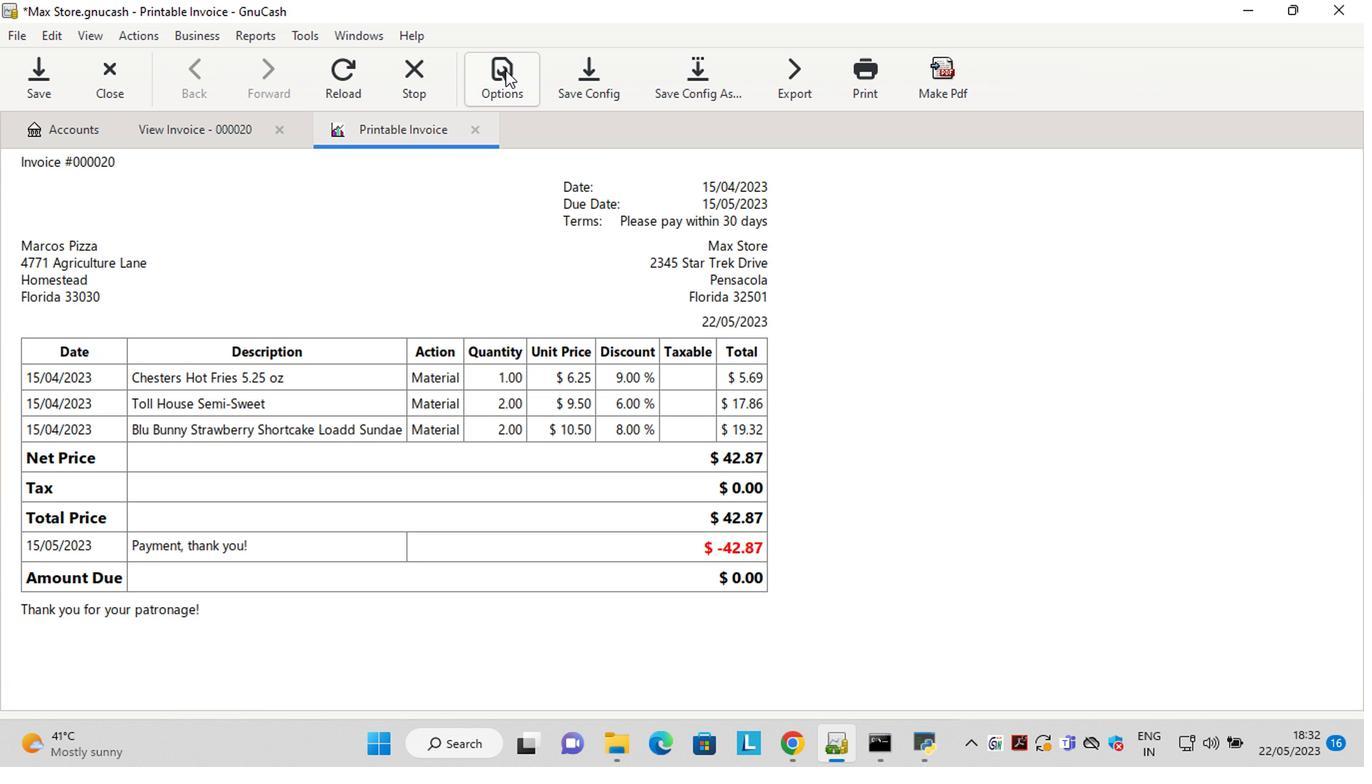 
Action: Mouse moved to (203, 211)
Screenshot: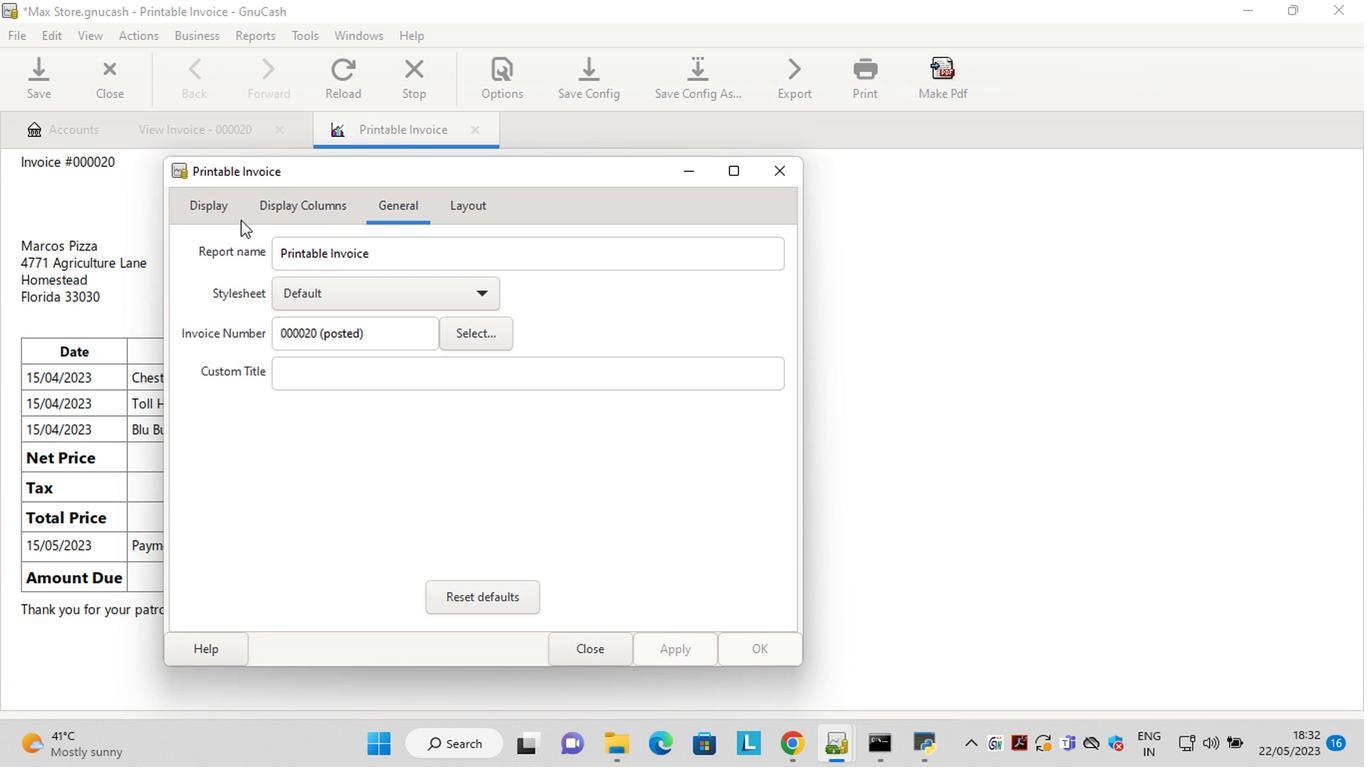 
Action: Mouse pressed left at (203, 211)
Screenshot: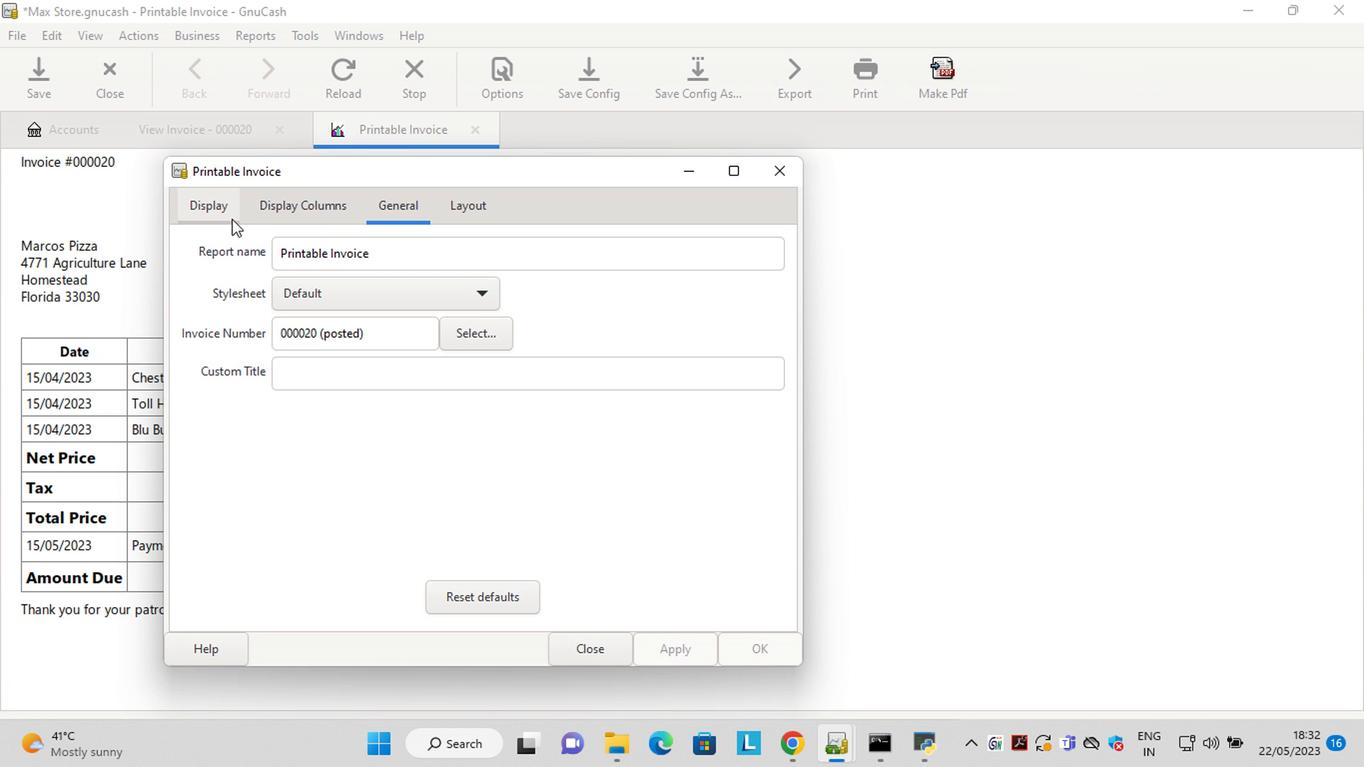 
Action: Mouse moved to (357, 440)
Screenshot: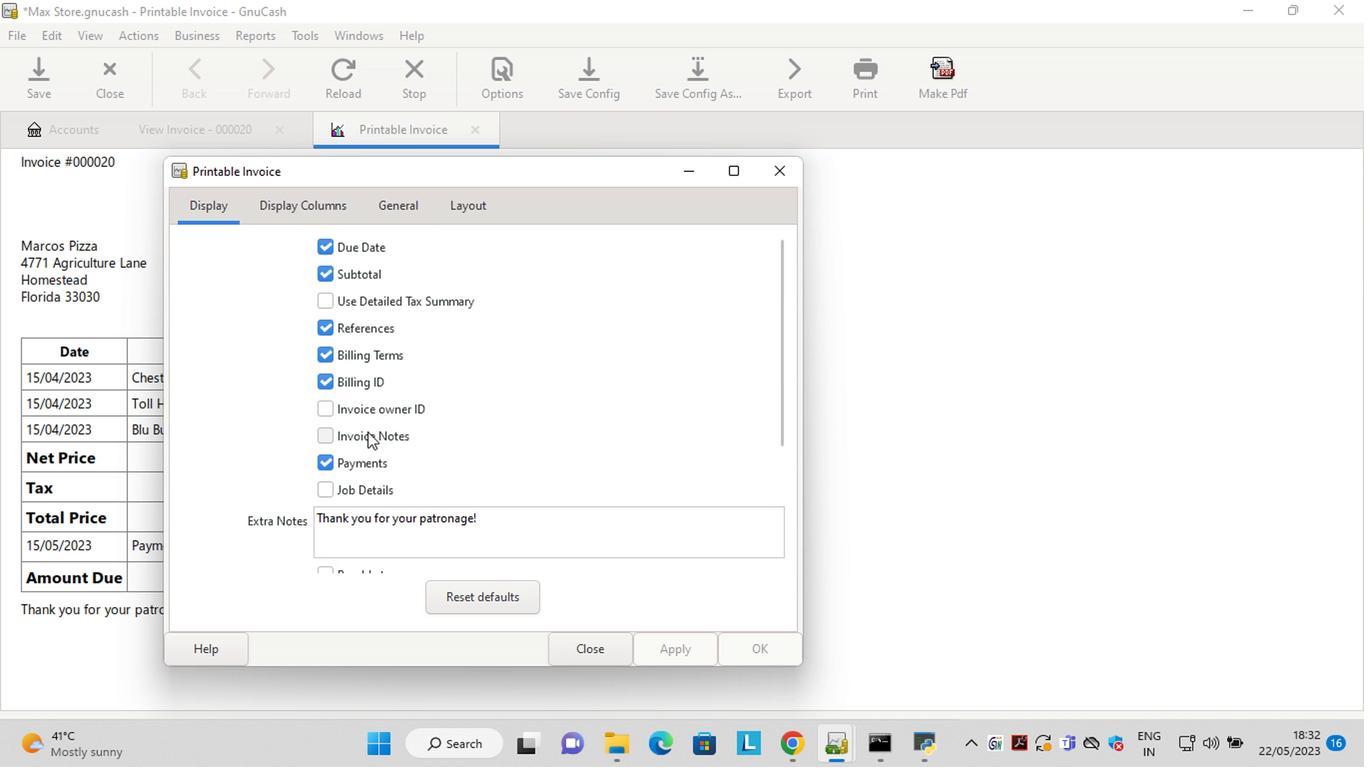 
Action: Mouse pressed left at (357, 440)
Screenshot: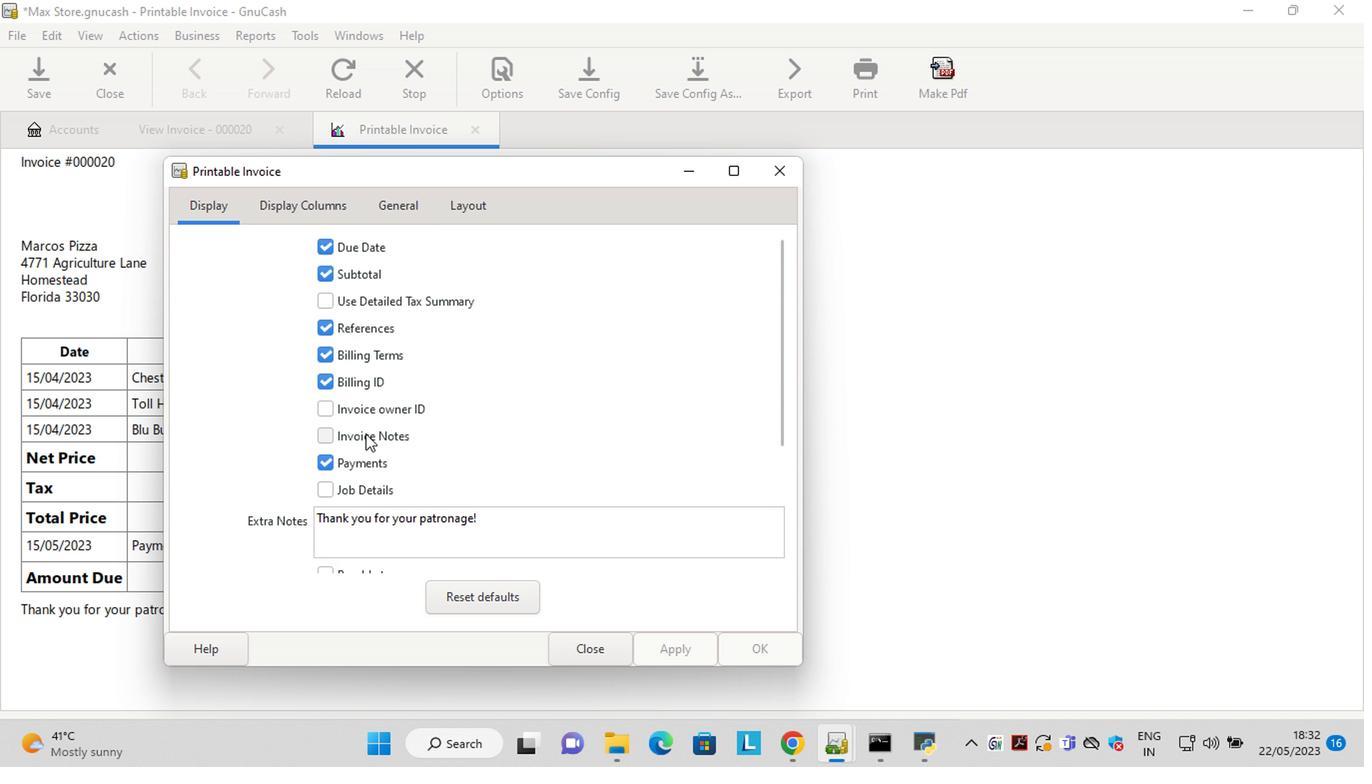 
Action: Mouse moved to (673, 654)
Screenshot: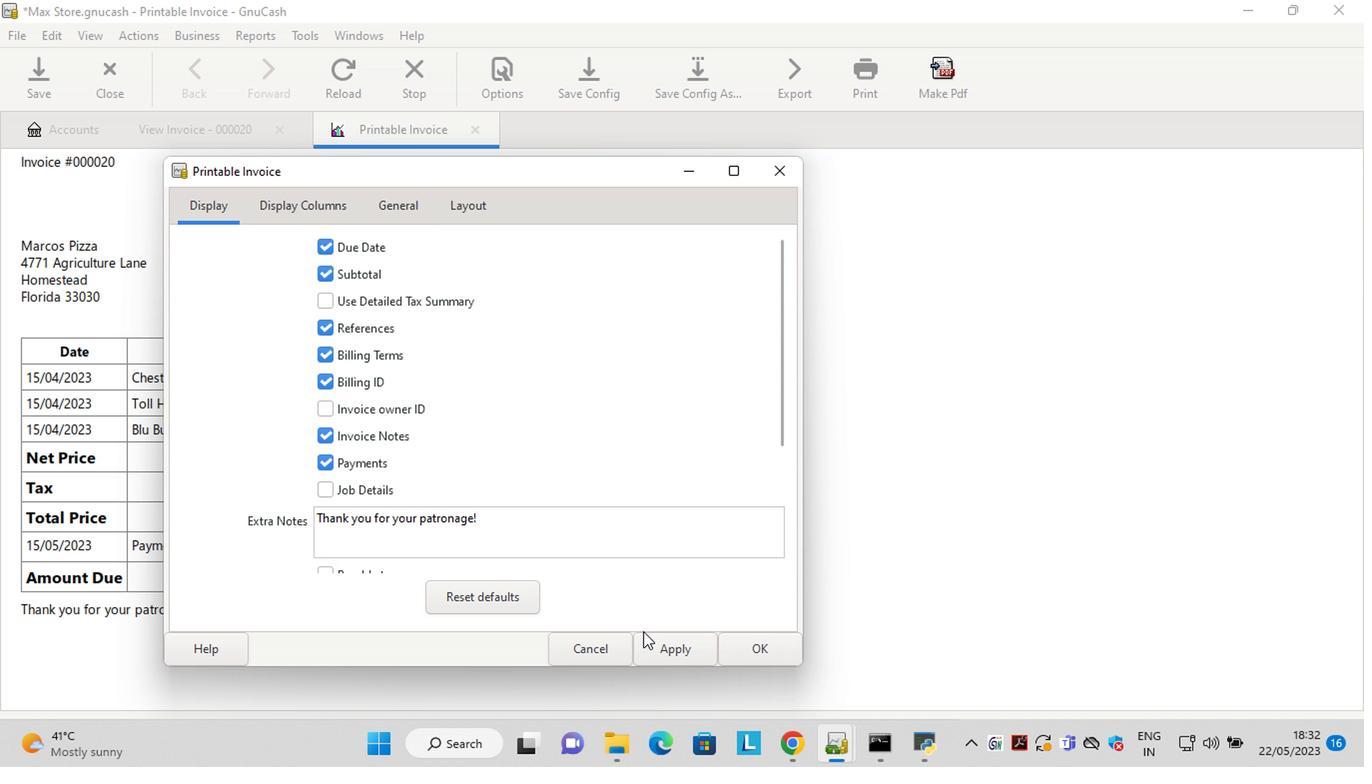 
Action: Mouse pressed left at (673, 654)
Screenshot: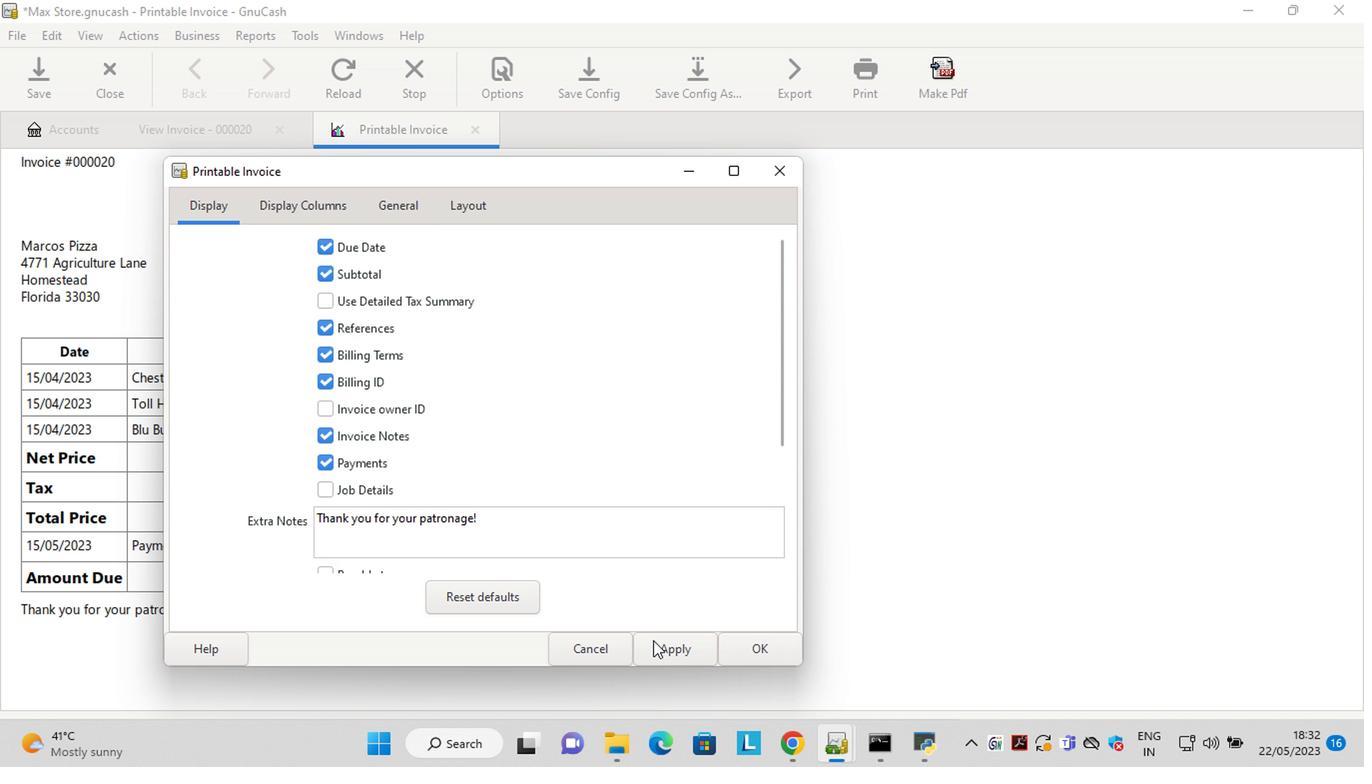 
Action: Mouse moved to (591, 649)
Screenshot: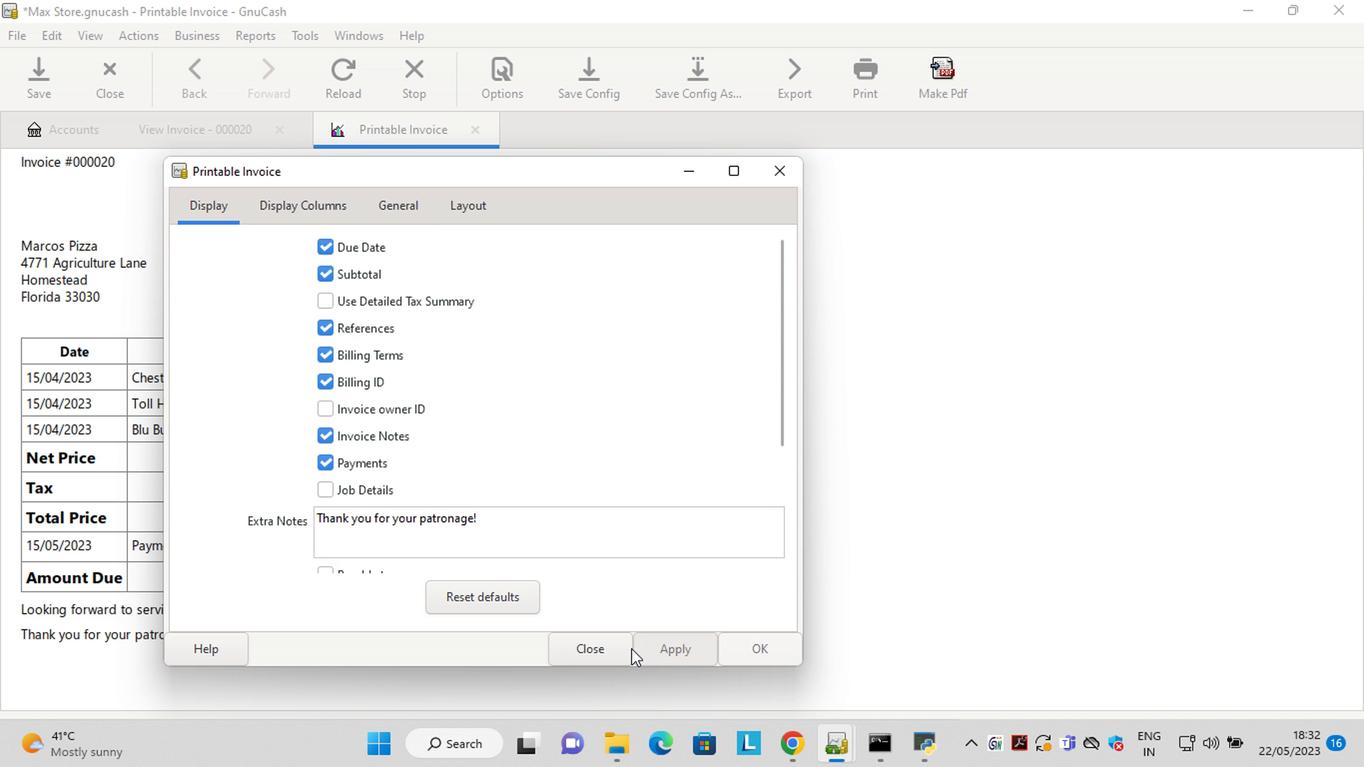 
Action: Mouse pressed left at (591, 649)
Screenshot: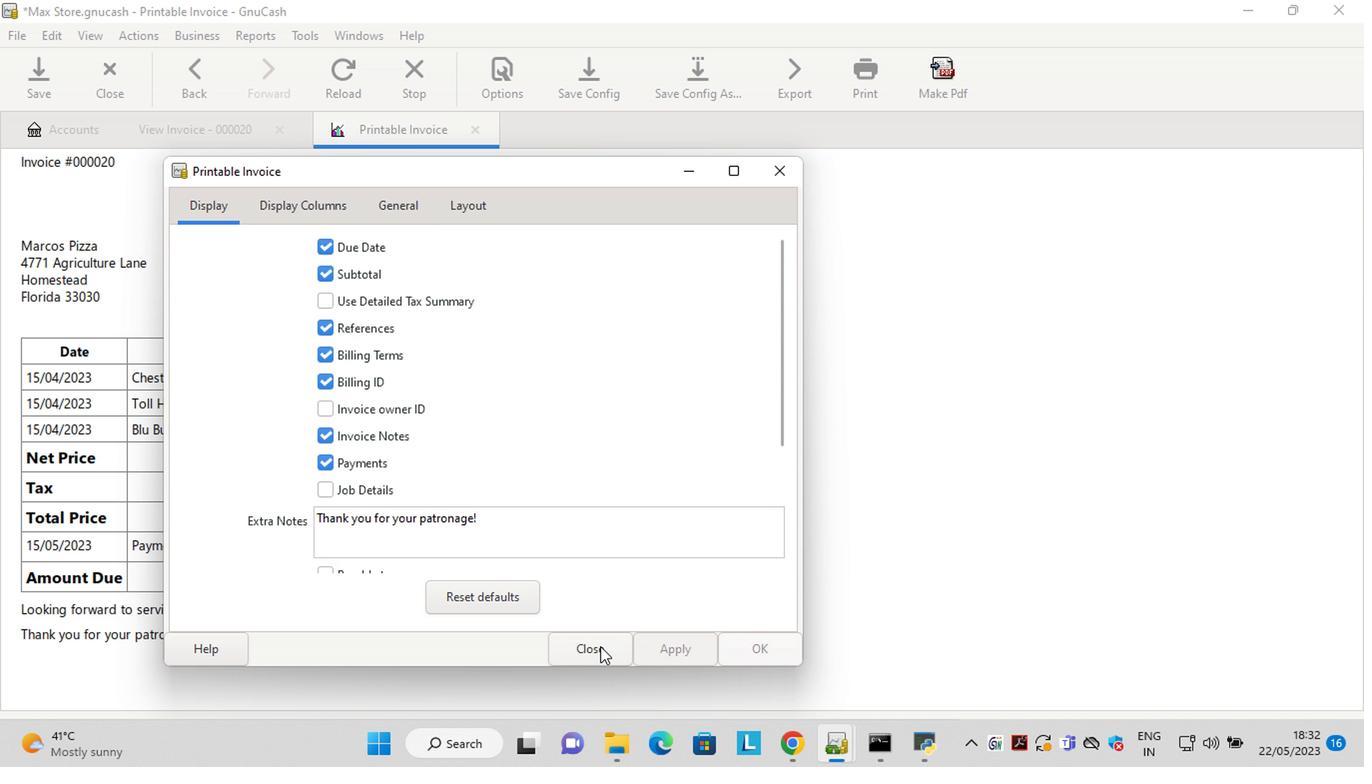 
Action: Mouse moved to (915, 623)
Screenshot: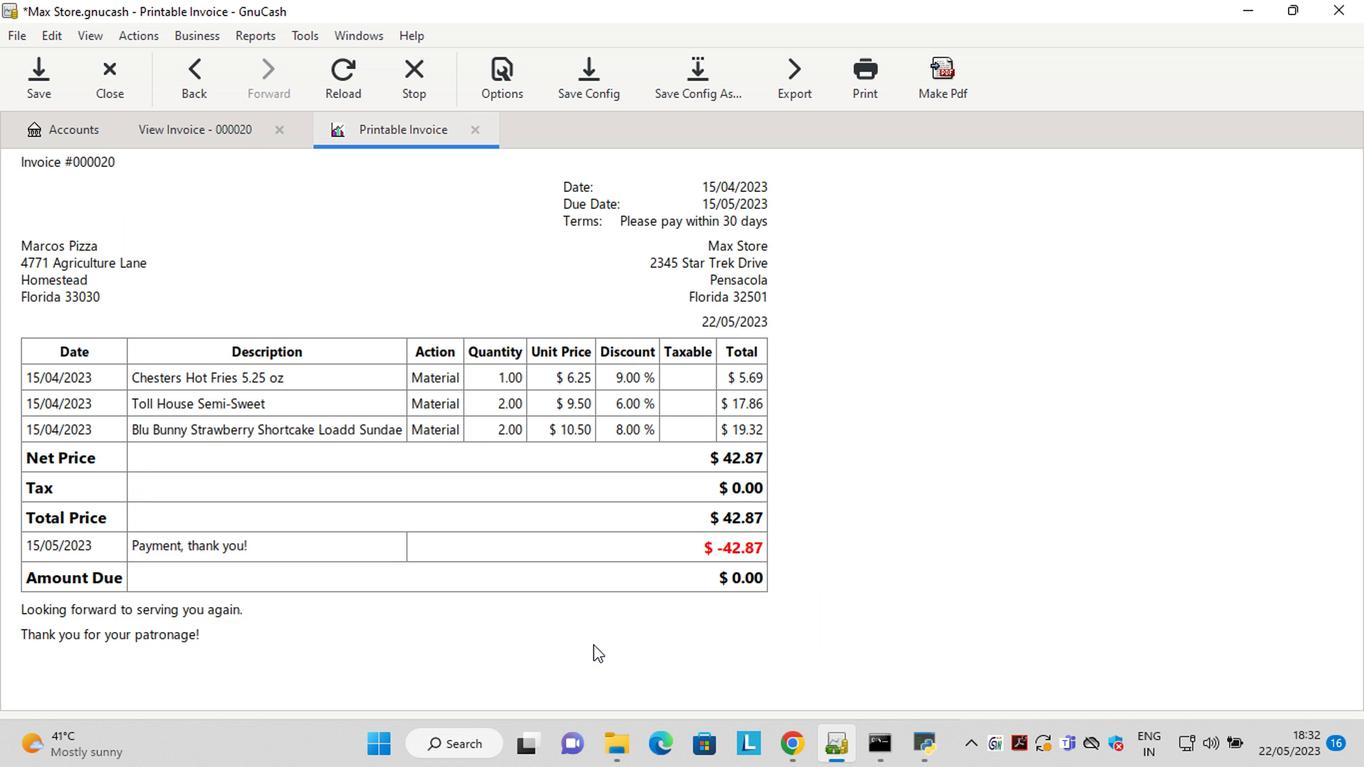 
